 Task: Create record types of attendance object.
Action: Mouse moved to (679, 41)
Screenshot: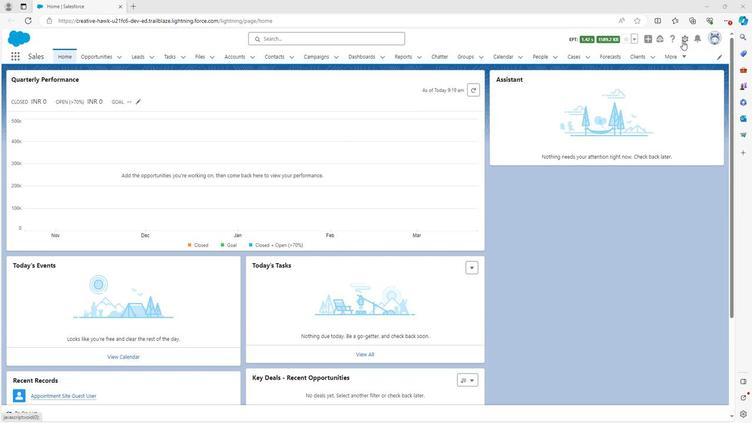 
Action: Mouse pressed left at (679, 41)
Screenshot: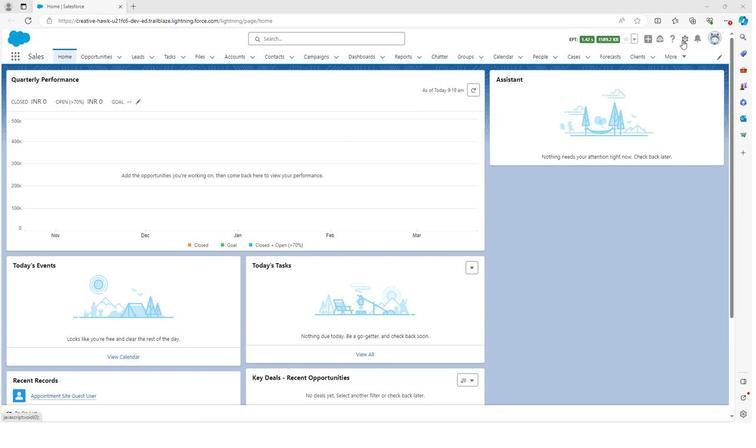 
Action: Mouse moved to (658, 59)
Screenshot: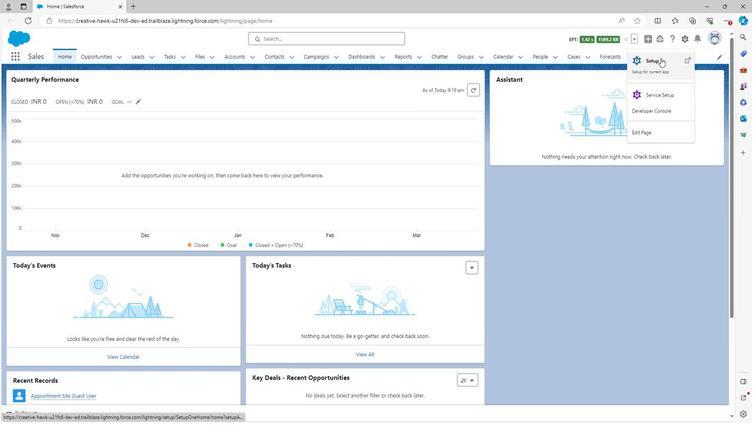 
Action: Mouse pressed left at (658, 59)
Screenshot: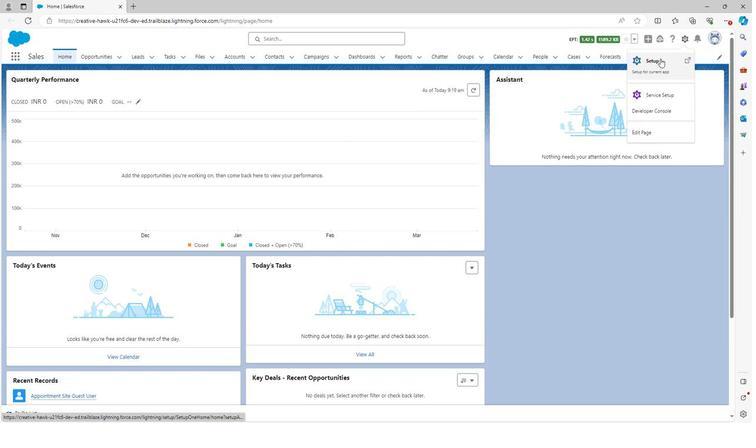 
Action: Mouse moved to (98, 58)
Screenshot: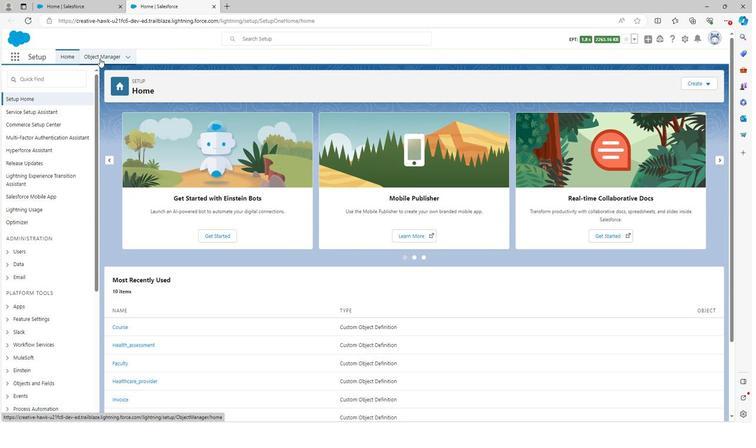 
Action: Mouse pressed left at (98, 58)
Screenshot: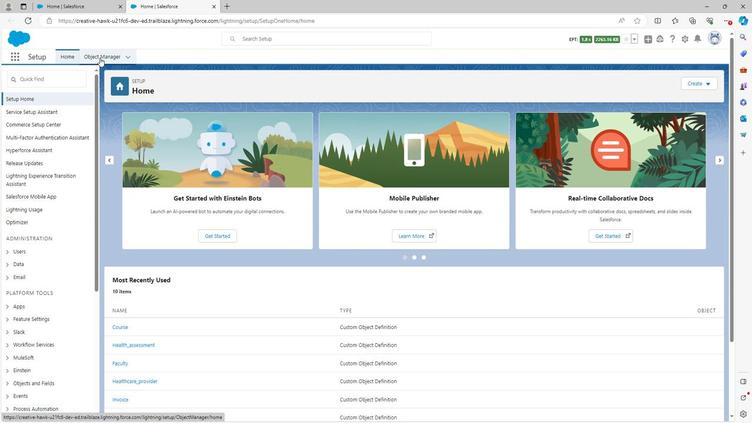 
Action: Mouse moved to (22, 232)
Screenshot: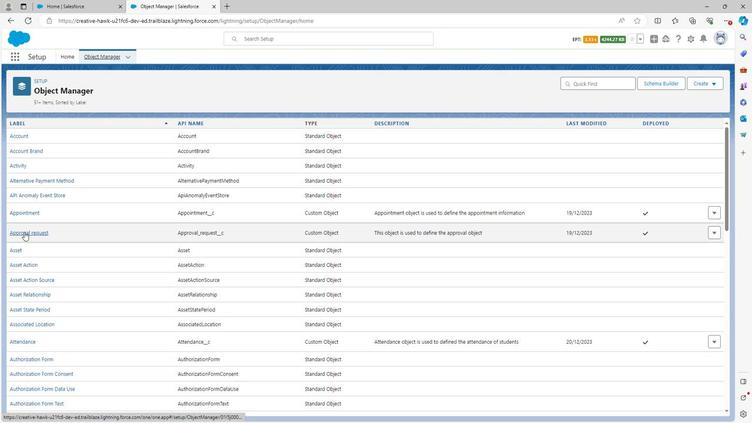 
Action: Mouse scrolled (22, 232) with delta (0, 0)
Screenshot: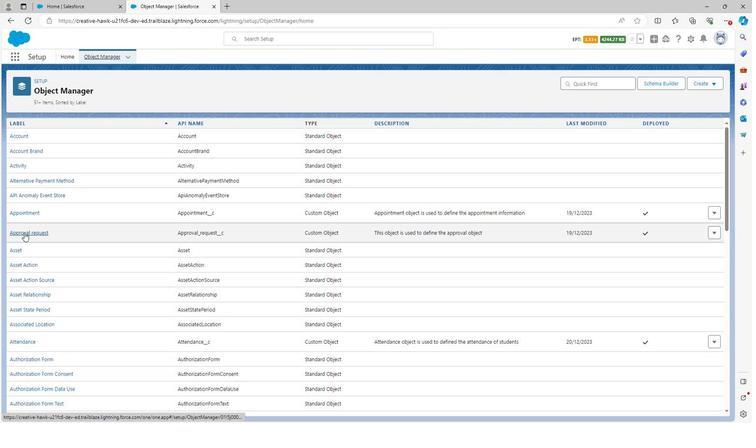 
Action: Mouse moved to (22, 232)
Screenshot: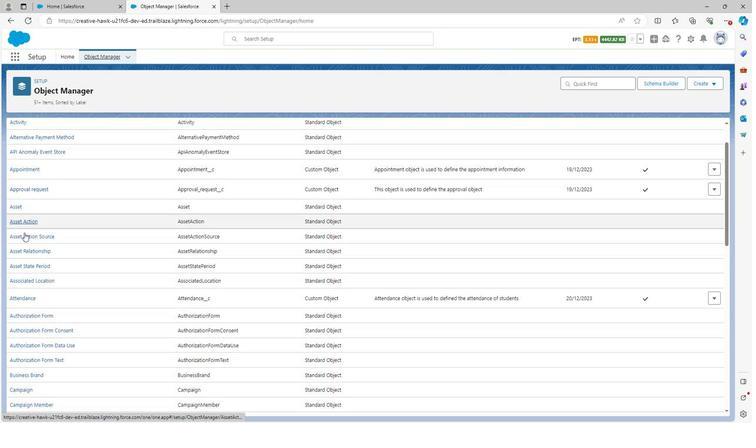
Action: Mouse scrolled (22, 232) with delta (0, 0)
Screenshot: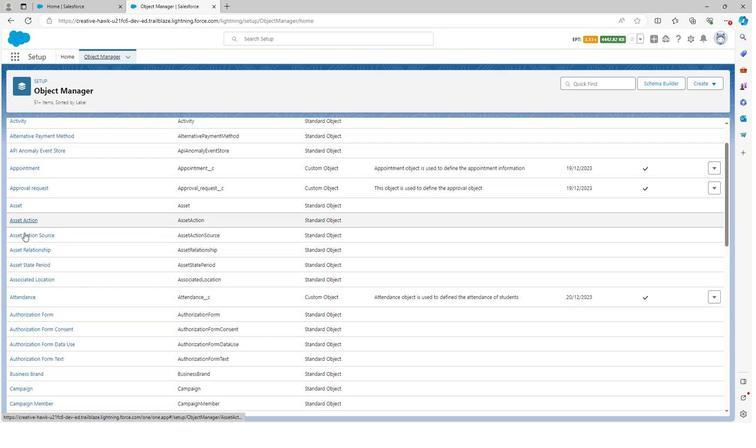 
Action: Mouse scrolled (22, 232) with delta (0, 0)
Screenshot: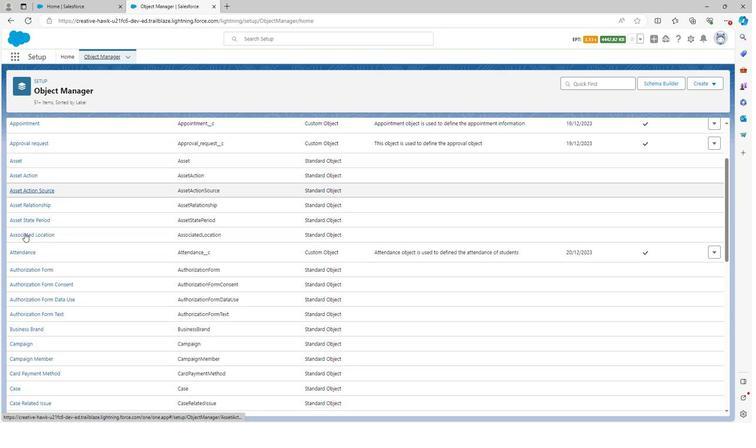 
Action: Mouse moved to (22, 206)
Screenshot: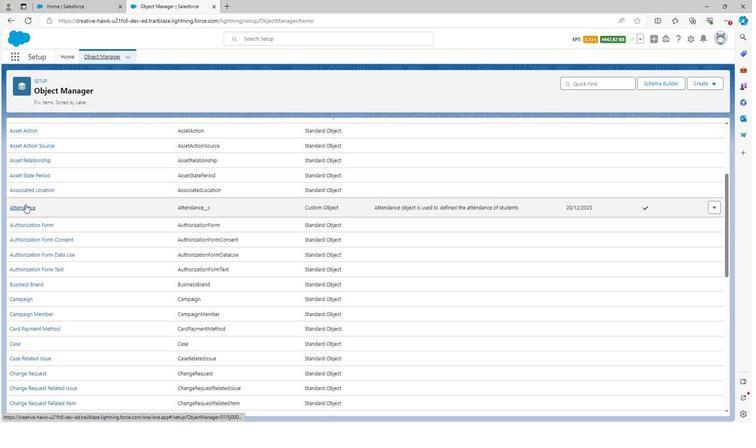
Action: Mouse pressed left at (22, 206)
Screenshot: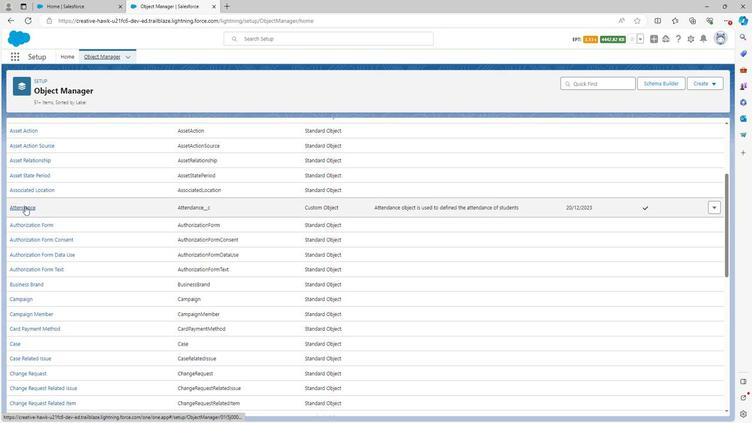 
Action: Mouse moved to (37, 242)
Screenshot: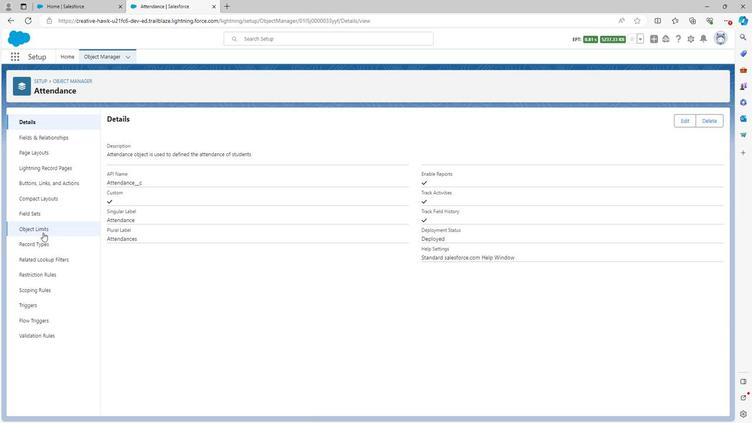 
Action: Mouse pressed left at (37, 242)
Screenshot: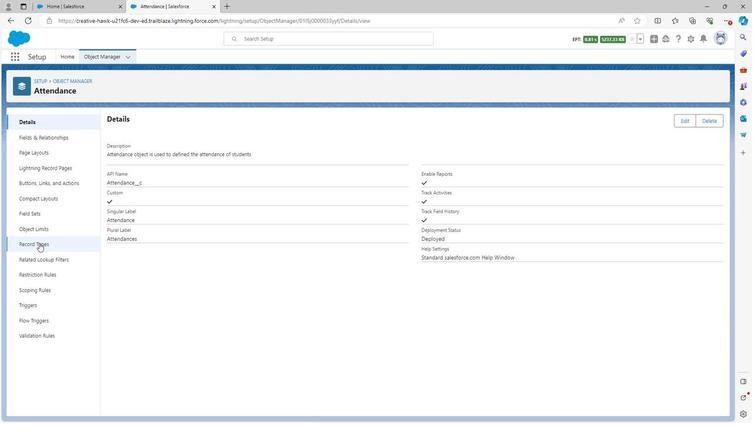 
Action: Mouse moved to (639, 123)
Screenshot: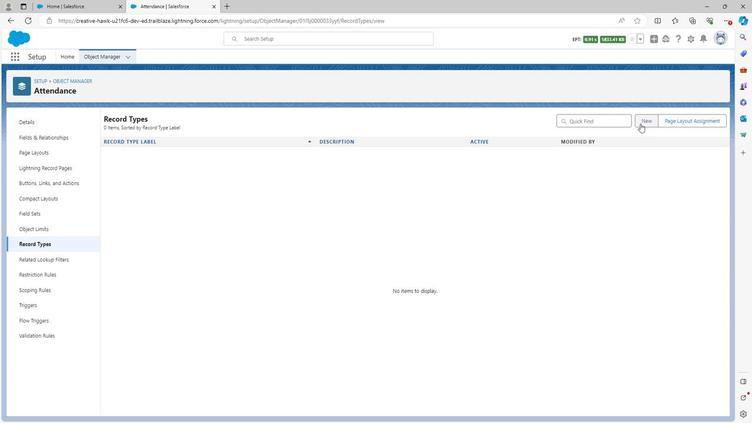 
Action: Mouse pressed left at (639, 123)
Screenshot: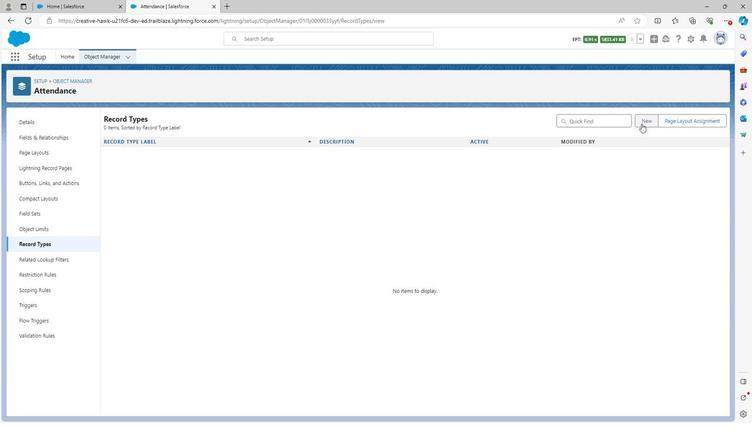
Action: Mouse moved to (271, 197)
Screenshot: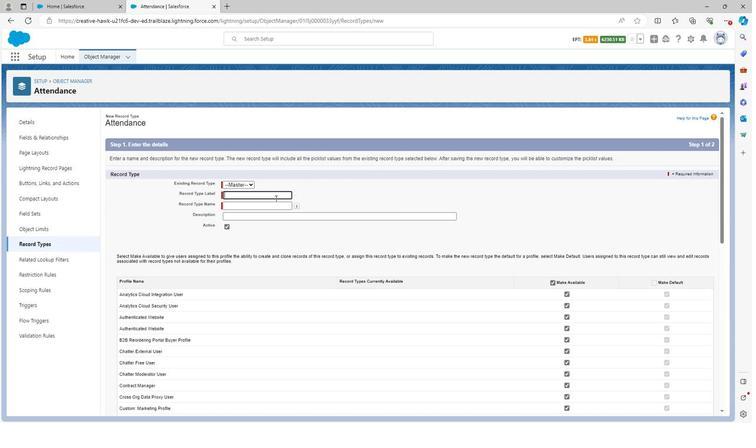 
Action: Mouse pressed left at (271, 197)
Screenshot: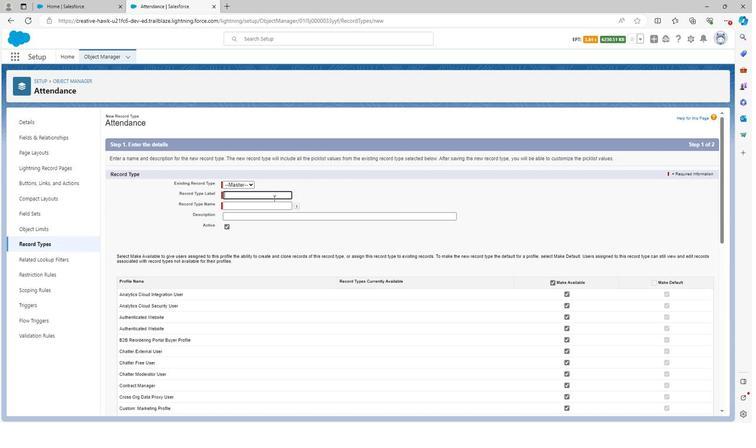 
Action: Key pressed <Key.shift>Attendance<Key.space><Key.shift>Id
Screenshot: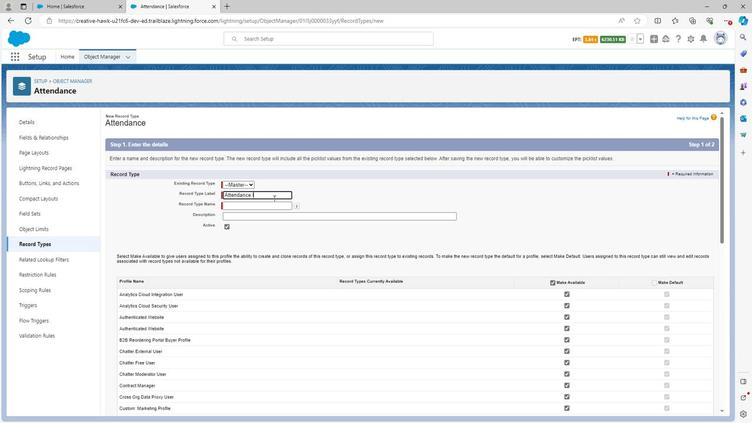 
Action: Mouse moved to (304, 193)
Screenshot: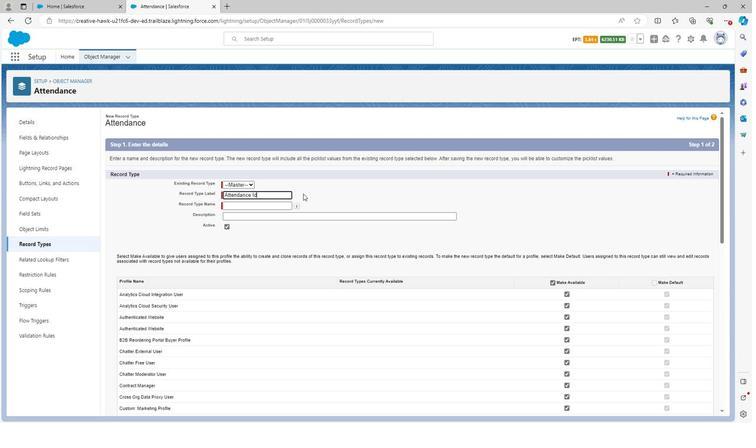 
Action: Mouse pressed left at (304, 193)
Screenshot: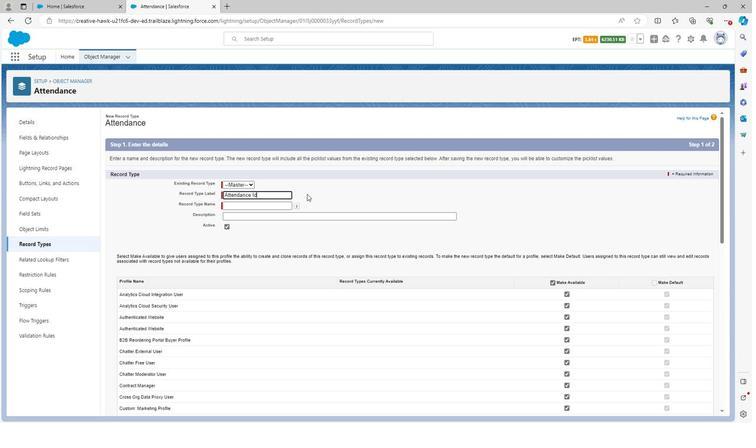 
Action: Mouse moved to (272, 216)
Screenshot: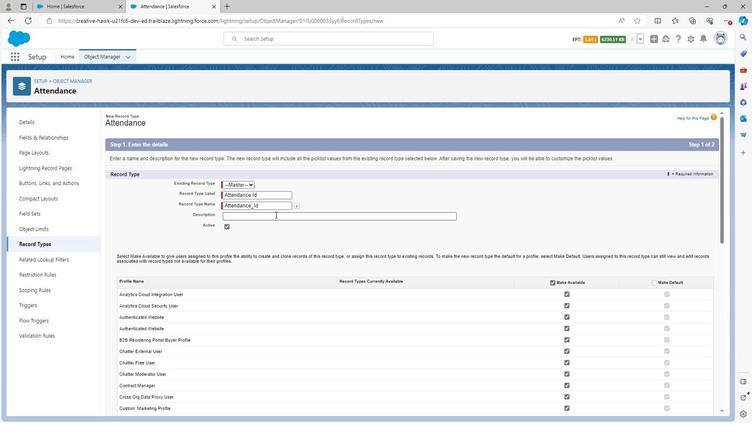 
Action: Mouse pressed left at (272, 216)
Screenshot: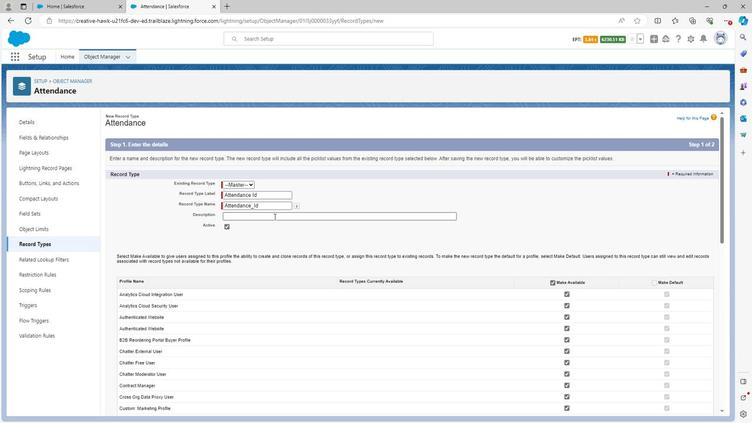 
Action: Mouse moved to (266, 215)
Screenshot: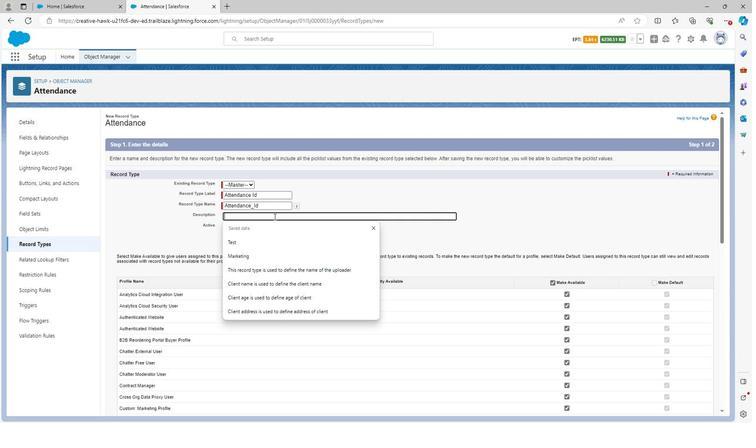 
Action: Key pressed <Key.shift>
Screenshot: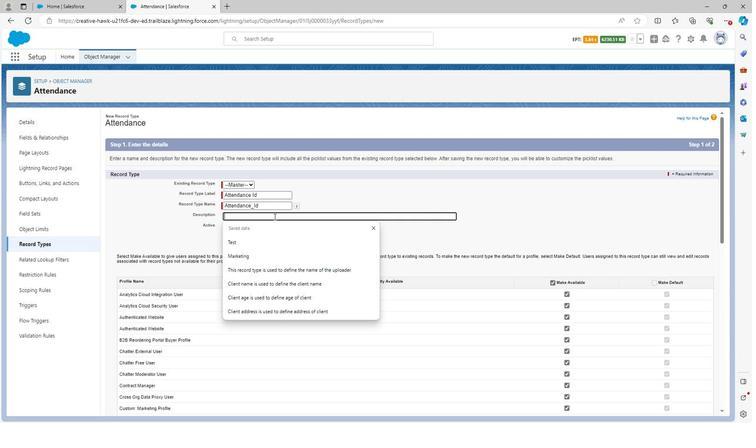 
Action: Mouse moved to (263, 212)
Screenshot: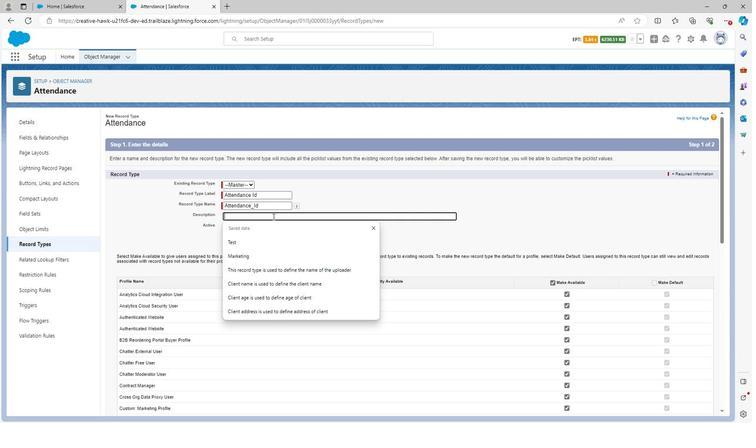 
Action: Key pressed Attendance<Key.space><Key.shift>Id<Key.space>record<Key.space>type<Key.space>is<Key.space>used<Key.space>to<Key.space>defined<Key.space>the<Key.space>if<Key.space>of<Key.backspace><Key.backspace><Key.backspace><Key.backspace>d<Key.space>of<Key.space>attendance
Screenshot: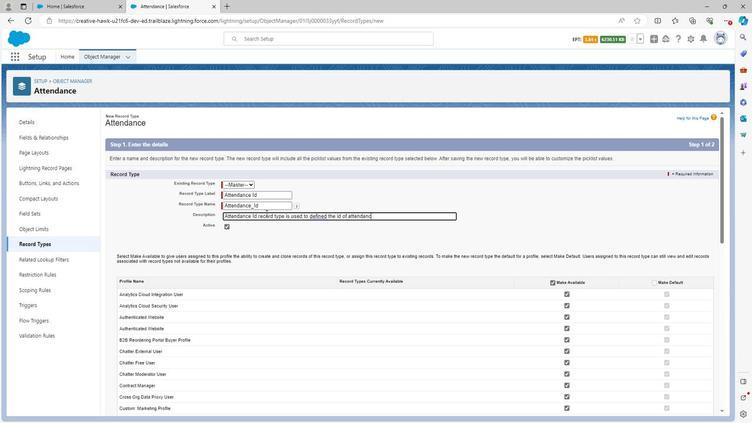 
Action: Mouse moved to (546, 280)
Screenshot: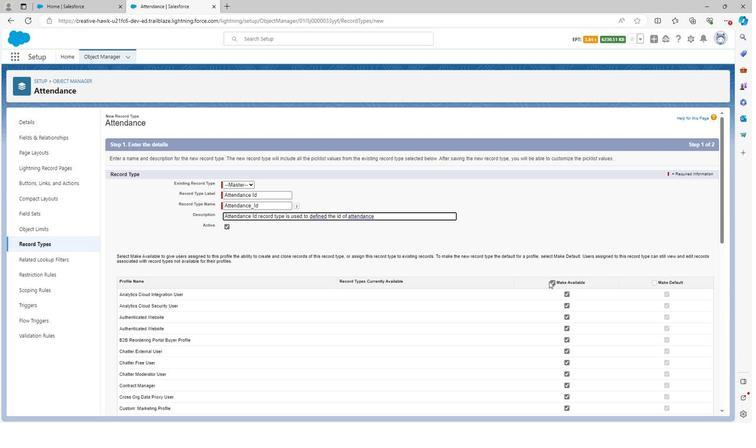 
Action: Mouse pressed left at (546, 280)
Screenshot: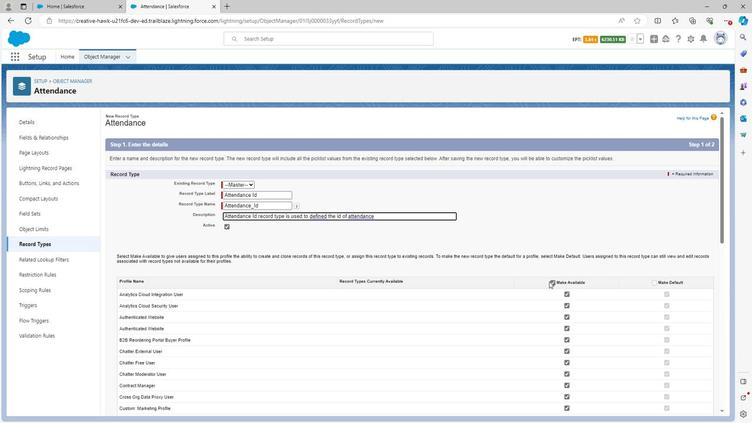 
Action: Mouse moved to (549, 283)
Screenshot: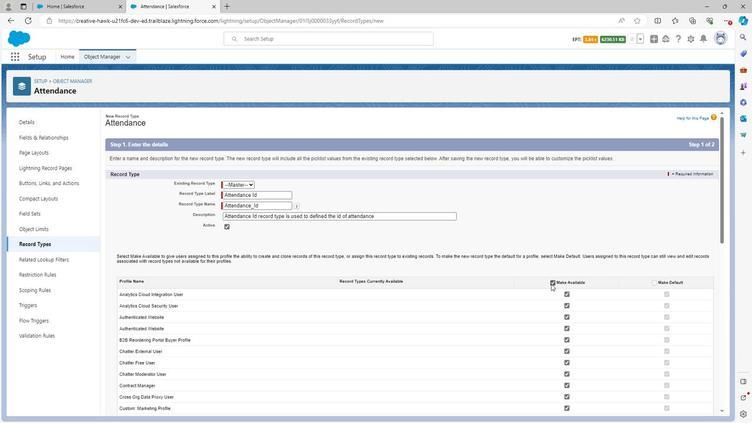 
Action: Mouse pressed left at (549, 283)
Screenshot: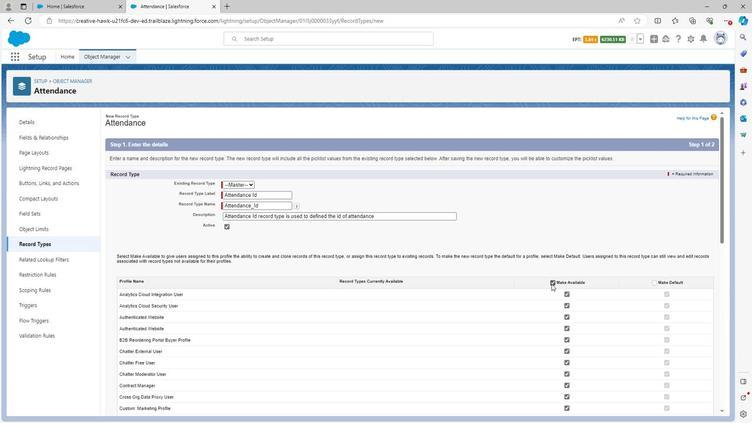 
Action: Mouse moved to (571, 266)
Screenshot: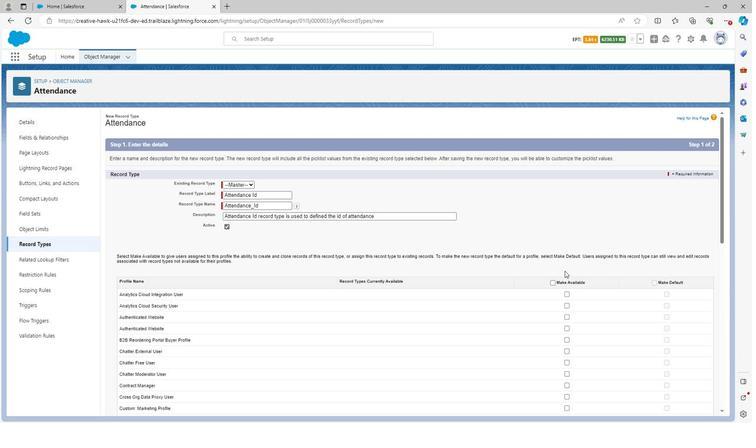 
Action: Mouse scrolled (571, 266) with delta (0, 0)
Screenshot: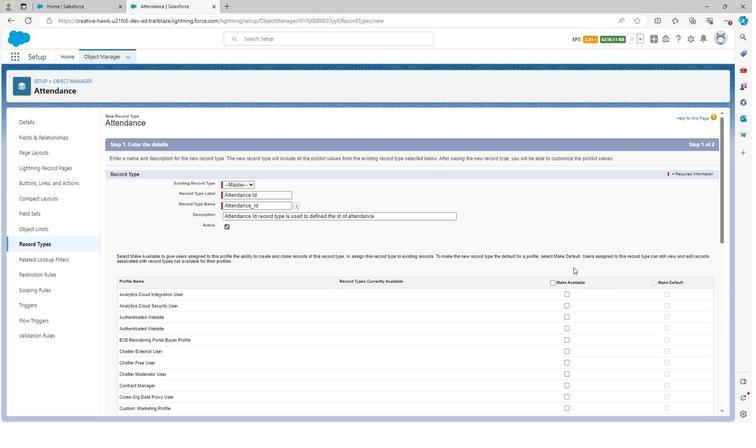 
Action: Mouse scrolled (571, 266) with delta (0, 0)
Screenshot: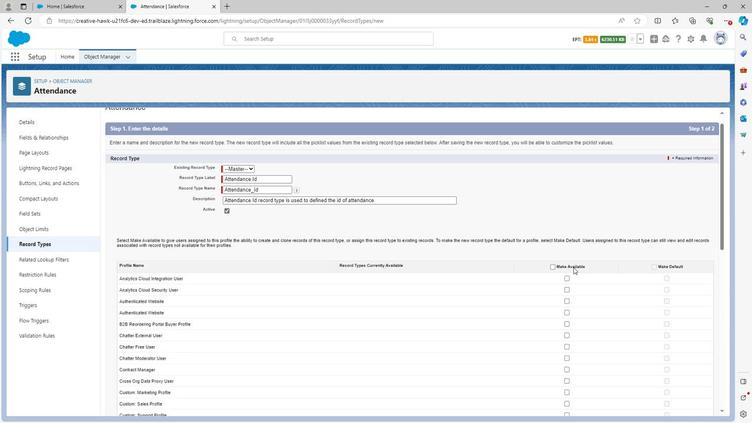 
Action: Mouse scrolled (571, 266) with delta (0, 0)
Screenshot: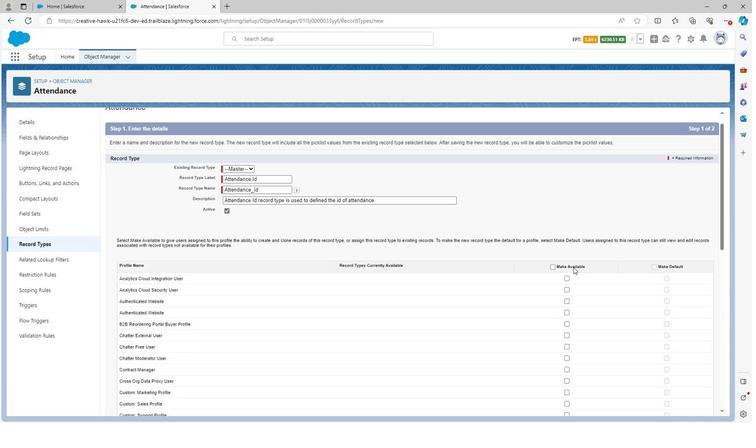 
Action: Mouse scrolled (571, 266) with delta (0, 0)
Screenshot: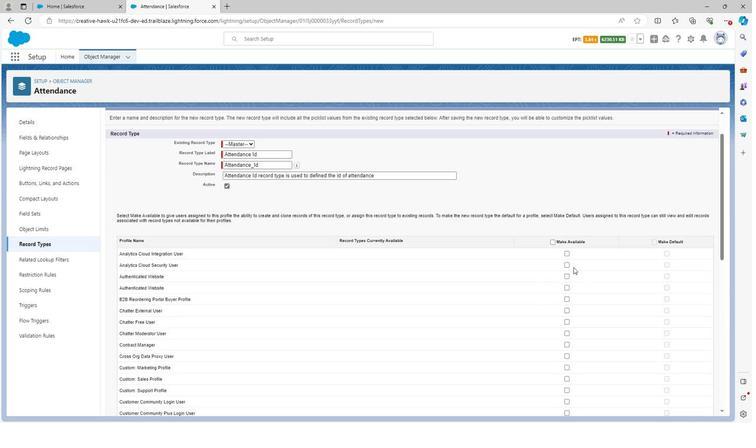 
Action: Mouse moved to (571, 137)
Screenshot: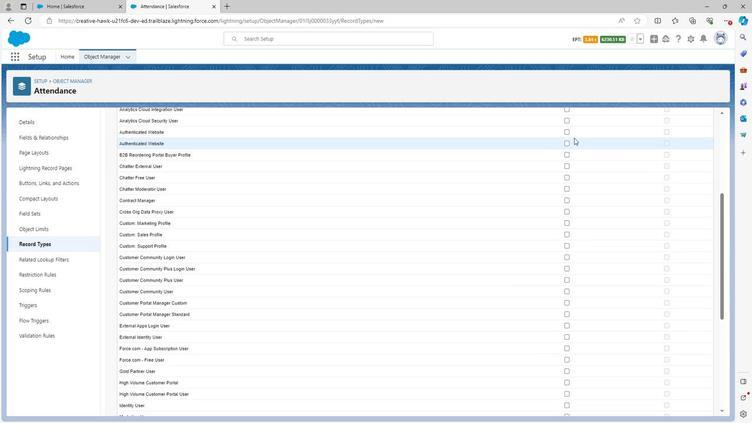 
Action: Mouse scrolled (571, 138) with delta (0, 0)
Screenshot: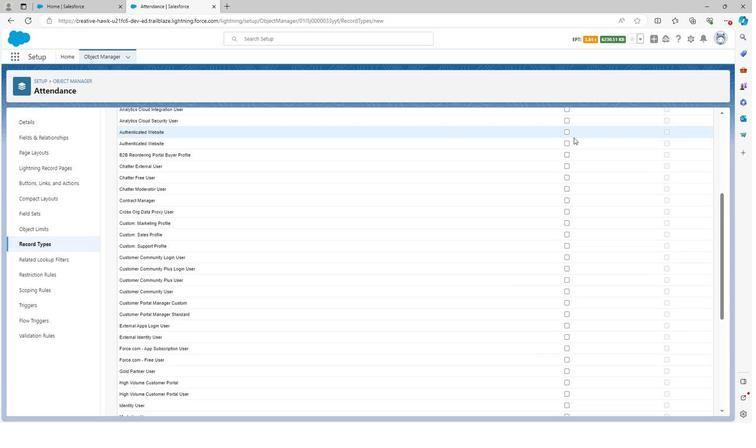 
Action: Mouse moved to (564, 156)
Screenshot: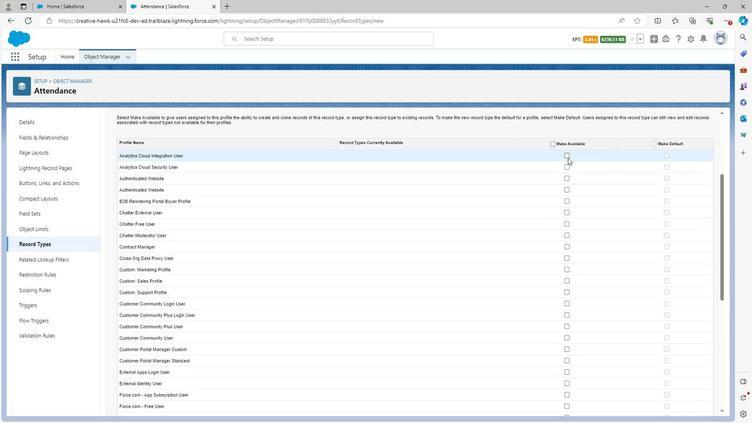 
Action: Mouse pressed left at (564, 156)
Screenshot: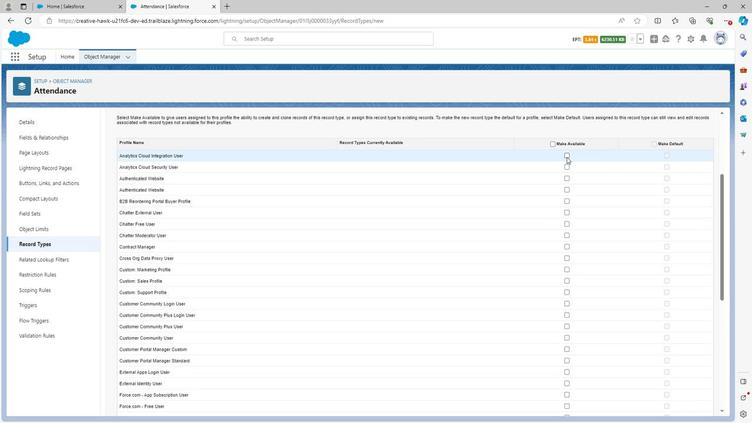 
Action: Mouse moved to (564, 166)
Screenshot: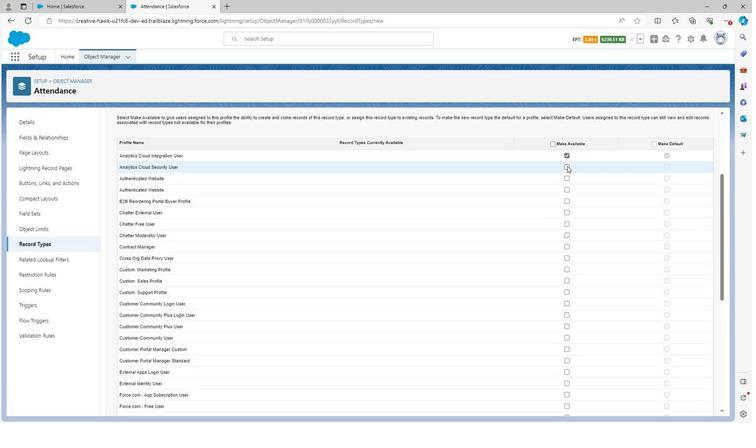 
Action: Mouse pressed left at (564, 166)
Screenshot: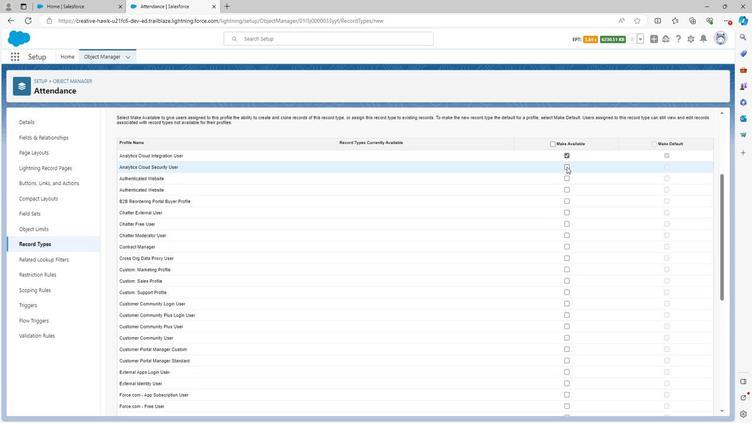 
Action: Mouse moved to (564, 177)
Screenshot: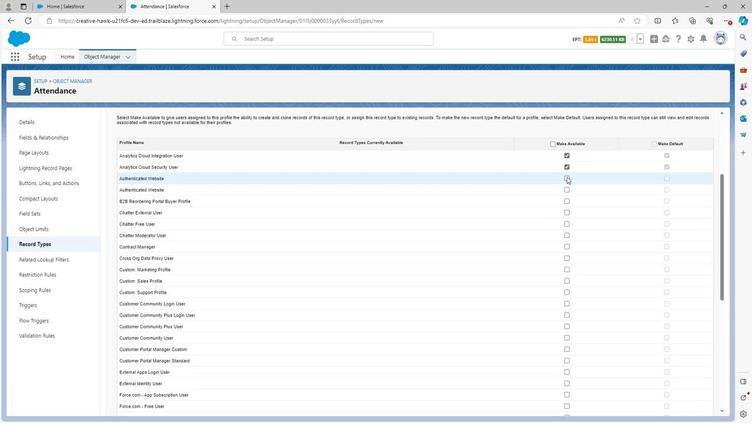 
Action: Mouse pressed left at (564, 177)
Screenshot: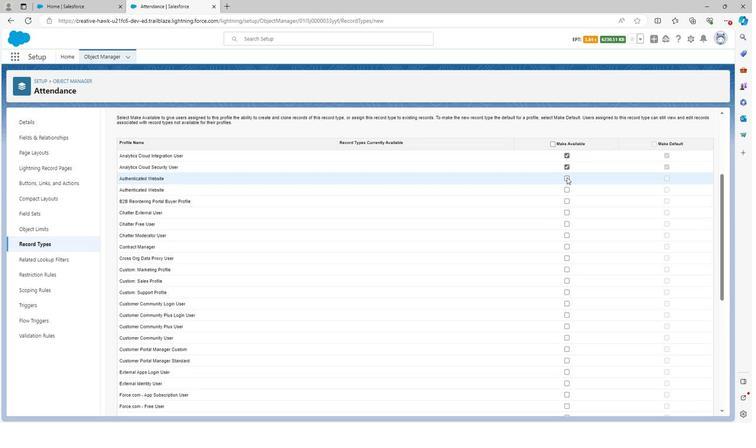 
Action: Mouse moved to (565, 189)
Screenshot: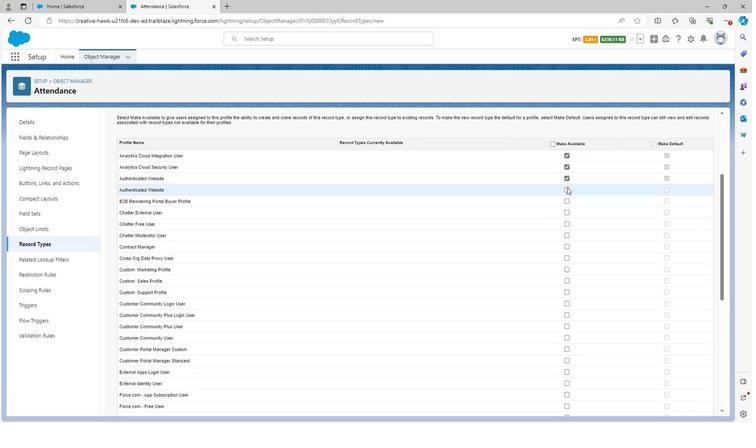 
Action: Mouse pressed left at (565, 189)
Screenshot: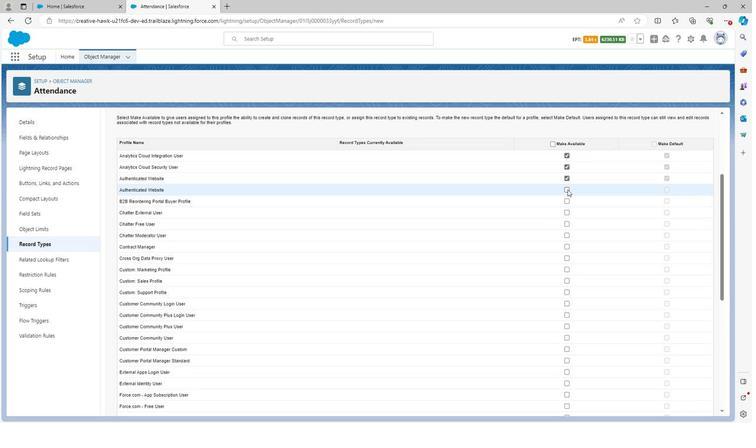 
Action: Mouse moved to (566, 203)
Screenshot: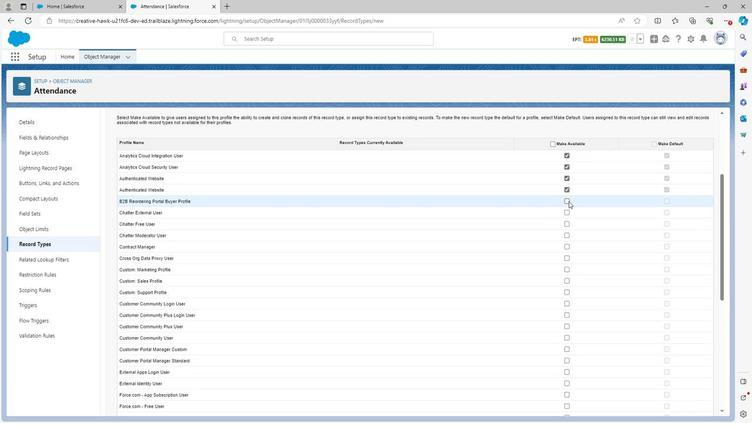 
Action: Mouse pressed left at (566, 203)
Screenshot: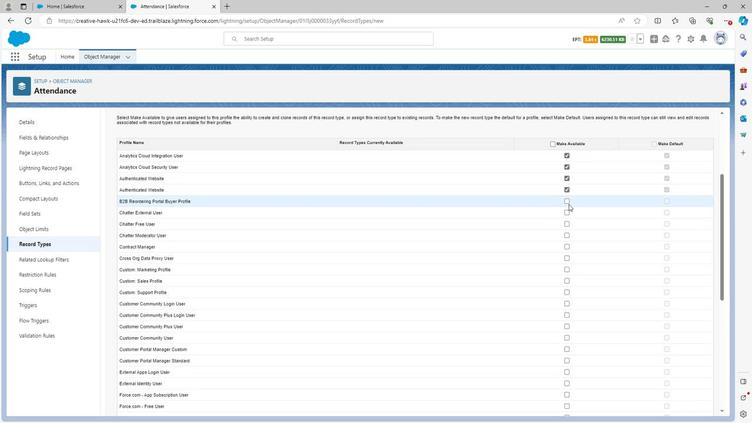 
Action: Mouse moved to (565, 200)
Screenshot: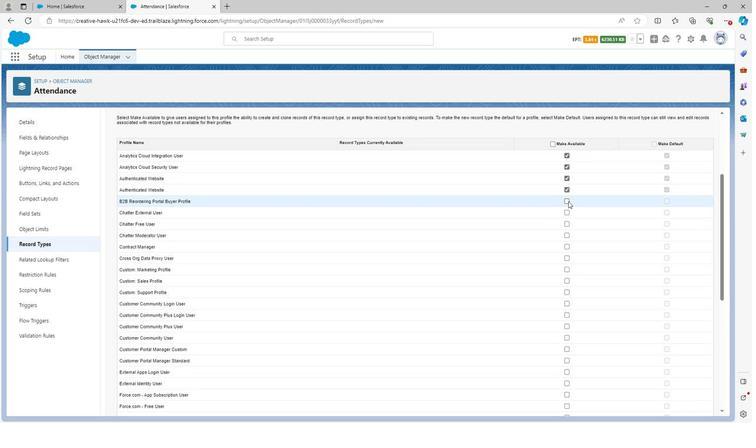 
Action: Mouse pressed left at (565, 200)
Screenshot: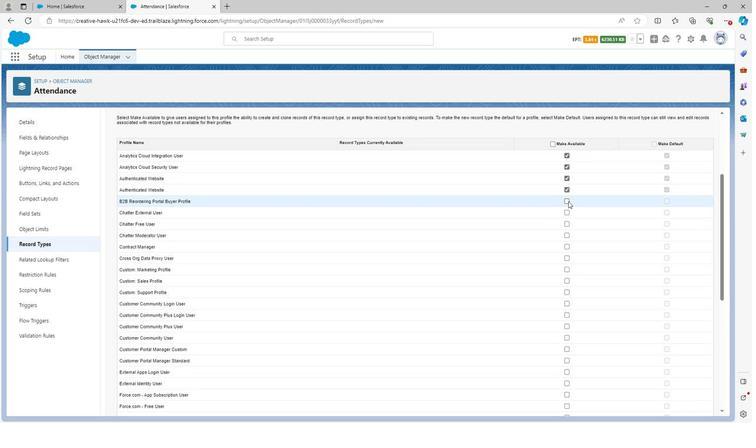 
Action: Mouse scrolled (565, 200) with delta (0, 0)
Screenshot: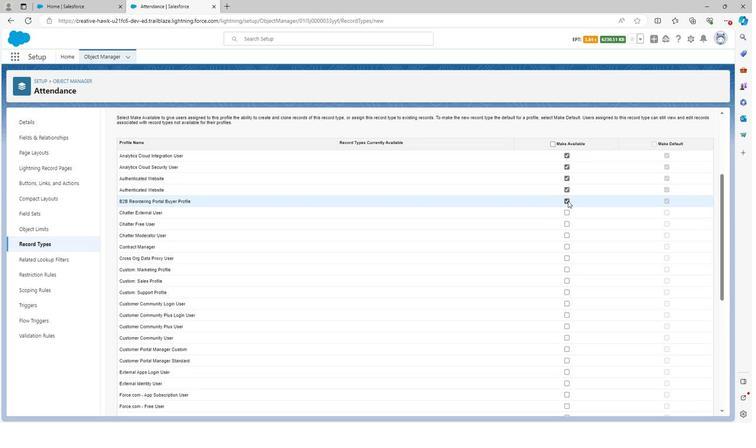 
Action: Mouse scrolled (565, 200) with delta (0, 0)
Screenshot: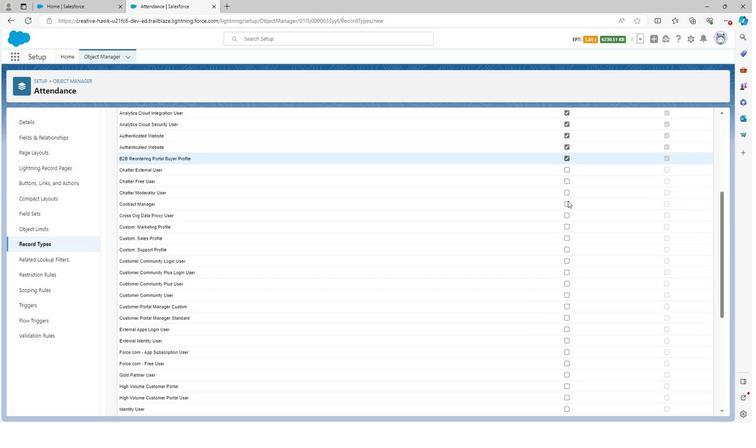 
Action: Mouse moved to (564, 121)
Screenshot: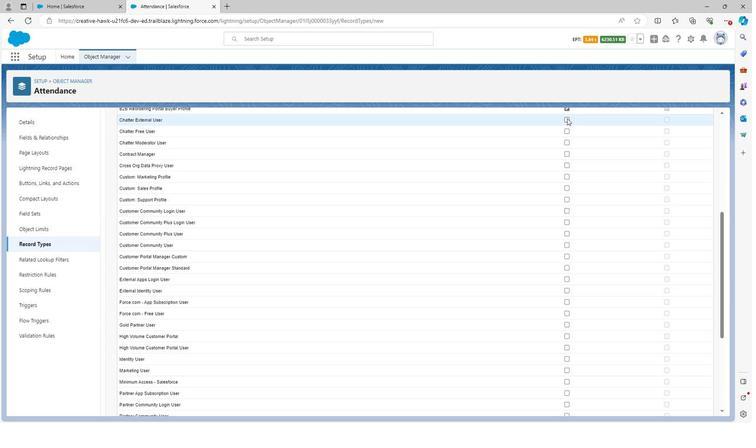 
Action: Mouse pressed left at (564, 121)
Screenshot: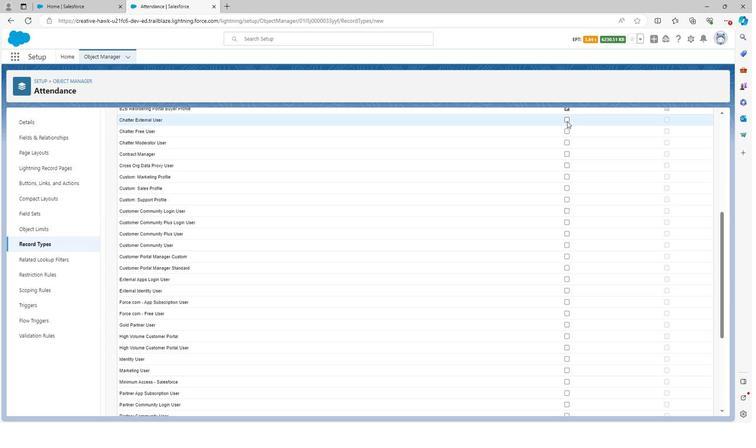 
Action: Mouse moved to (564, 132)
Screenshot: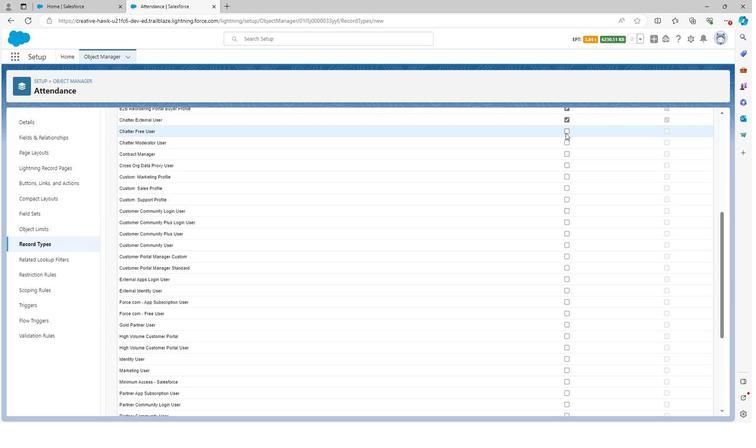
Action: Mouse pressed left at (564, 132)
Screenshot: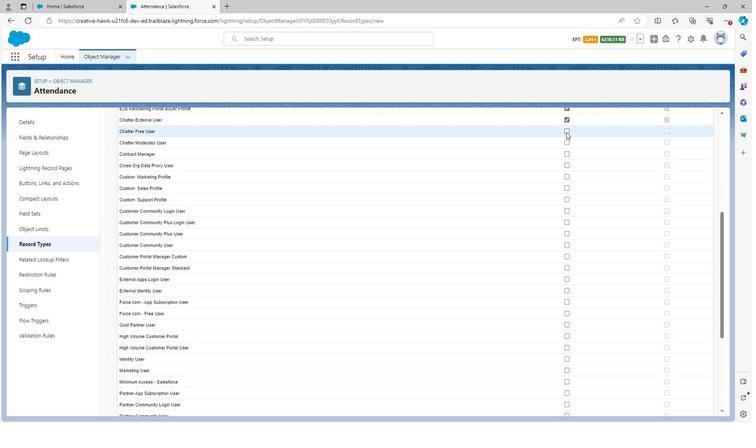 
Action: Mouse moved to (564, 142)
Screenshot: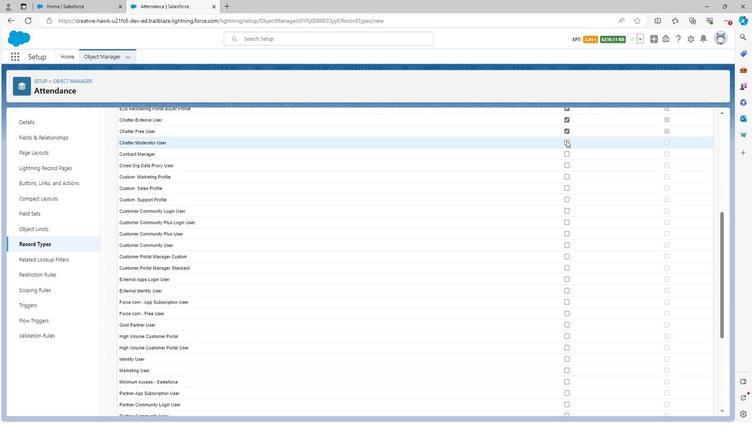 
Action: Mouse pressed left at (564, 142)
Screenshot: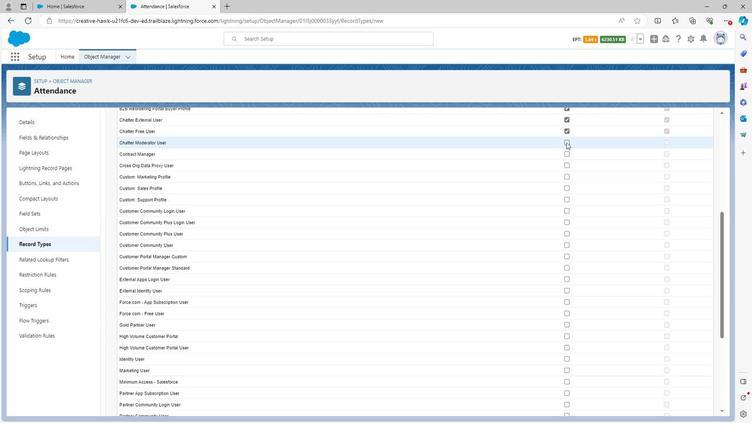 
Action: Mouse moved to (564, 153)
Screenshot: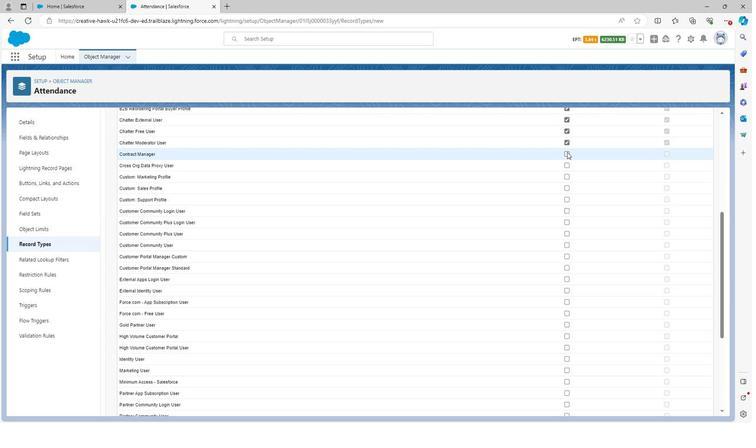 
Action: Mouse pressed left at (564, 153)
Screenshot: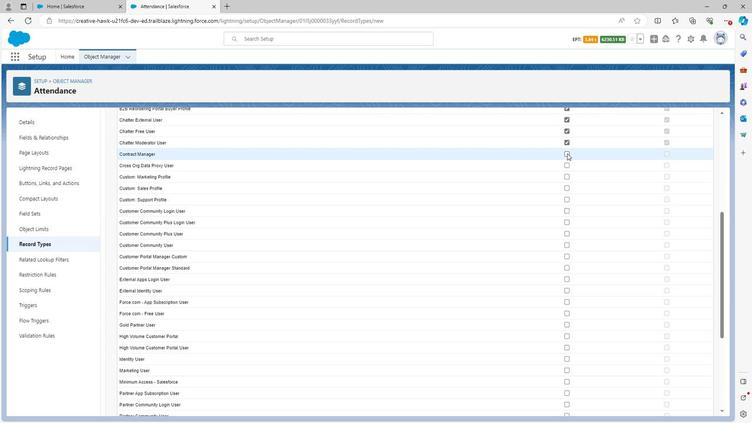 
Action: Mouse moved to (565, 164)
Screenshot: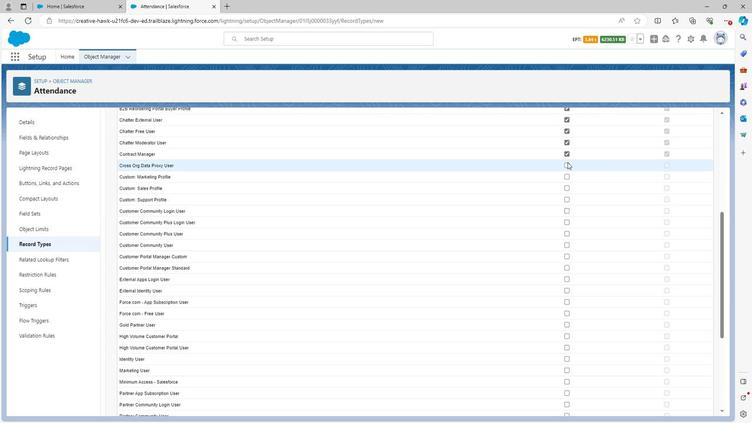 
Action: Mouse pressed left at (565, 164)
Screenshot: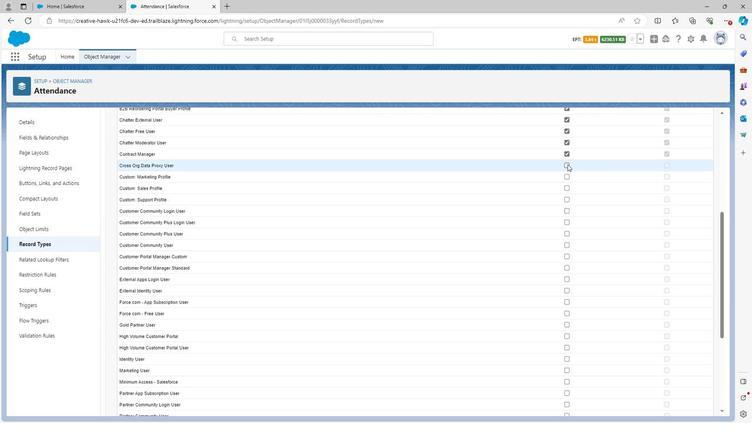 
Action: Mouse moved to (564, 176)
Screenshot: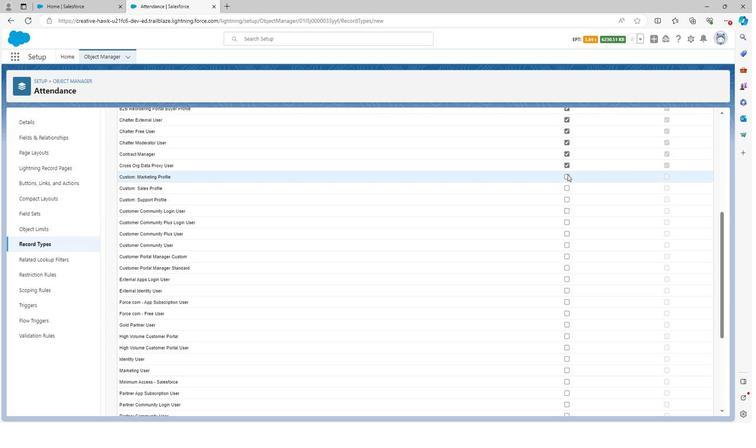 
Action: Mouse pressed left at (564, 176)
Screenshot: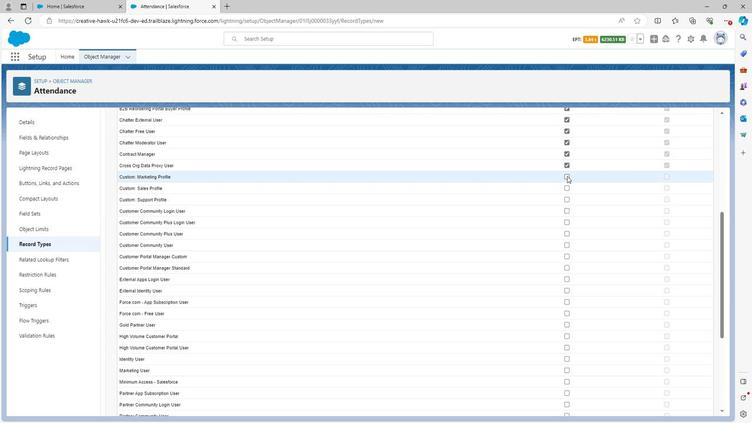 
Action: Mouse moved to (564, 186)
Screenshot: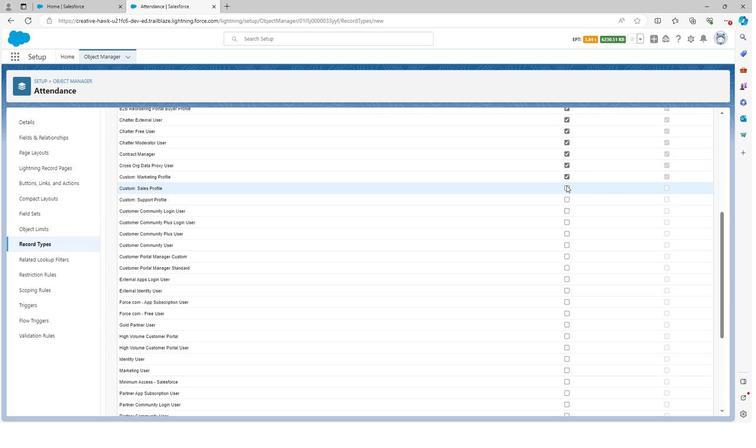 
Action: Mouse pressed left at (564, 186)
Screenshot: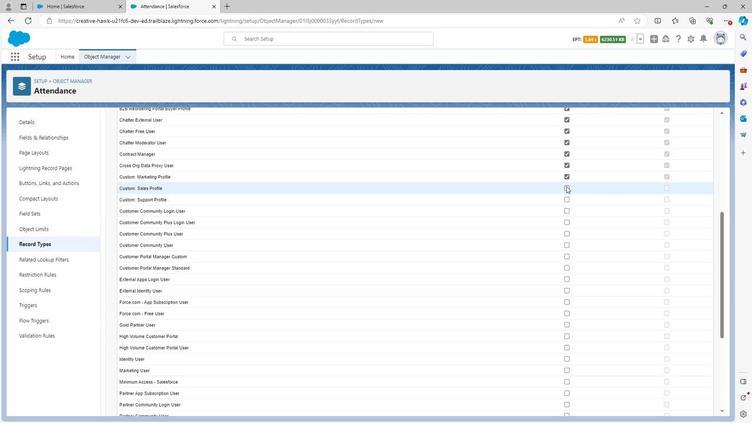 
Action: Mouse moved to (564, 199)
Screenshot: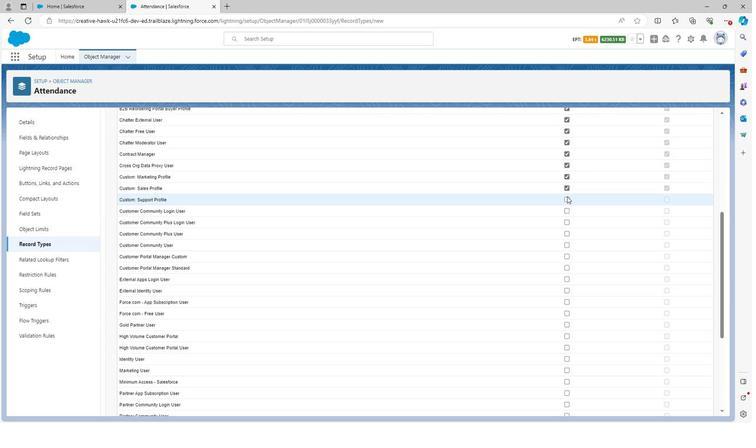 
Action: Mouse pressed left at (564, 199)
Screenshot: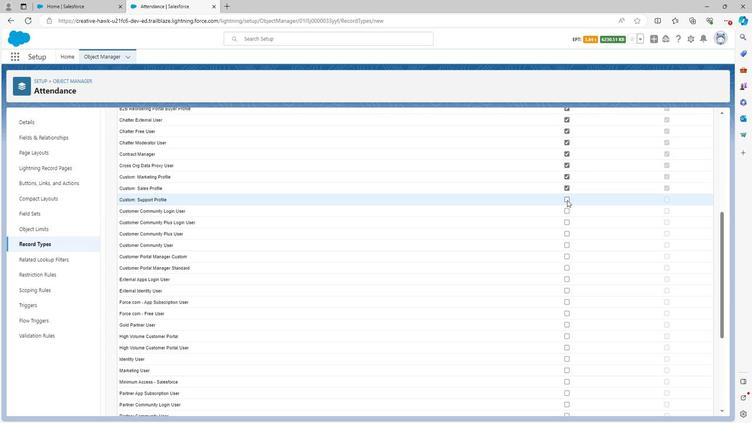 
Action: Mouse moved to (565, 209)
Screenshot: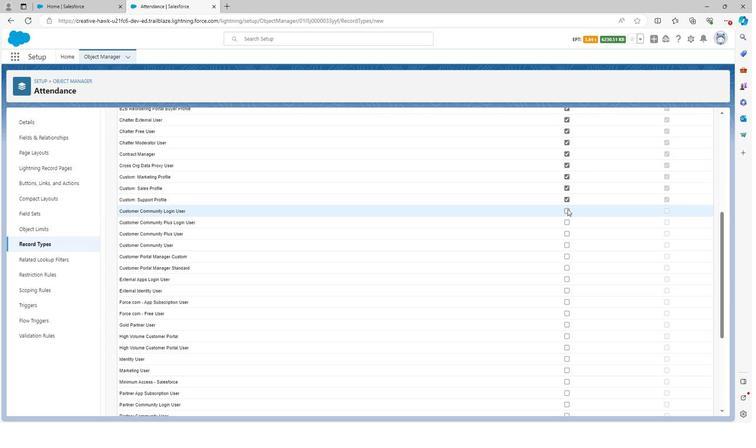 
Action: Mouse pressed left at (565, 209)
Screenshot: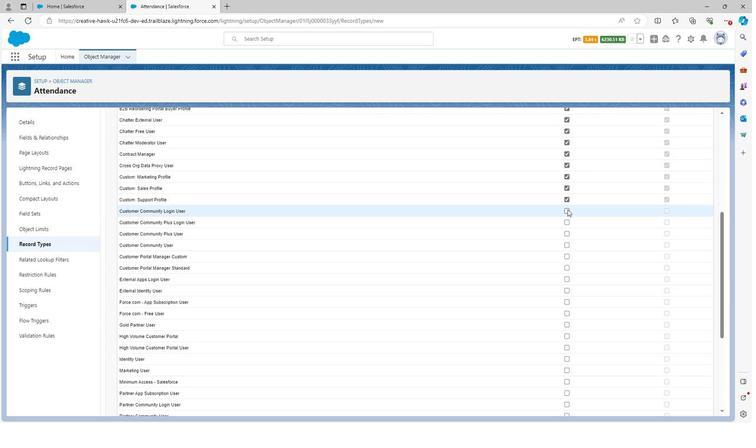 
Action: Mouse moved to (565, 221)
Screenshot: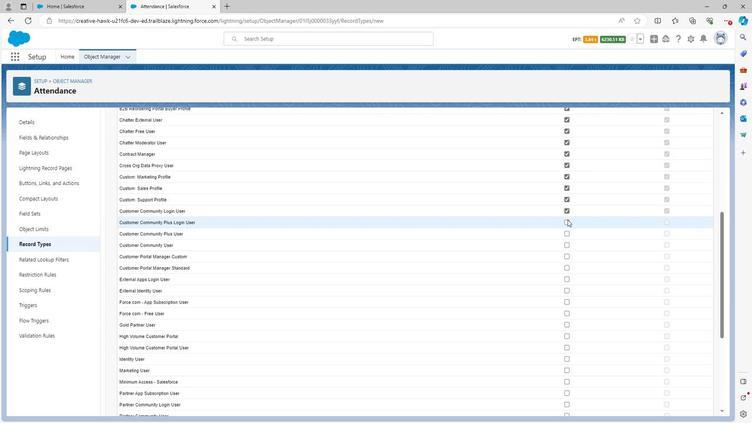 
Action: Mouse pressed left at (565, 221)
Screenshot: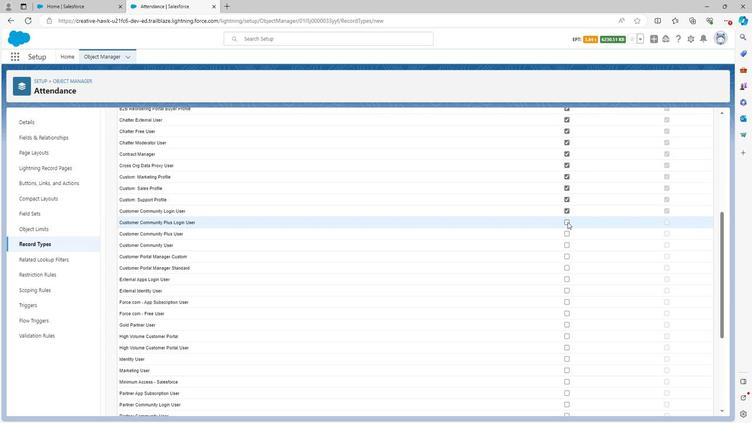 
Action: Mouse moved to (565, 232)
Screenshot: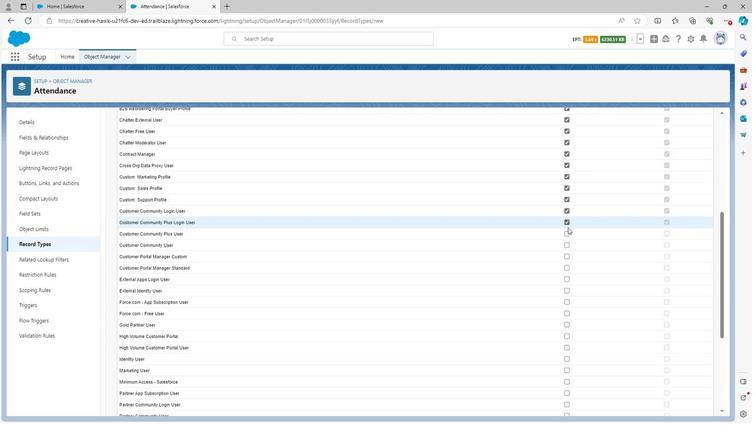 
Action: Mouse pressed left at (565, 232)
Screenshot: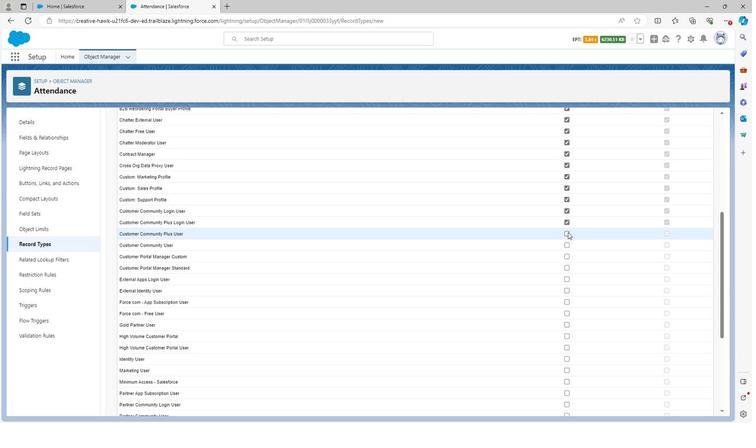 
Action: Mouse moved to (564, 254)
Screenshot: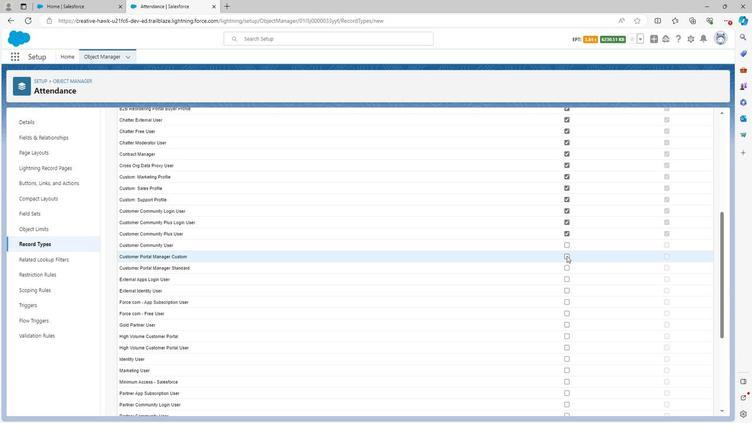 
Action: Mouse pressed left at (564, 254)
Screenshot: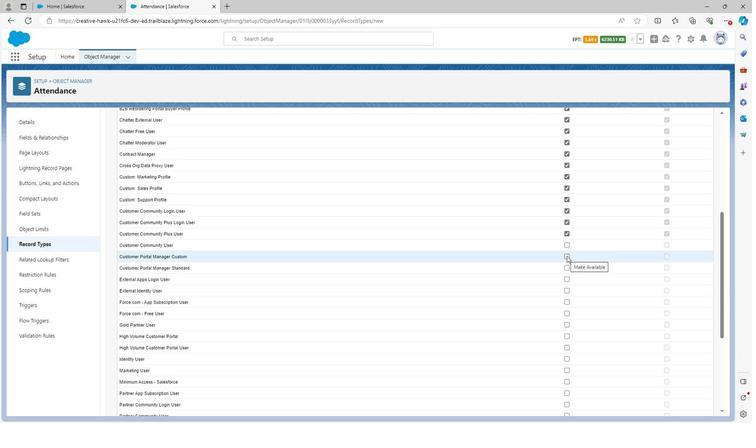 
Action: Mouse moved to (564, 266)
Screenshot: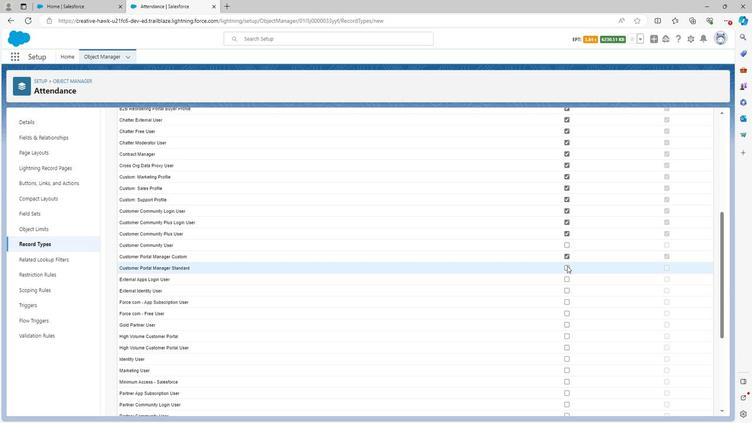 
Action: Mouse pressed left at (564, 266)
Screenshot: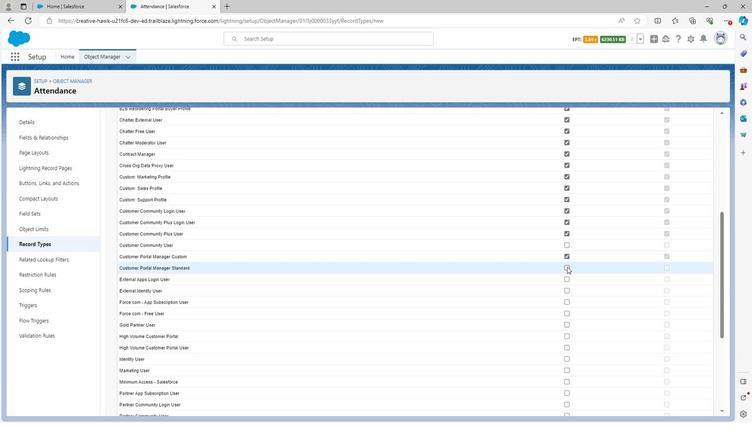 
Action: Mouse moved to (565, 279)
Screenshot: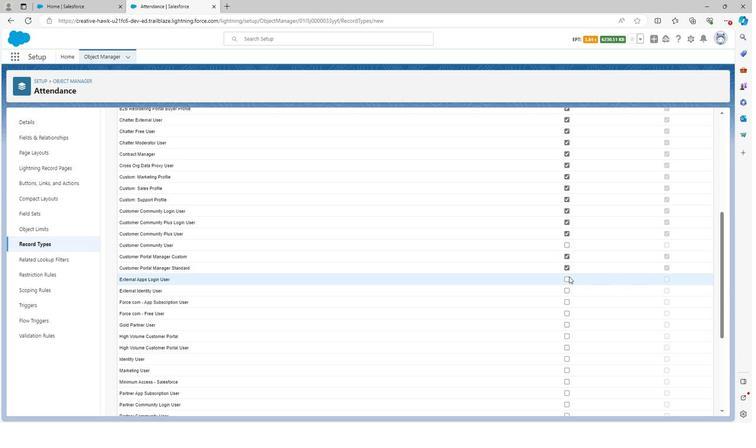 
Action: Mouse pressed left at (565, 279)
Screenshot: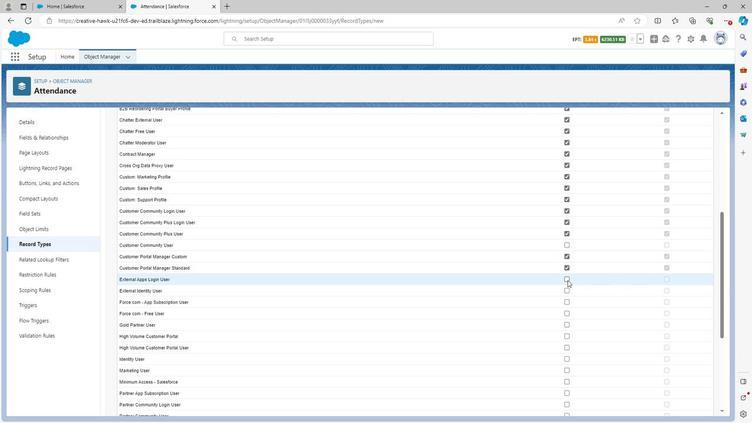 
Action: Mouse moved to (565, 289)
Screenshot: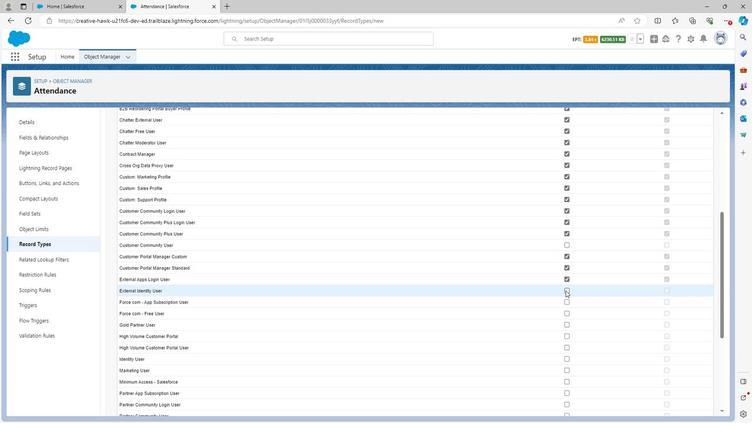 
Action: Mouse pressed left at (565, 289)
Screenshot: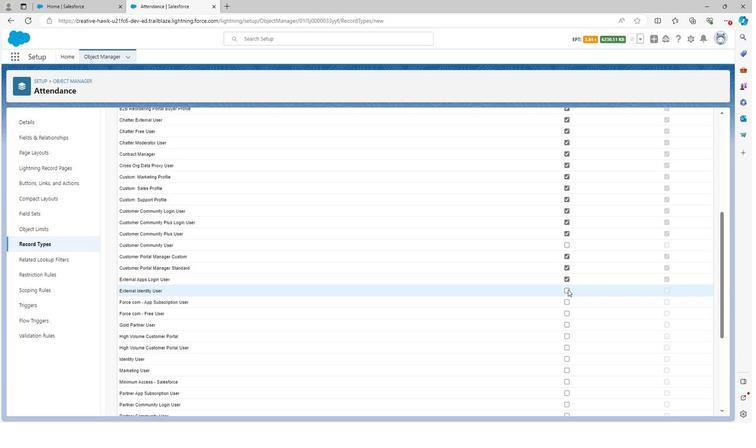 
Action: Mouse moved to (565, 299)
Screenshot: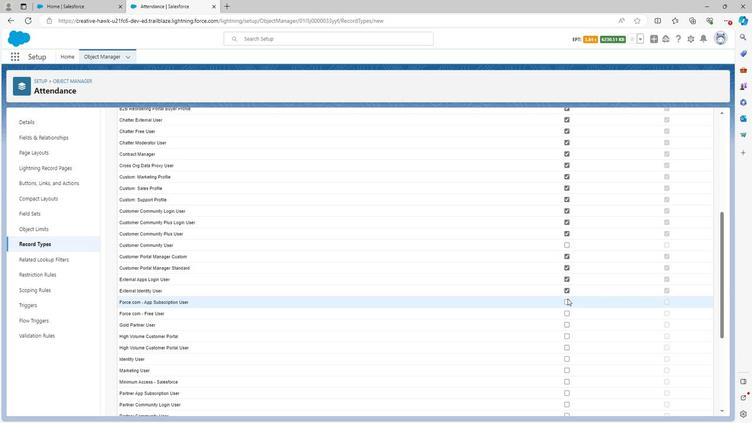 
Action: Mouse pressed left at (565, 299)
Screenshot: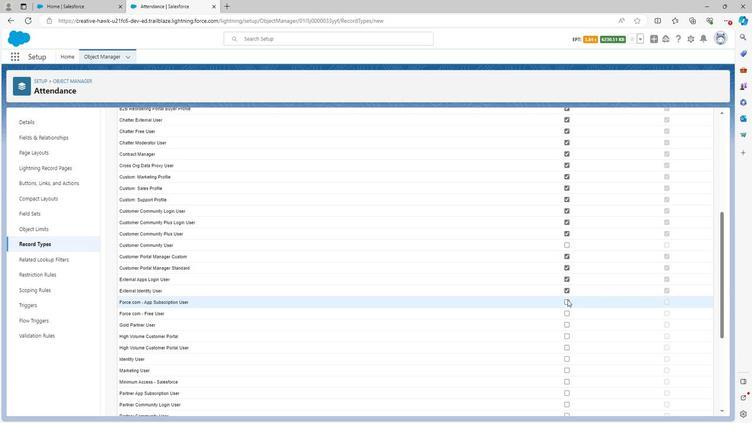 
Action: Mouse moved to (564, 314)
Screenshot: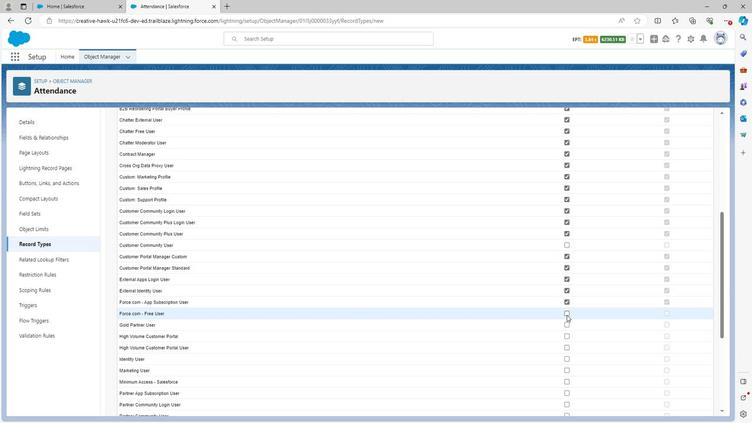 
Action: Mouse pressed left at (564, 314)
Screenshot: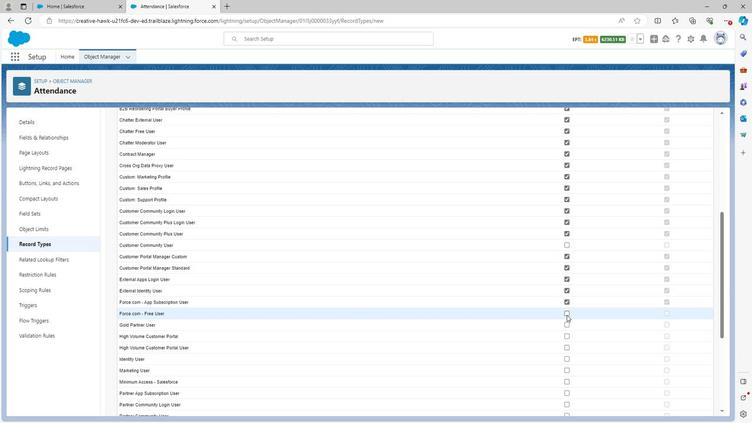 
Action: Mouse moved to (565, 314)
Screenshot: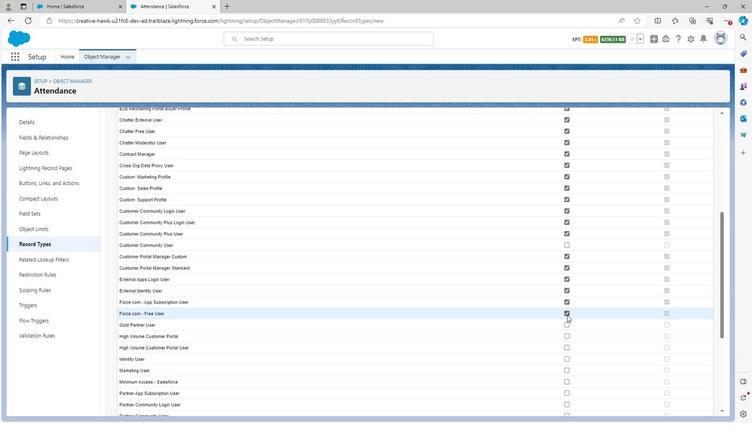 
Action: Mouse scrolled (565, 313) with delta (0, 0)
Screenshot: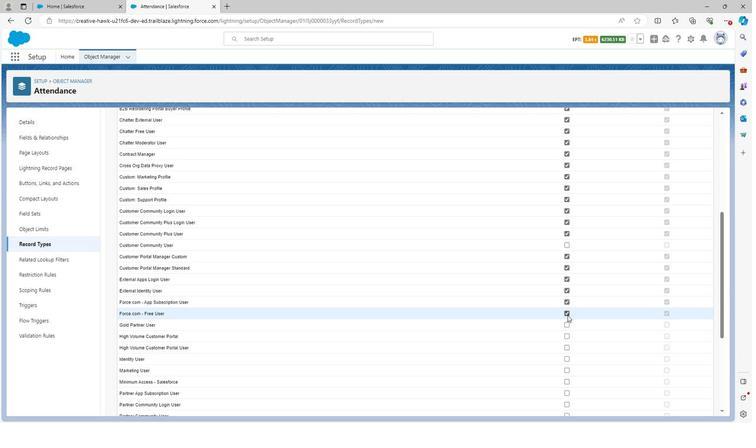 
Action: Mouse moved to (565, 313)
Screenshot: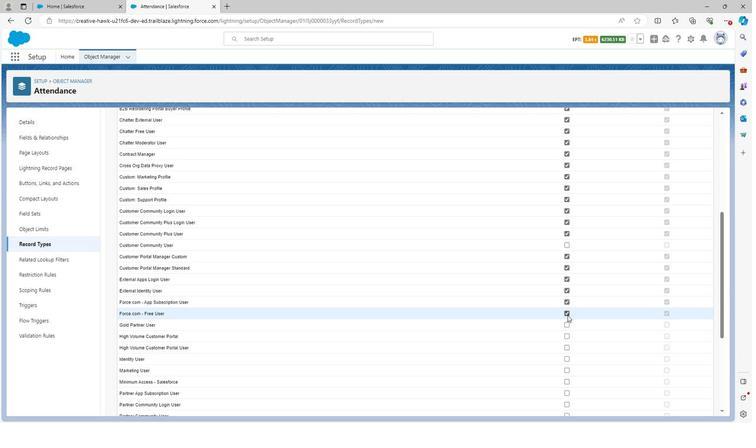 
Action: Mouse scrolled (565, 313) with delta (0, 0)
Screenshot: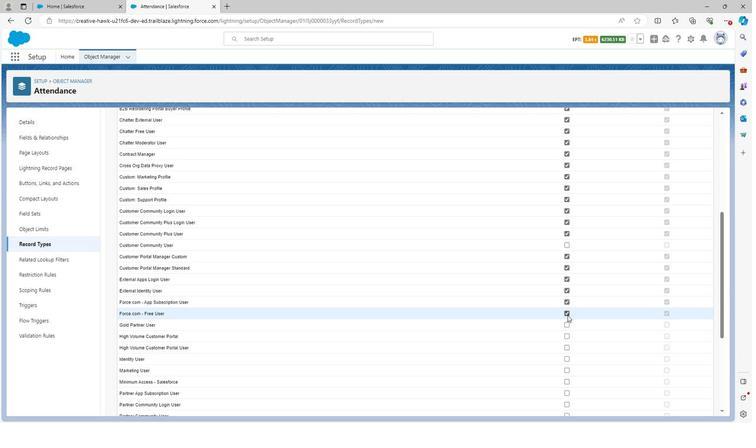 
Action: Mouse moved to (564, 232)
Screenshot: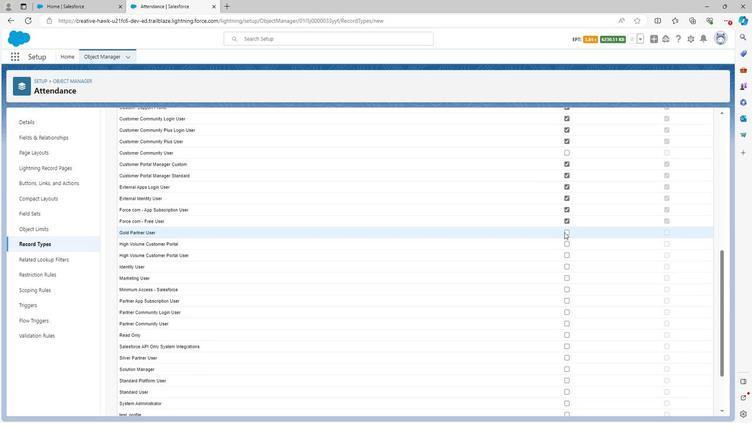
Action: Mouse pressed left at (564, 232)
Screenshot: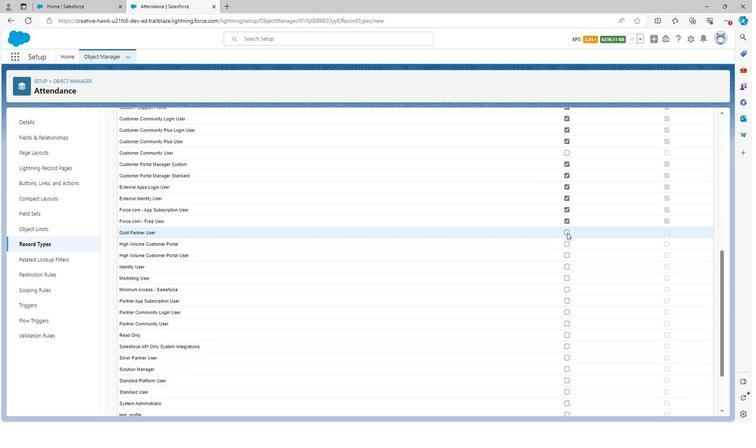 
Action: Mouse moved to (565, 242)
Screenshot: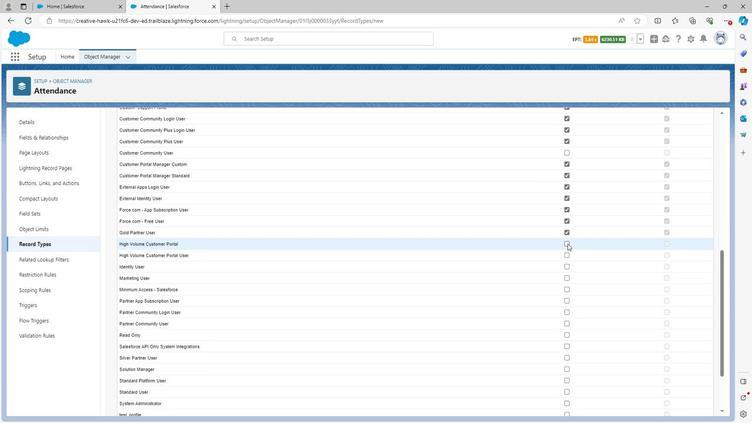 
Action: Mouse pressed left at (565, 242)
Screenshot: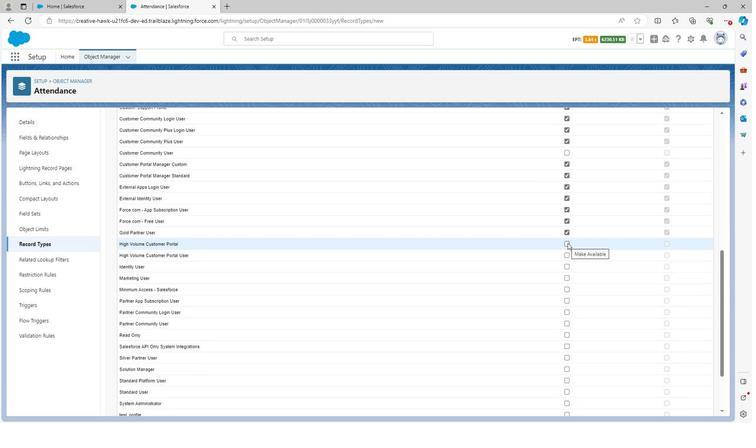 
Action: Mouse moved to (564, 253)
Screenshot: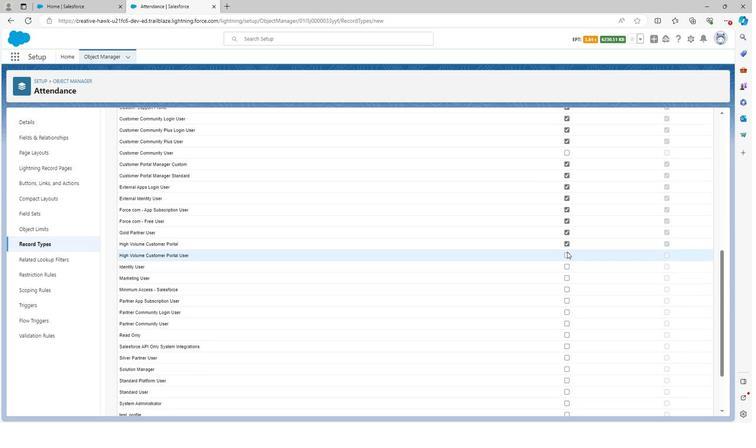 
Action: Mouse pressed left at (564, 253)
Screenshot: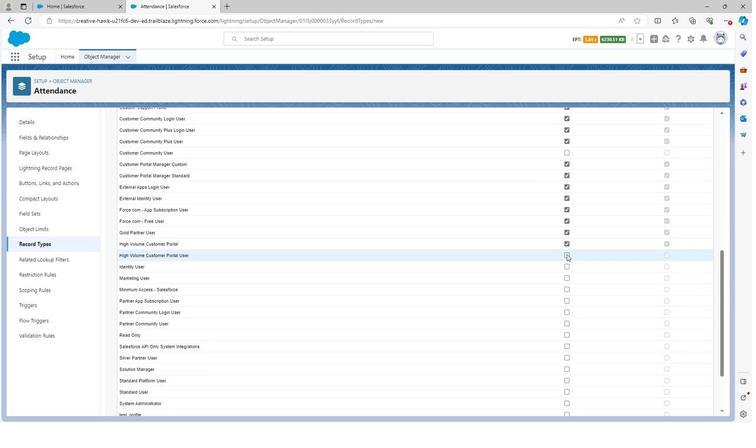 
Action: Mouse moved to (564, 263)
Screenshot: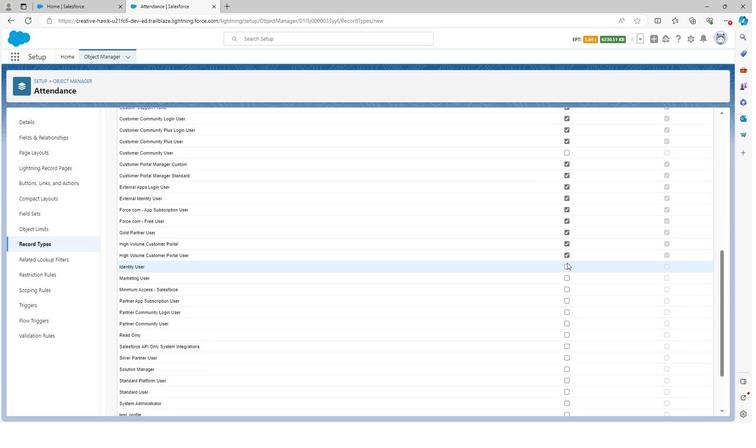
Action: Mouse pressed left at (564, 263)
Screenshot: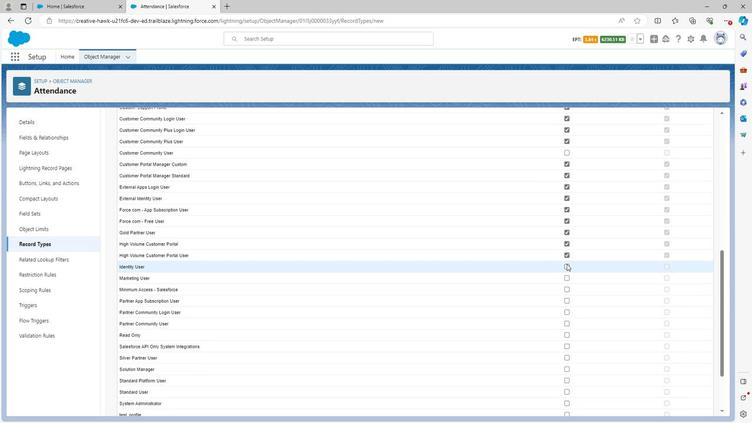 
Action: Mouse moved to (566, 289)
Screenshot: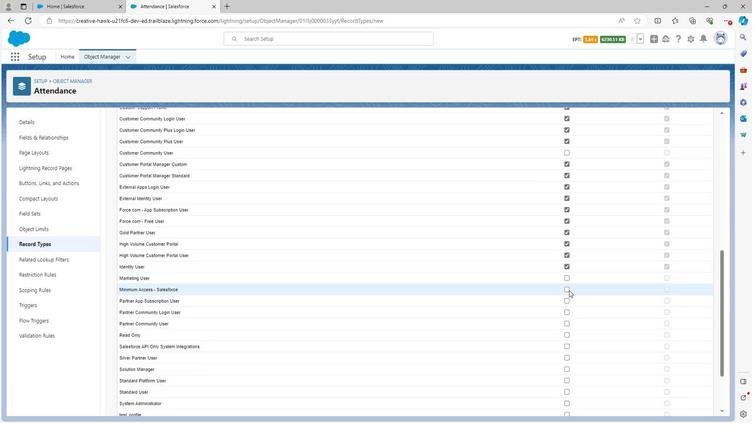 
Action: Mouse pressed left at (566, 289)
Screenshot: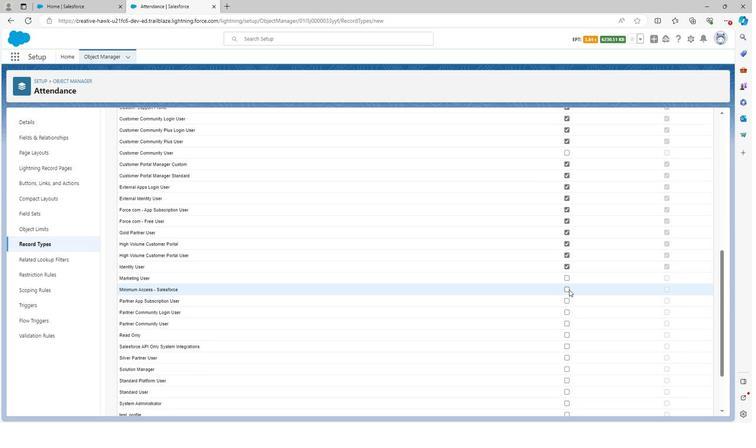 
Action: Mouse moved to (565, 297)
Screenshot: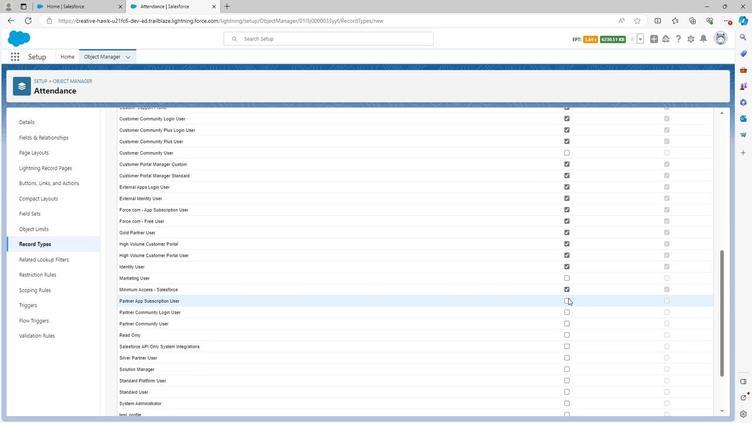 
Action: Mouse pressed left at (565, 297)
Screenshot: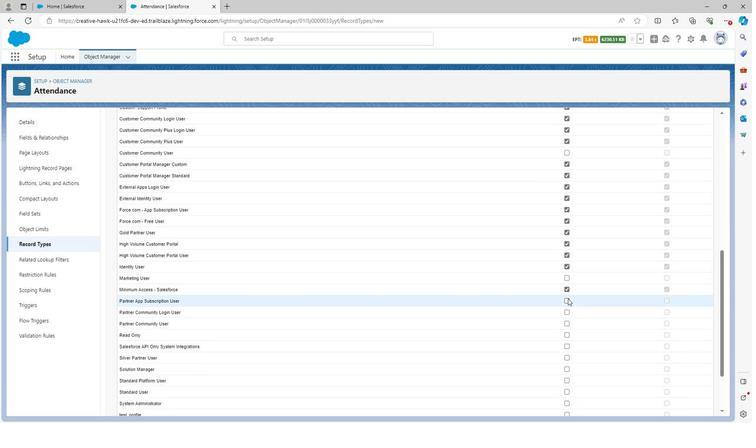 
Action: Mouse moved to (565, 309)
Screenshot: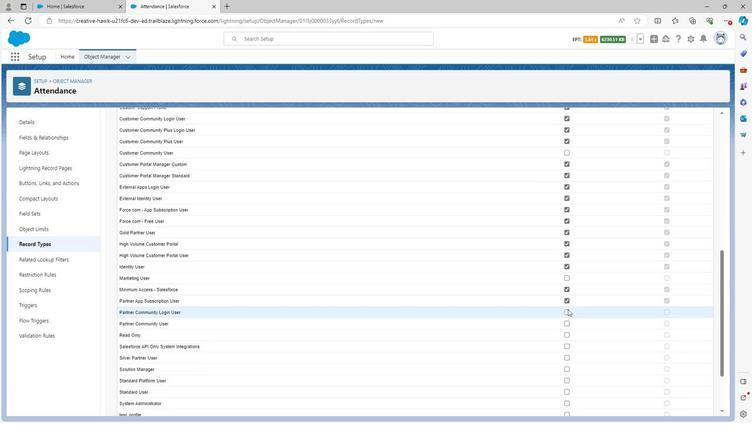 
Action: Mouse pressed left at (565, 309)
Screenshot: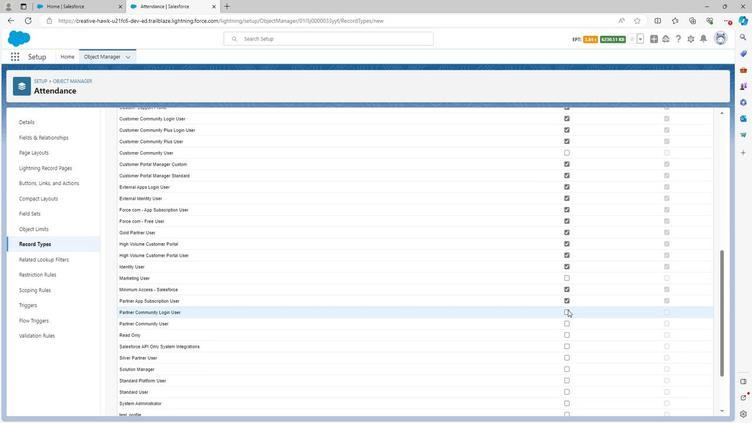 
Action: Mouse moved to (565, 323)
Screenshot: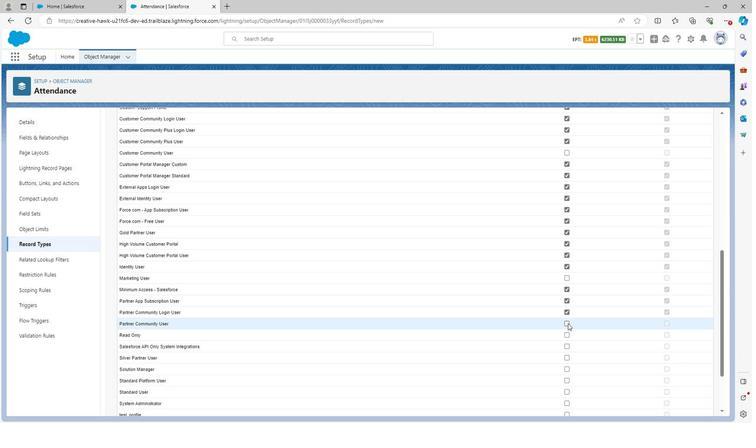 
Action: Mouse pressed left at (565, 323)
Screenshot: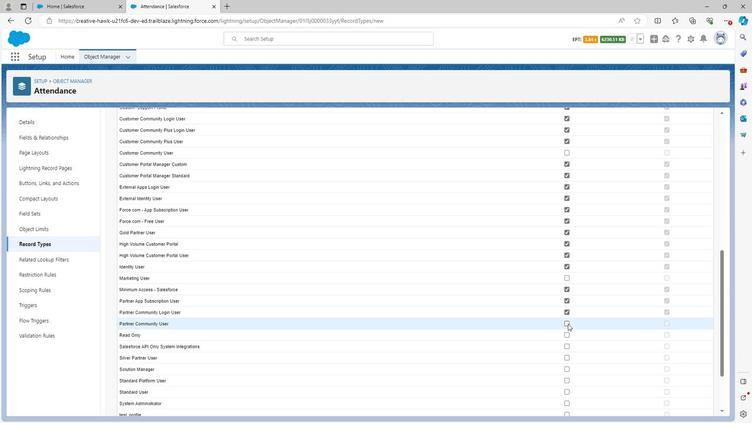 
Action: Mouse moved to (563, 333)
Screenshot: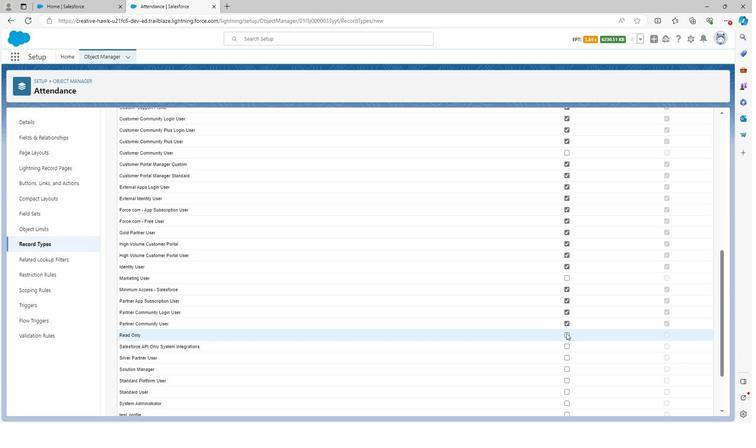 
Action: Mouse pressed left at (563, 333)
Screenshot: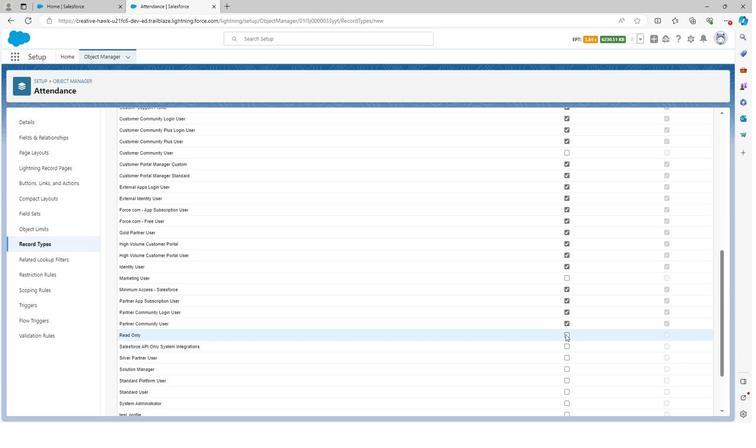 
Action: Mouse scrolled (563, 333) with delta (0, 0)
Screenshot: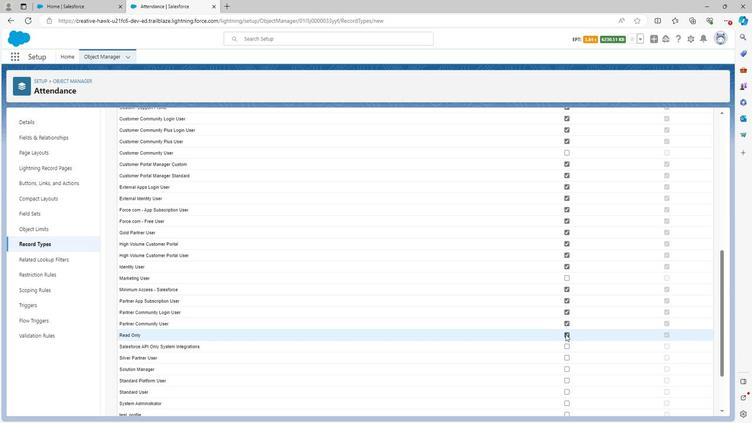 
Action: Mouse scrolled (563, 333) with delta (0, 0)
Screenshot: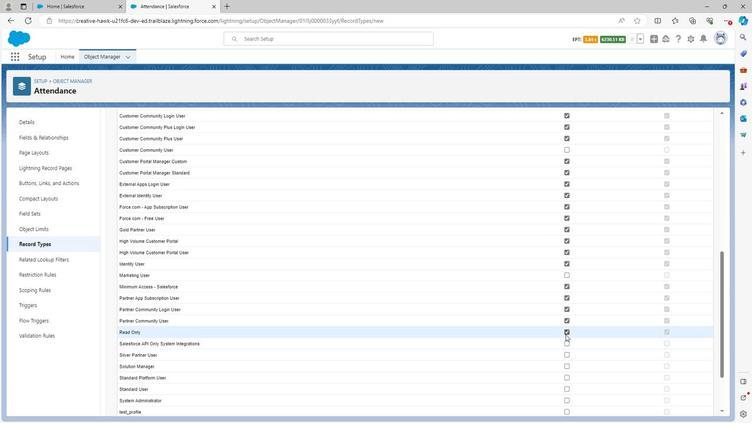 
Action: Mouse moved to (565, 274)
Screenshot: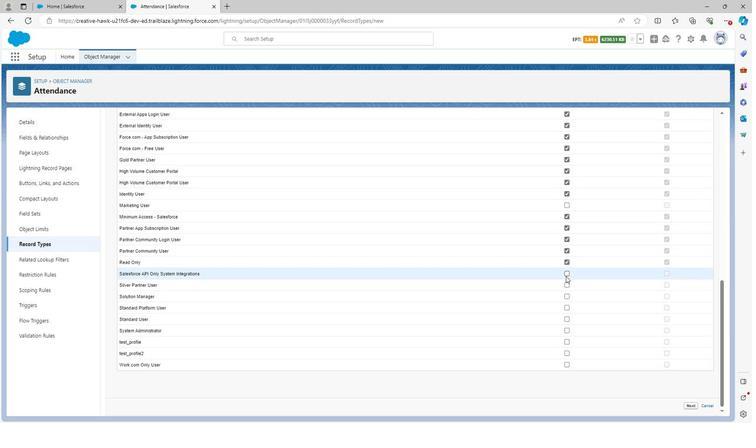 
Action: Mouse pressed left at (565, 274)
Screenshot: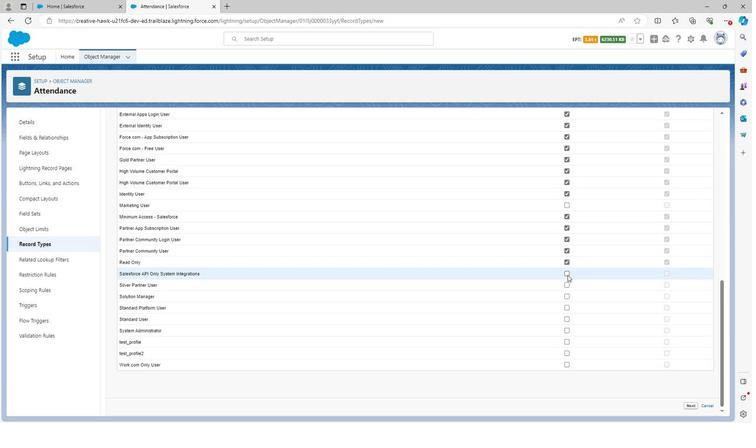 
Action: Mouse moved to (565, 284)
Screenshot: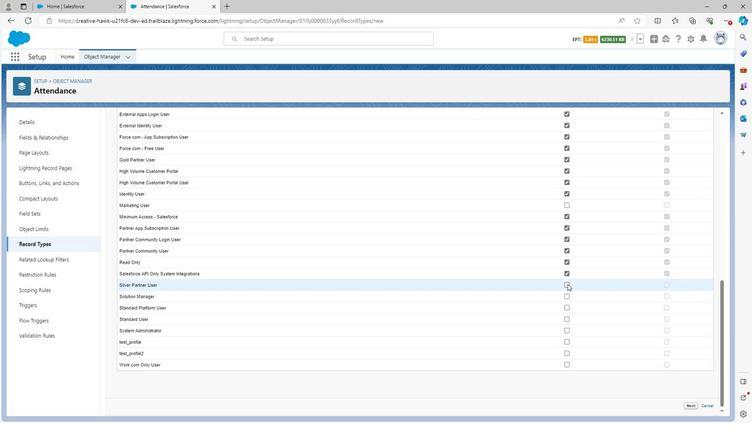 
Action: Mouse pressed left at (565, 284)
Screenshot: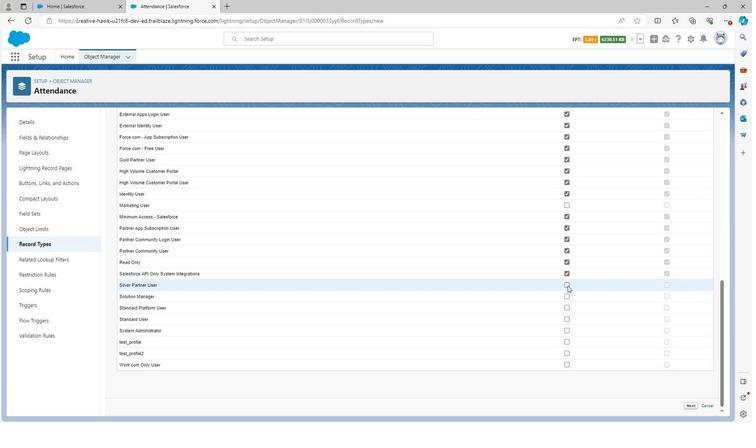
Action: Mouse moved to (564, 295)
Screenshot: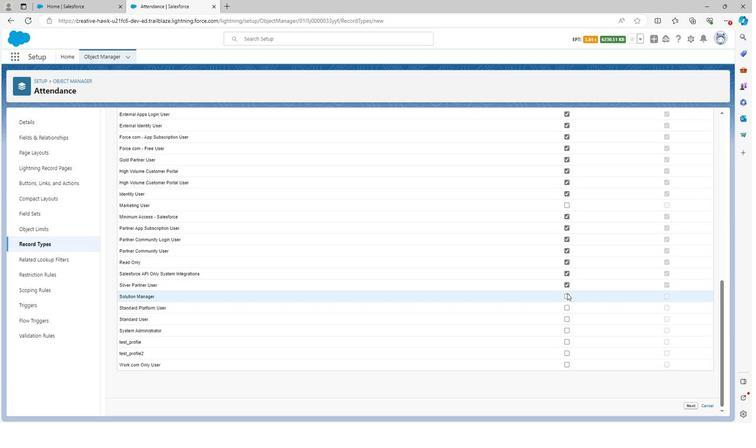 
Action: Mouse pressed left at (564, 295)
Screenshot: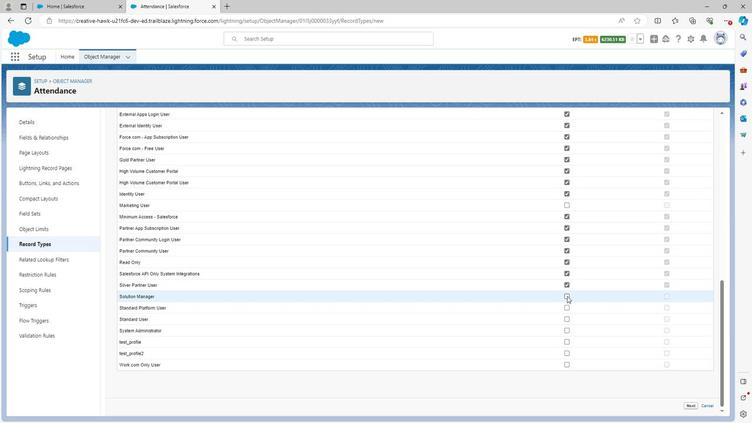 
Action: Mouse moved to (562, 306)
Screenshot: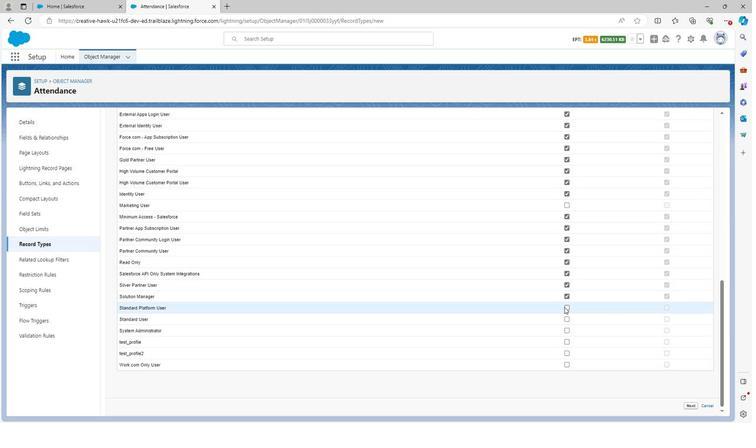 
Action: Mouse pressed left at (562, 306)
Screenshot: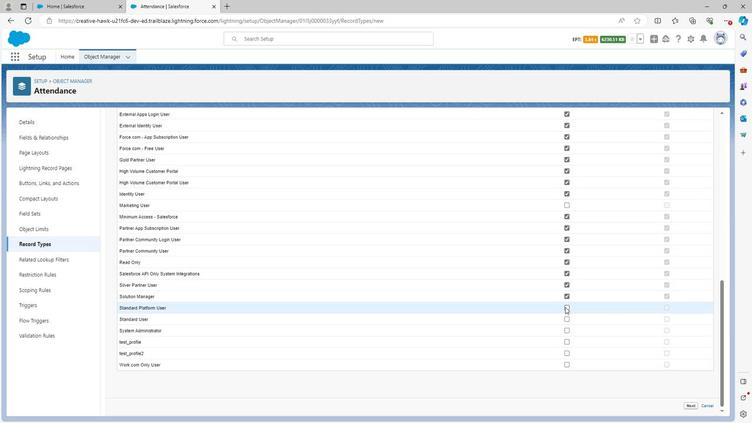 
Action: Mouse moved to (563, 316)
Screenshot: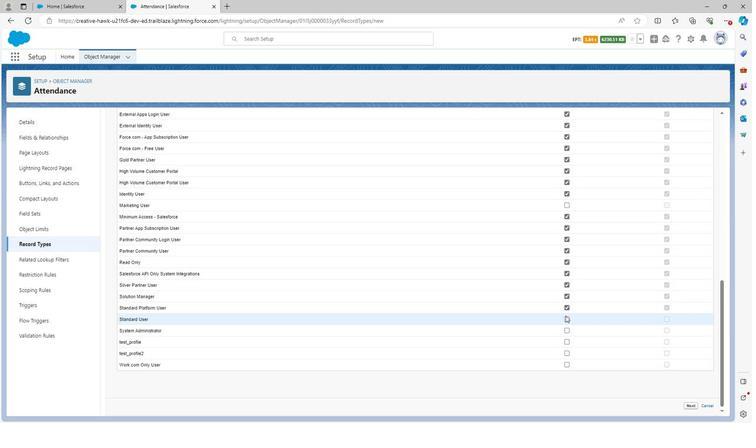 
Action: Mouse pressed left at (563, 316)
Screenshot: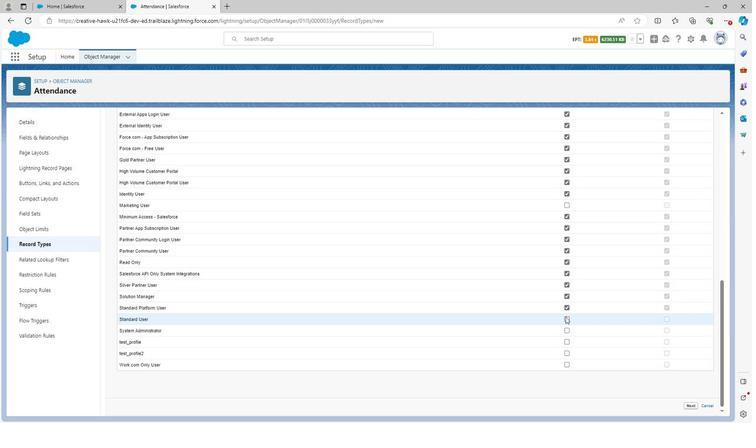 
Action: Mouse moved to (563, 329)
Screenshot: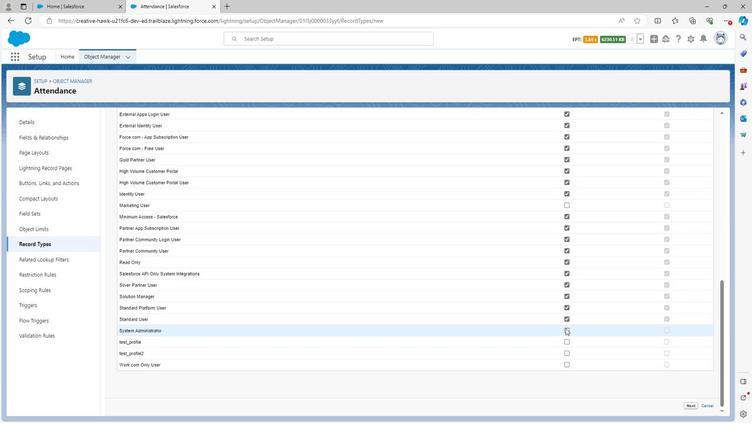 
Action: Mouse pressed left at (563, 329)
Screenshot: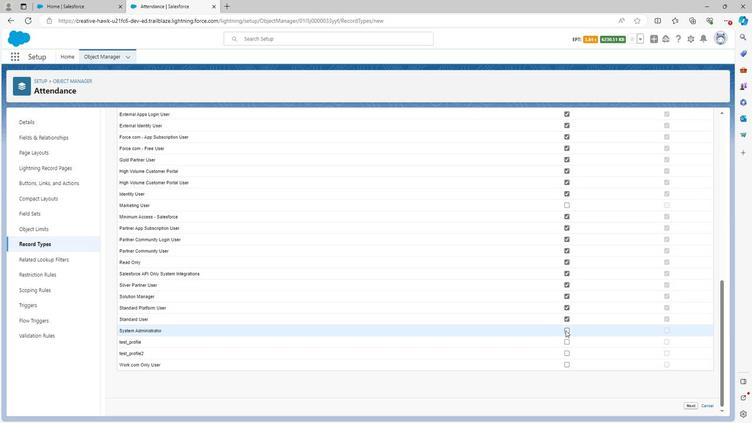 
Action: Mouse moved to (565, 341)
Screenshot: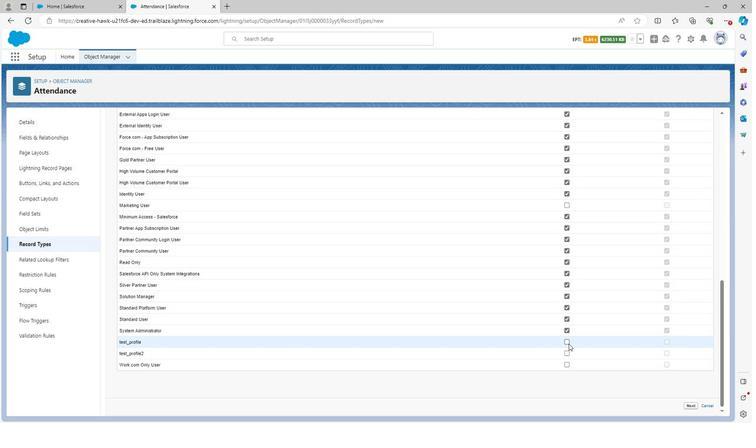 
Action: Mouse pressed left at (565, 341)
Screenshot: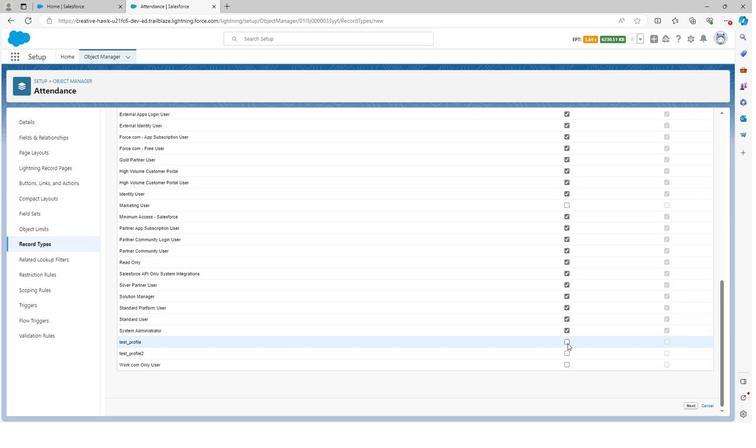 
Action: Mouse moved to (564, 349)
Screenshot: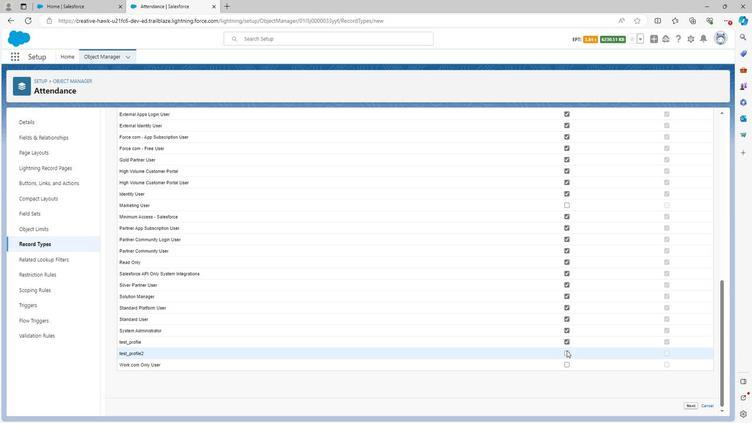 
Action: Mouse pressed left at (564, 349)
Screenshot: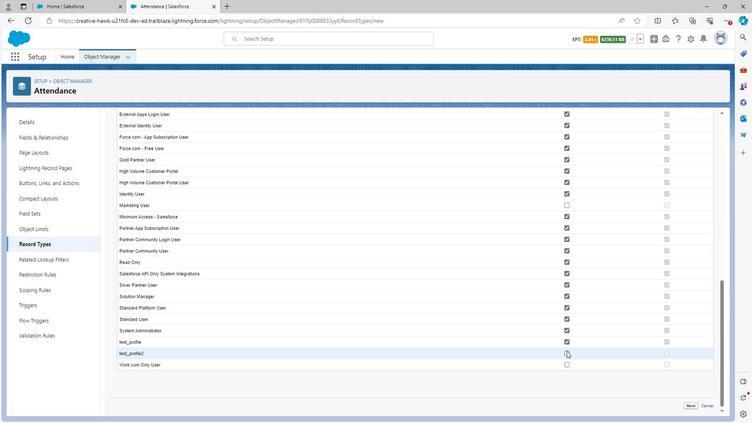 
Action: Mouse moved to (564, 361)
Screenshot: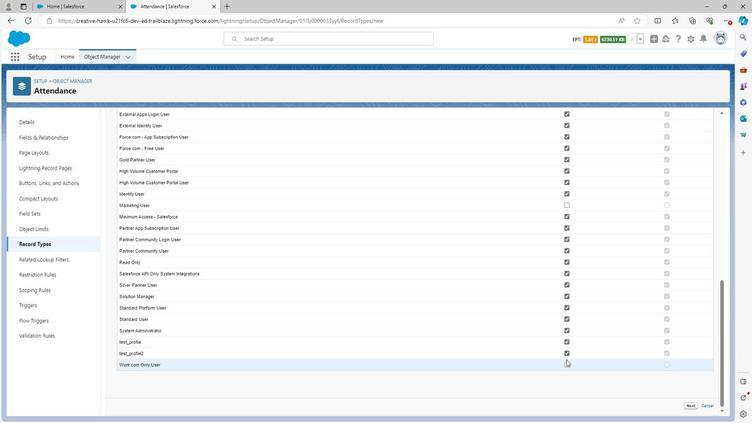 
Action: Mouse pressed left at (564, 361)
Screenshot: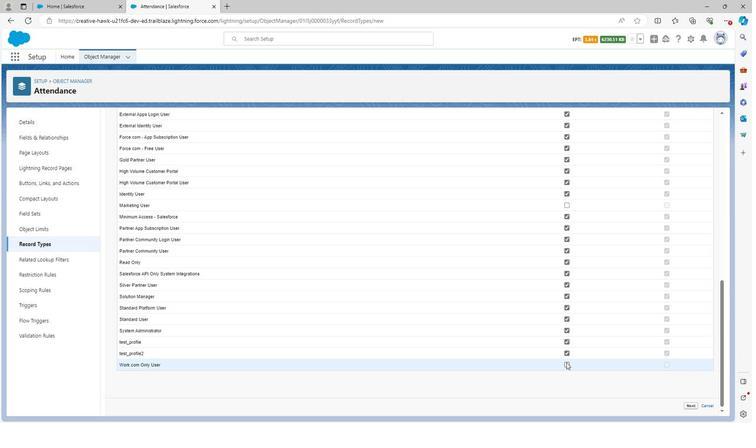 
Action: Mouse moved to (687, 403)
Screenshot: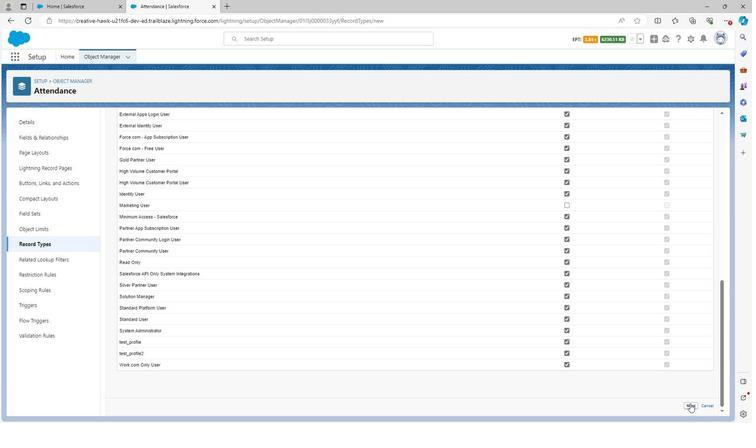 
Action: Mouse pressed left at (687, 403)
Screenshot: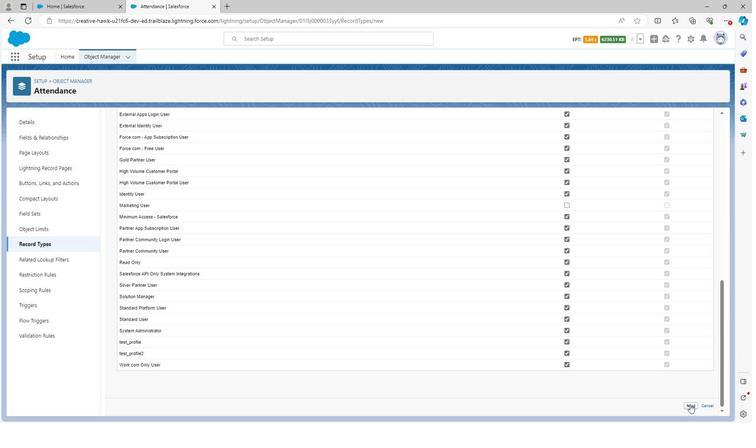
Action: Mouse moved to (650, 331)
Screenshot: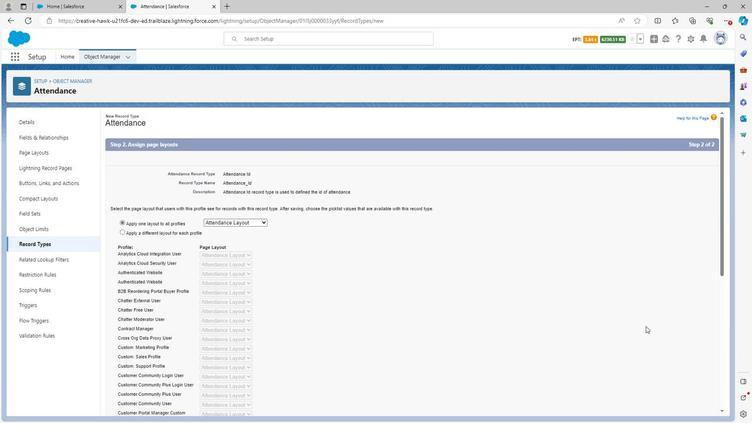 
Action: Mouse scrolled (650, 331) with delta (0, 0)
Screenshot: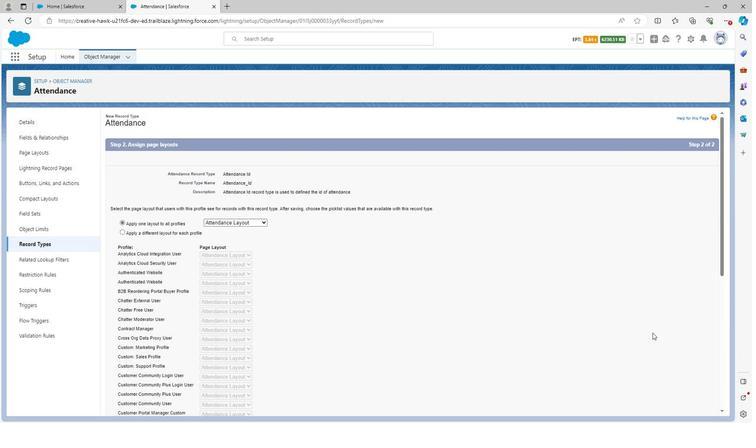 
Action: Mouse scrolled (650, 331) with delta (0, 0)
Screenshot: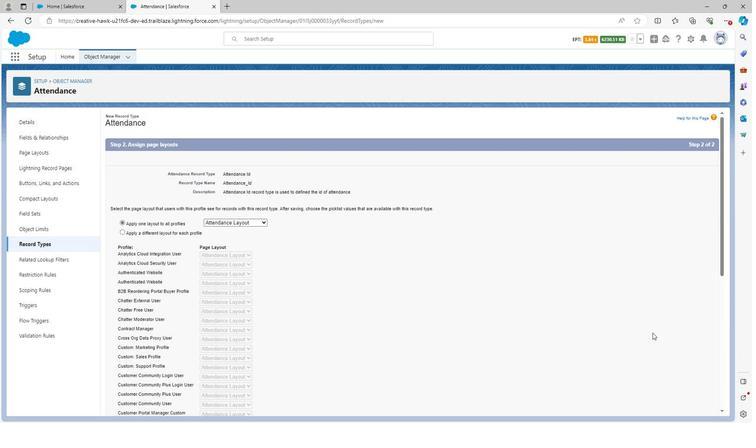 
Action: Mouse scrolled (650, 331) with delta (0, 0)
Screenshot: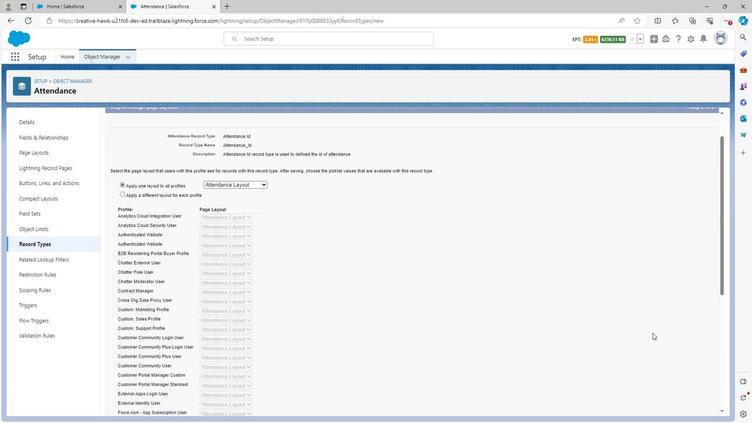 
Action: Mouse scrolled (650, 331) with delta (0, 0)
Screenshot: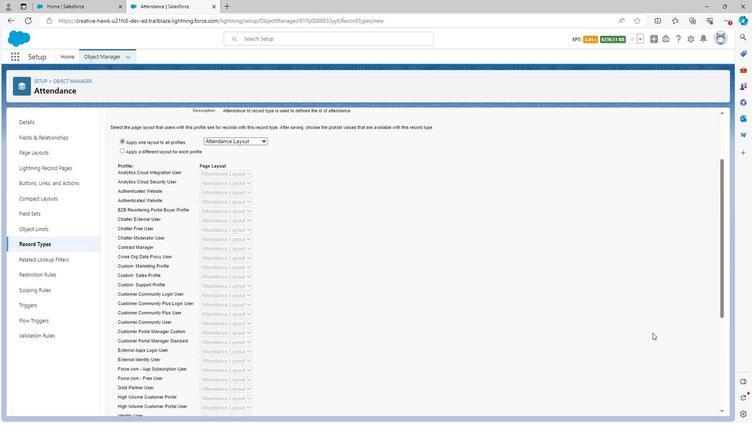 
Action: Mouse moved to (650, 332)
Screenshot: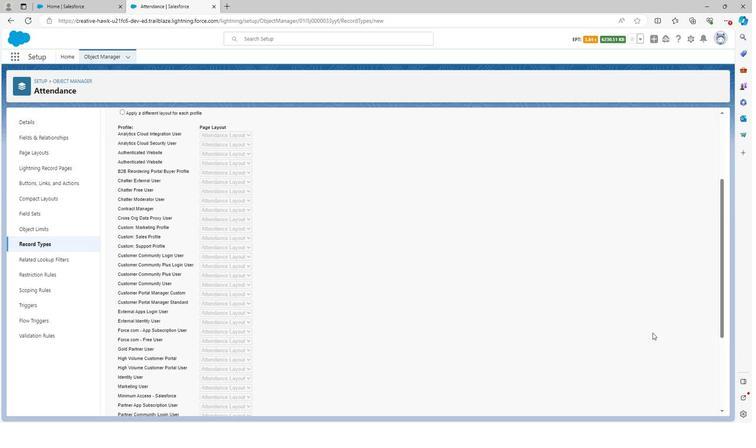 
Action: Mouse scrolled (650, 331) with delta (0, 0)
Screenshot: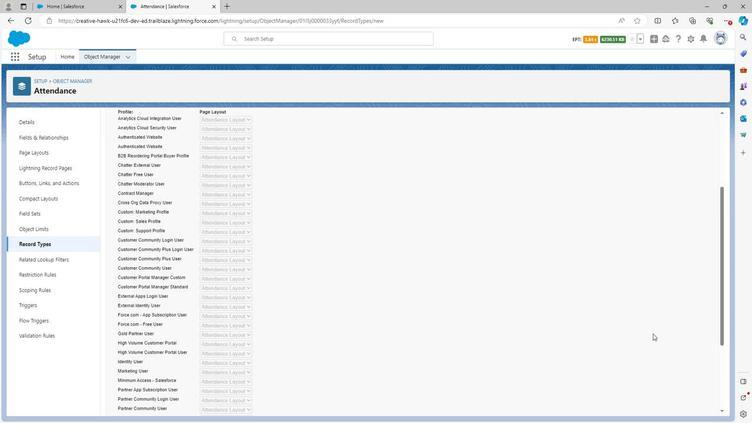 
Action: Mouse moved to (693, 380)
Screenshot: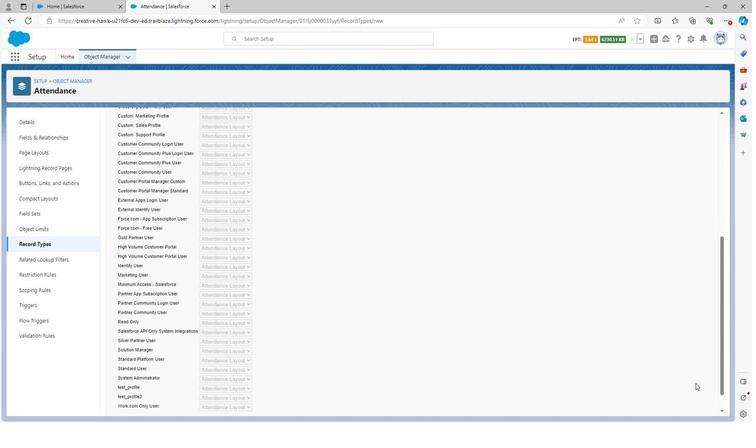 
Action: Mouse scrolled (693, 380) with delta (0, 0)
Screenshot: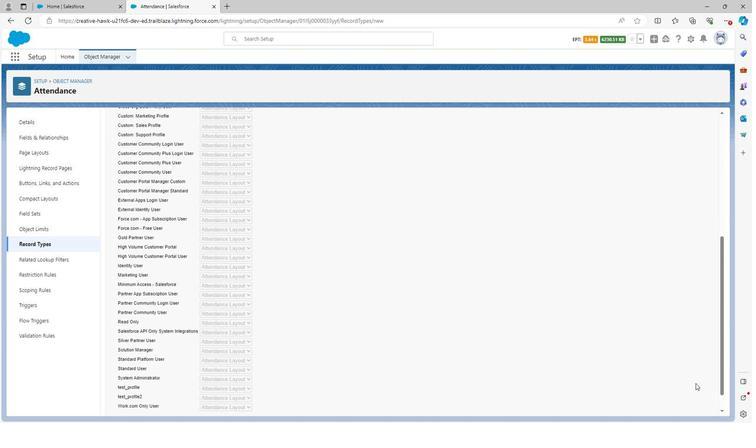 
Action: Mouse scrolled (693, 380) with delta (0, 0)
Screenshot: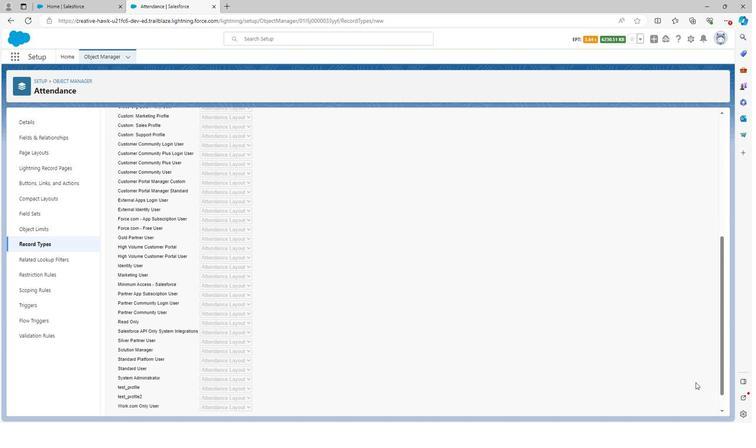 
Action: Mouse moved to (687, 401)
Screenshot: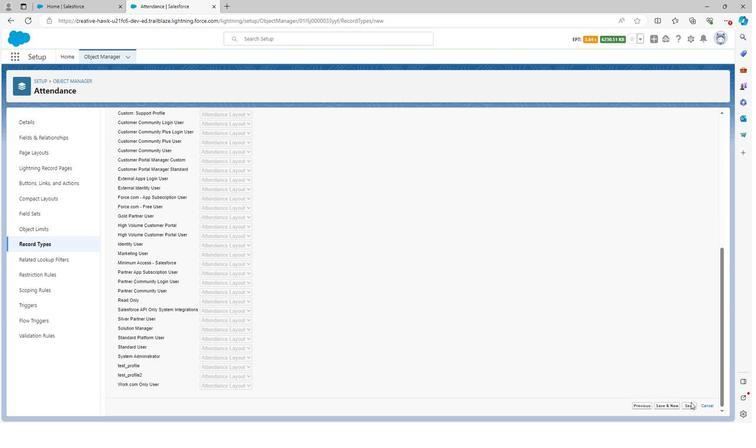 
Action: Mouse pressed left at (687, 401)
Screenshot: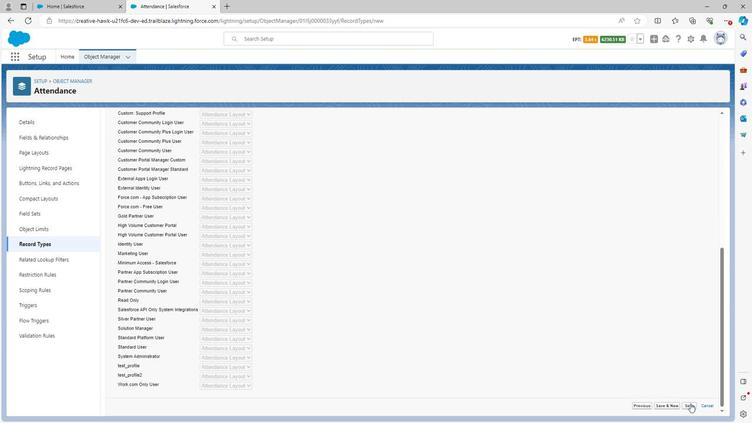 
Action: Mouse moved to (34, 243)
Screenshot: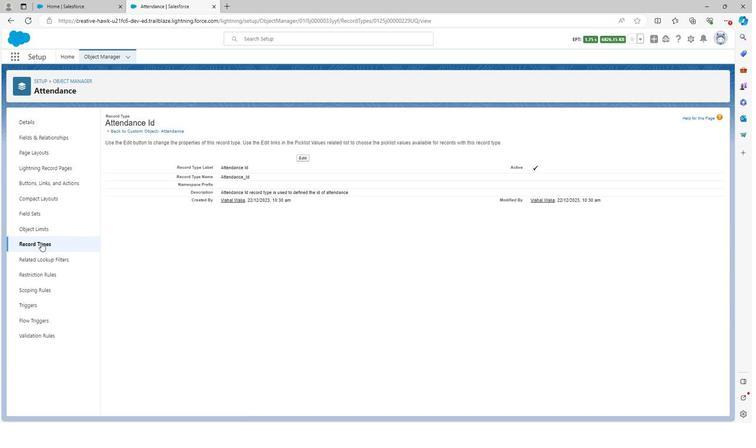 
Action: Mouse pressed left at (34, 243)
Screenshot: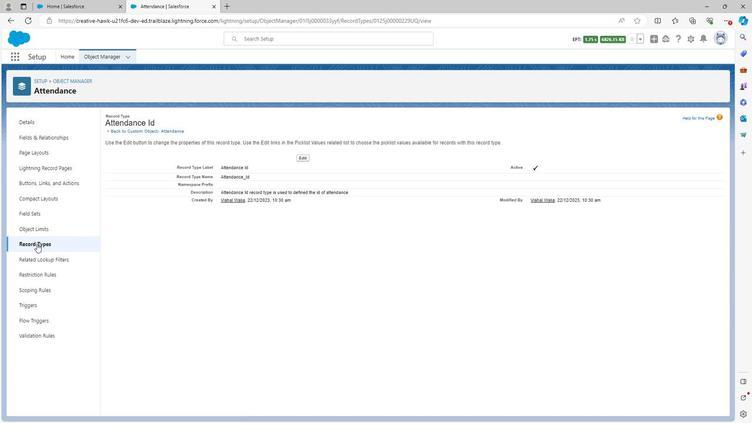
Action: Mouse moved to (639, 123)
Screenshot: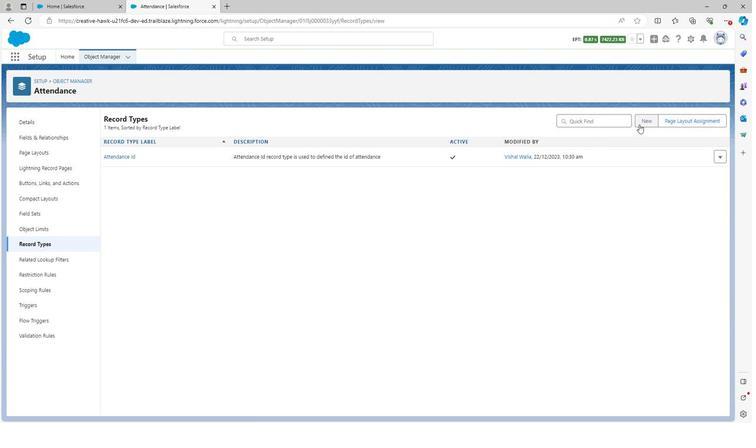 
Action: Mouse pressed left at (639, 123)
Screenshot: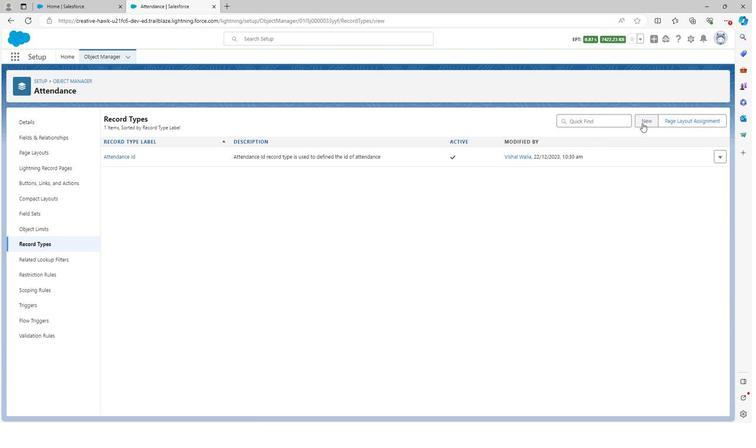
Action: Mouse moved to (253, 196)
Screenshot: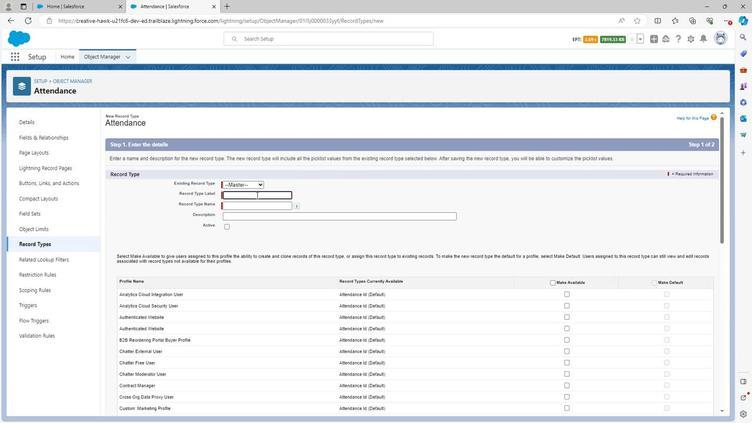 
Action: Mouse pressed left at (253, 196)
Screenshot: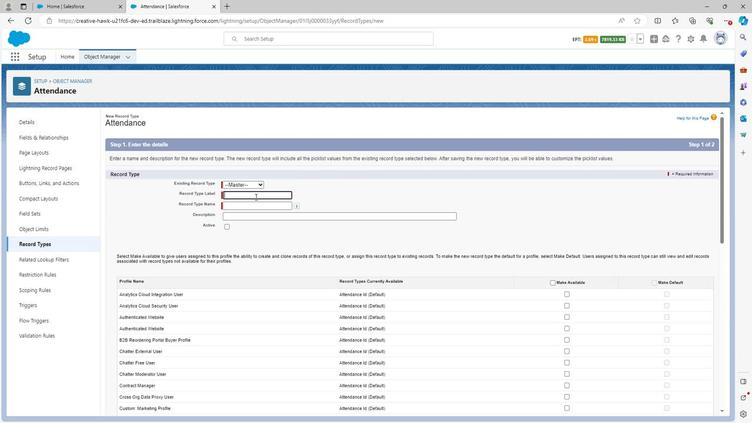 
Action: Mouse moved to (253, 196)
Screenshot: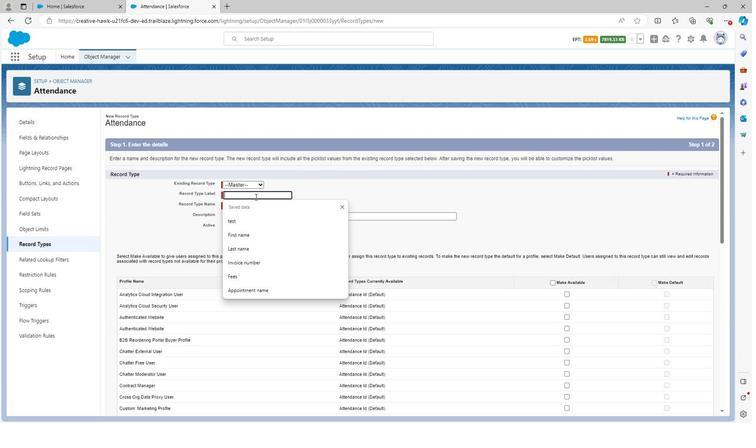 
Action: Key pressed <Key.shift>Date
Screenshot: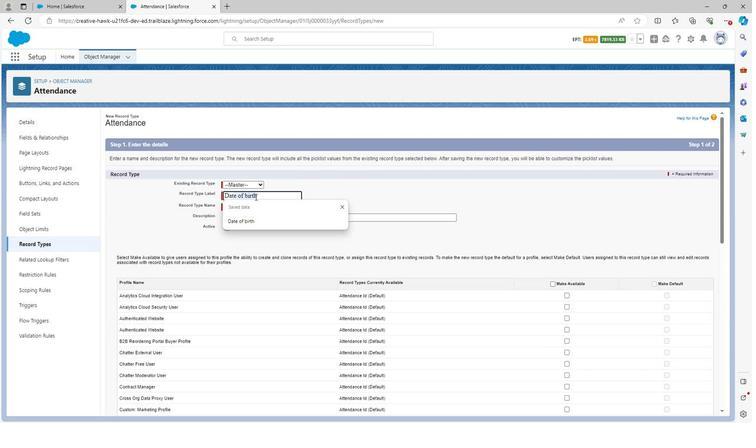 
Action: Mouse moved to (319, 189)
Screenshot: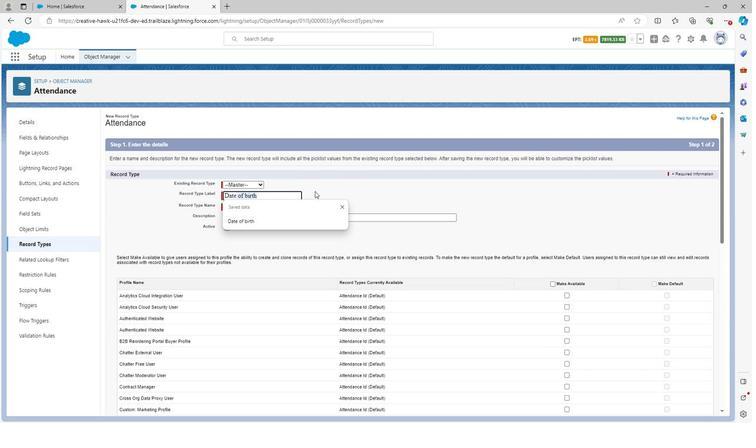 
Action: Mouse pressed left at (319, 189)
Screenshot: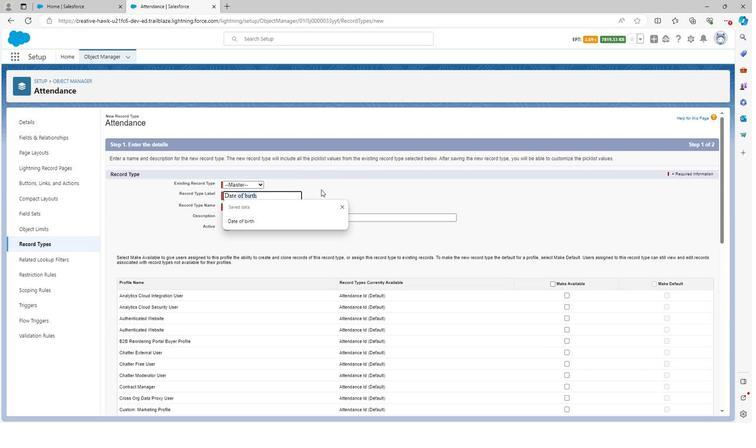 
Action: Mouse moved to (277, 216)
Screenshot: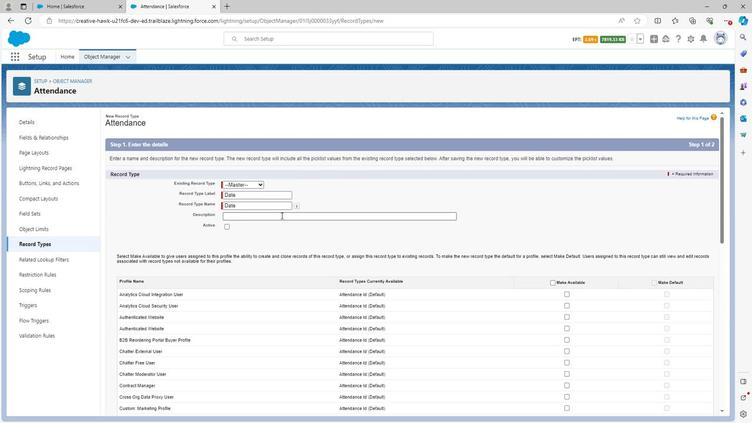 
Action: Mouse pressed left at (277, 216)
Screenshot: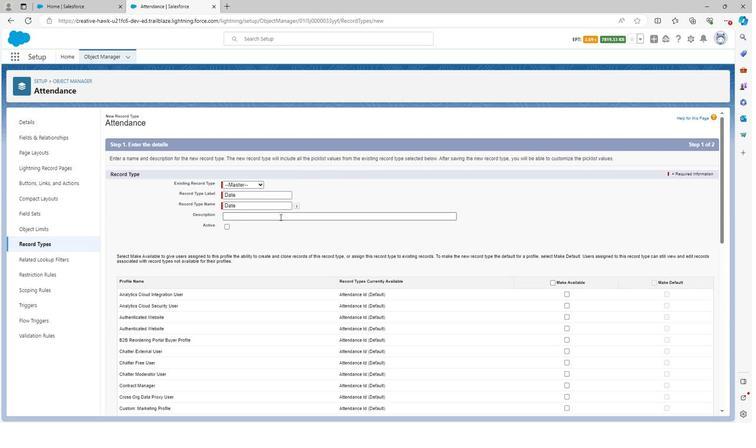 
Action: Key pressed <Key.shift>Date<Key.space>record<Key.space>type<Key.space>is<Key.space>use<Key.space>to<Key.backspace><Key.backspace>d<Key.space><Key.backspace><Key.backspace><Key.backspace>d<Key.space>to<Key.space>defined<Key.space>the<Key.space>date<Key.space>of<Key.space>attendanve<Key.backspace><Key.backspace>ce
Screenshot: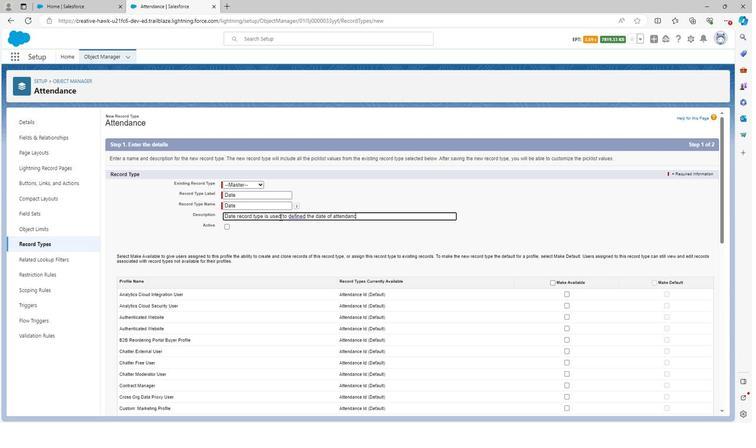 
Action: Mouse moved to (224, 225)
Screenshot: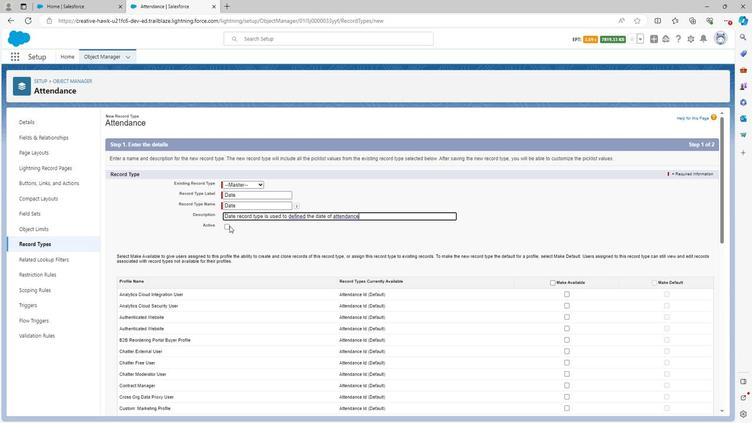 
Action: Mouse pressed left at (224, 225)
Screenshot: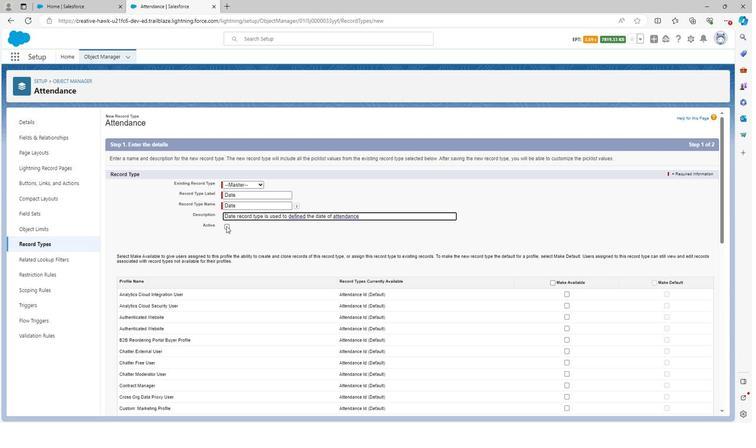 
Action: Mouse moved to (500, 279)
Screenshot: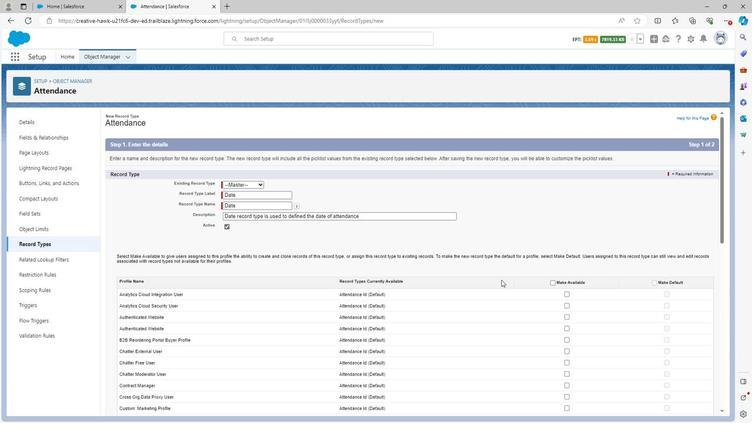 
Action: Mouse scrolled (500, 278) with delta (0, 0)
Screenshot: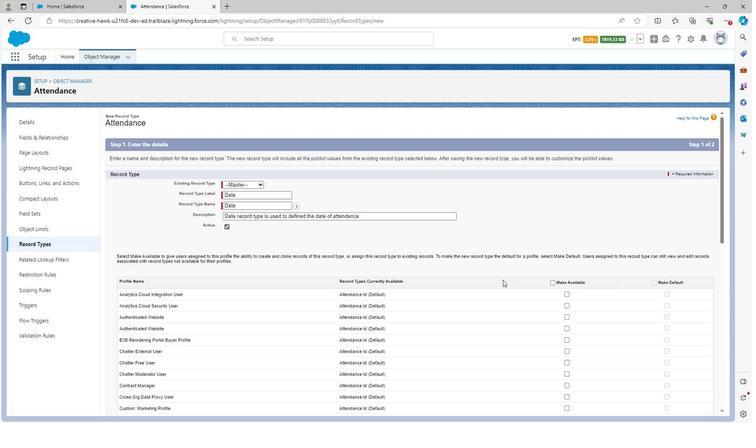 
Action: Mouse scrolled (500, 278) with delta (0, 0)
Screenshot: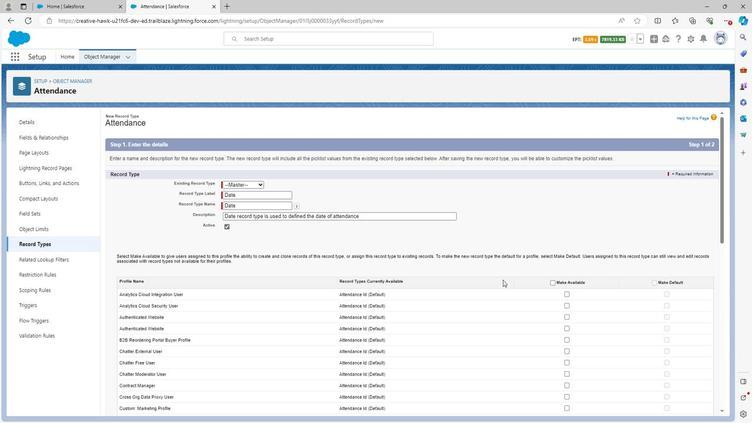 
Action: Mouse moved to (564, 201)
Screenshot: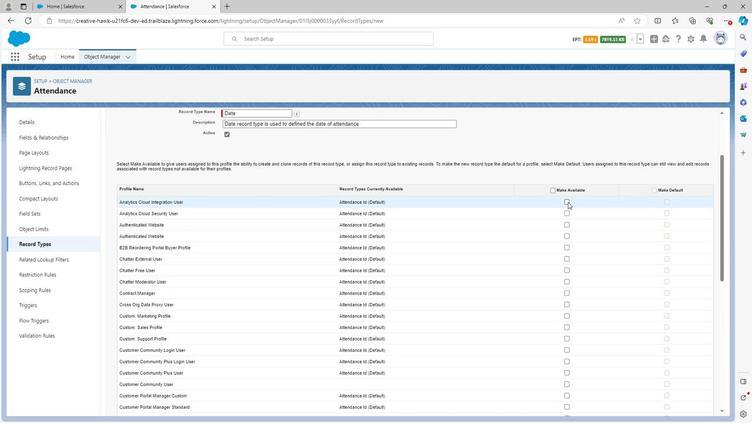 
Action: Mouse pressed left at (564, 201)
Screenshot: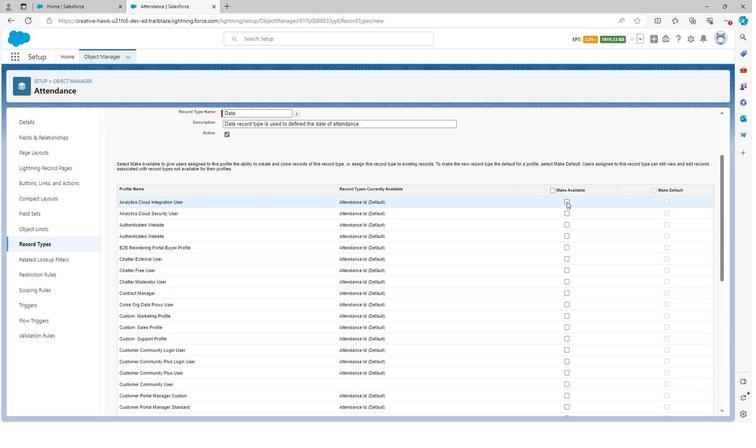 
Action: Mouse moved to (565, 213)
Screenshot: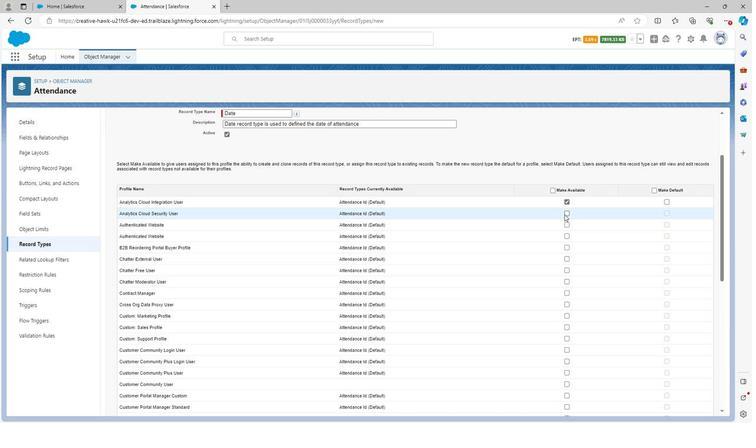 
Action: Mouse pressed left at (565, 213)
Screenshot: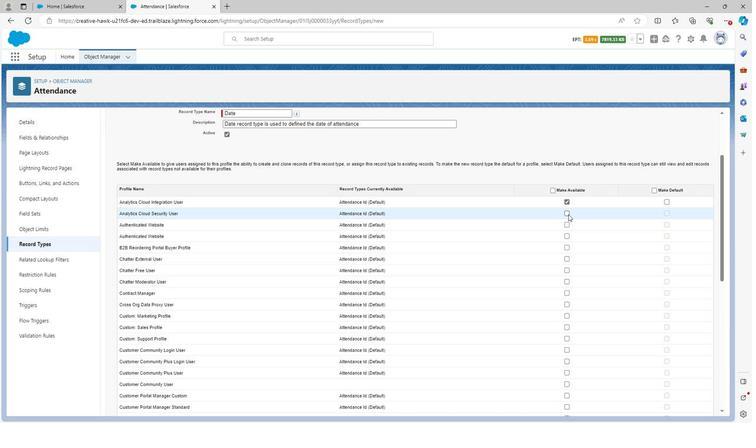
Action: Mouse moved to (565, 224)
Screenshot: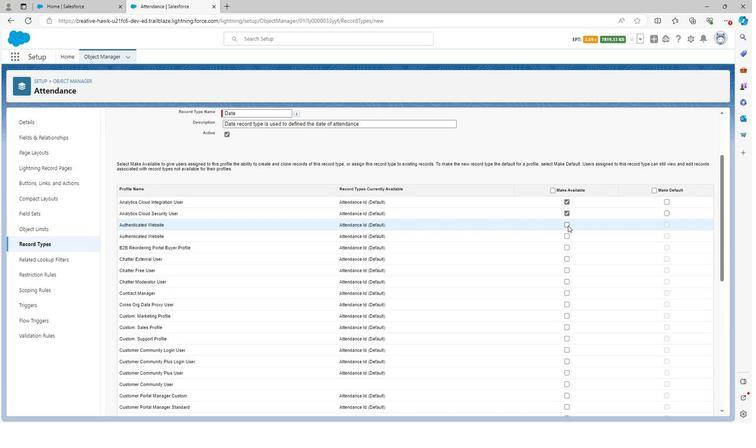 
Action: Mouse pressed left at (565, 224)
Screenshot: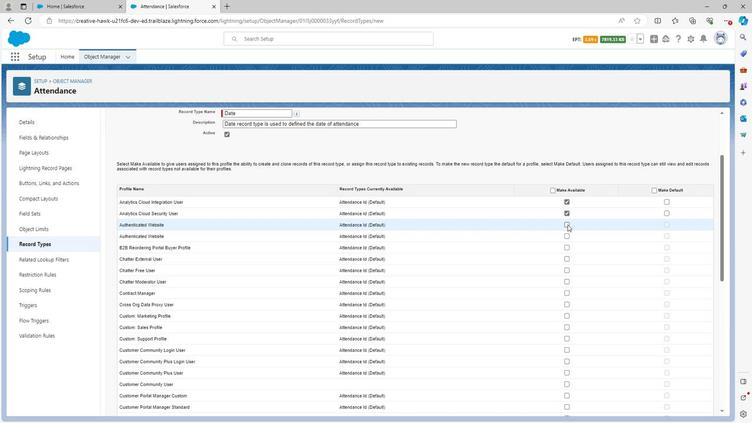 
Action: Mouse moved to (564, 237)
Screenshot: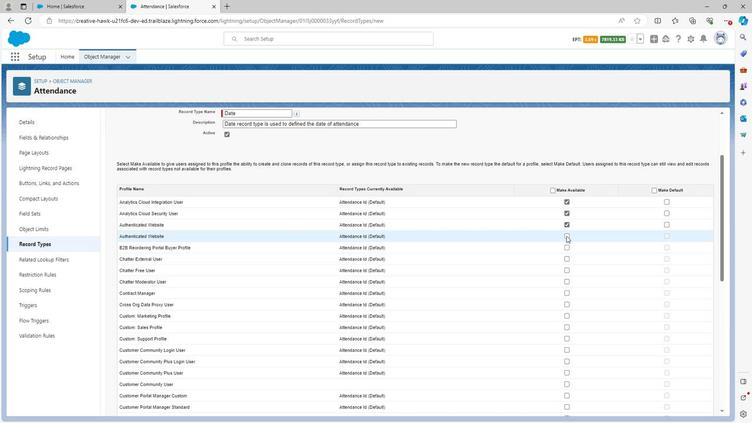 
Action: Mouse pressed left at (564, 237)
Screenshot: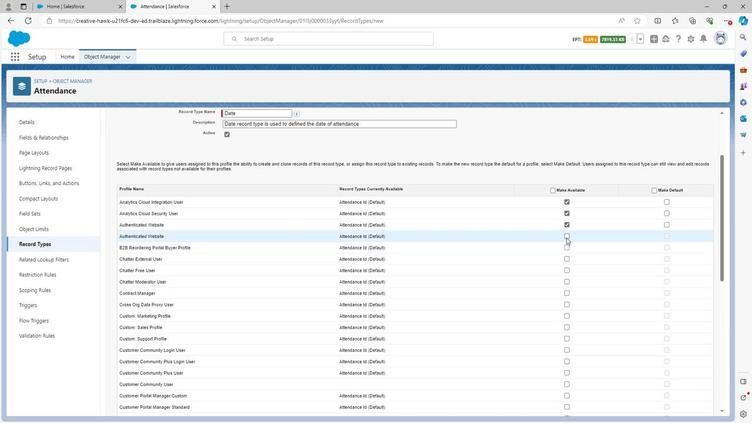 
Action: Mouse moved to (564, 247)
Screenshot: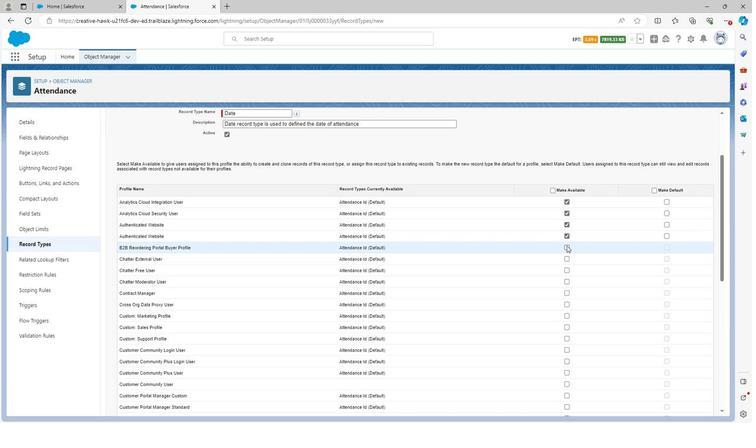 
Action: Mouse pressed left at (564, 247)
Screenshot: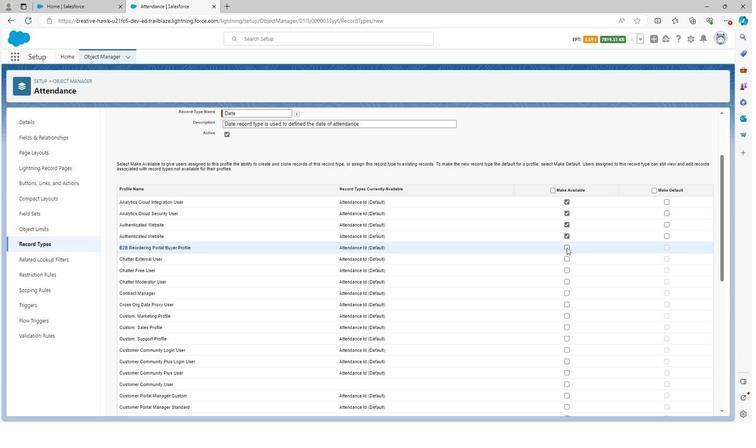 
Action: Mouse moved to (564, 257)
Screenshot: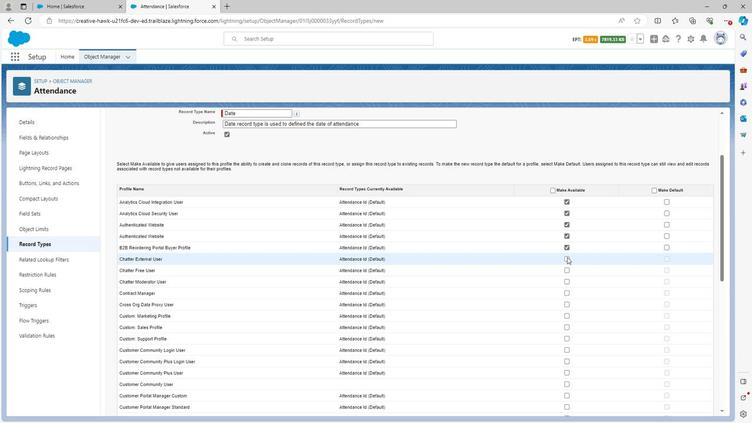 
Action: Mouse pressed left at (564, 257)
Screenshot: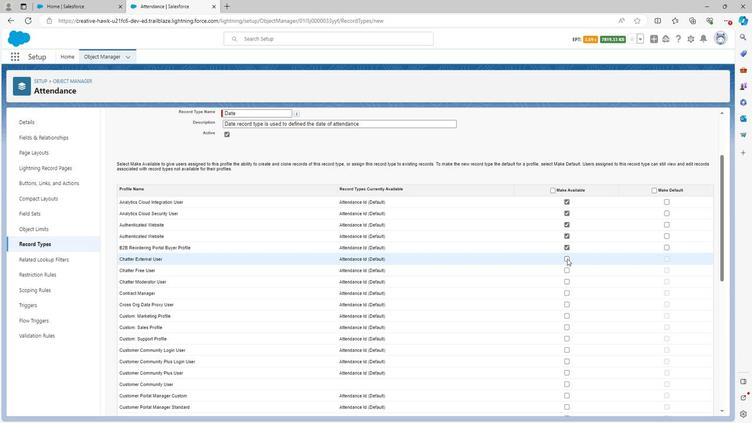 
Action: Mouse moved to (564, 268)
Screenshot: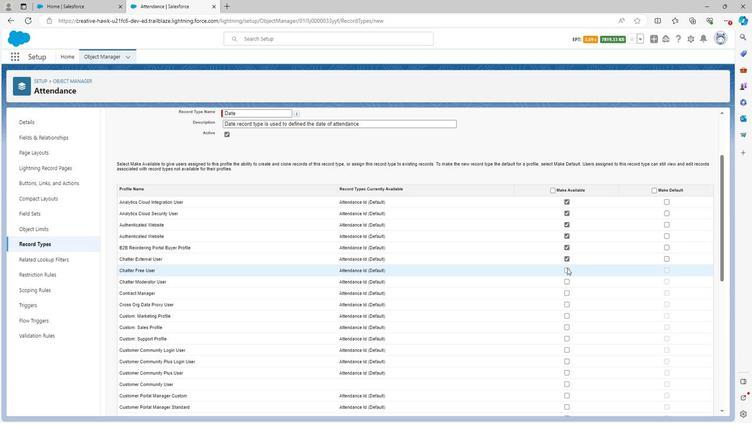 
Action: Mouse pressed left at (564, 268)
Screenshot: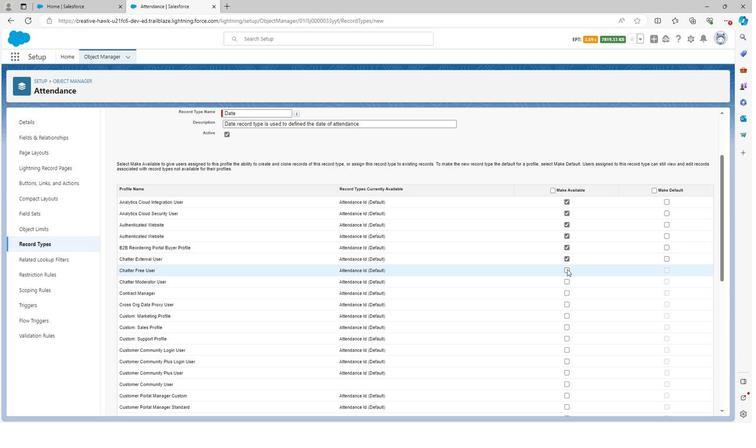 
Action: Mouse moved to (565, 280)
Screenshot: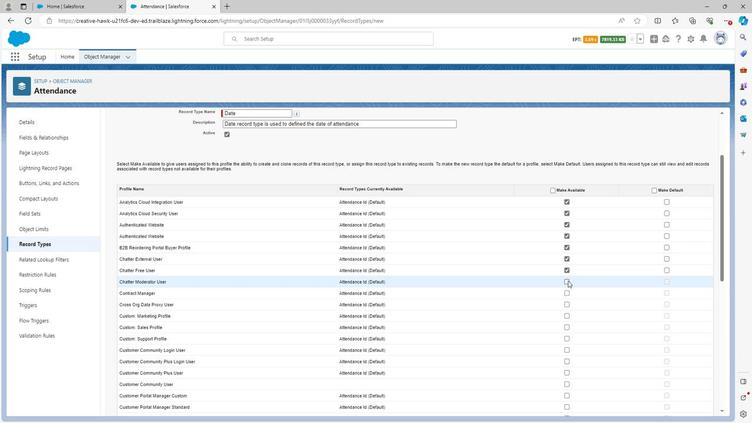 
Action: Mouse pressed left at (565, 280)
Screenshot: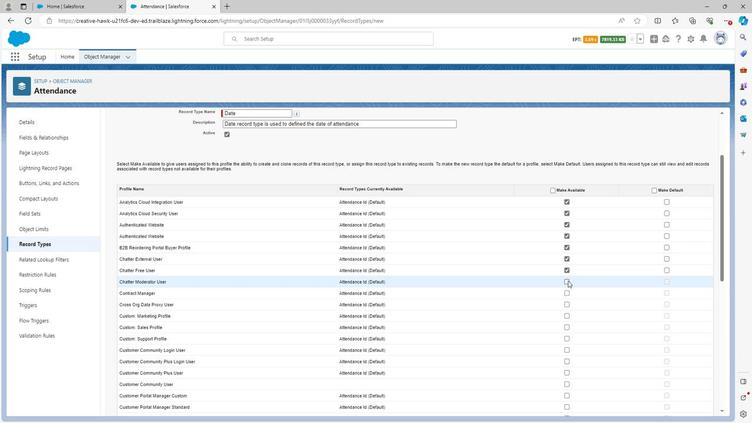 
Action: Mouse moved to (563, 292)
Screenshot: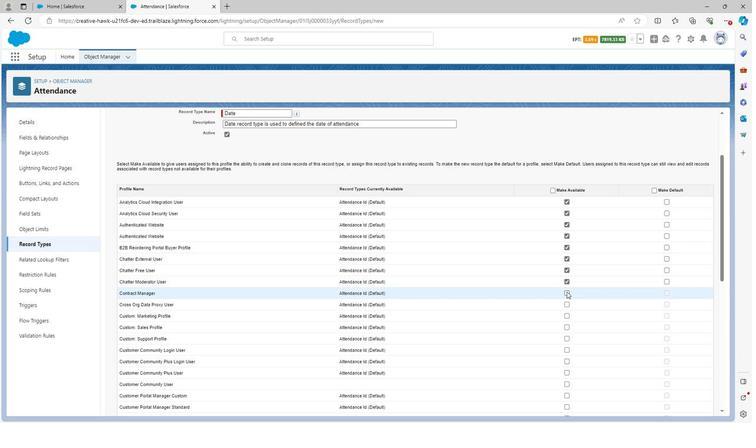
Action: Mouse pressed left at (563, 292)
Screenshot: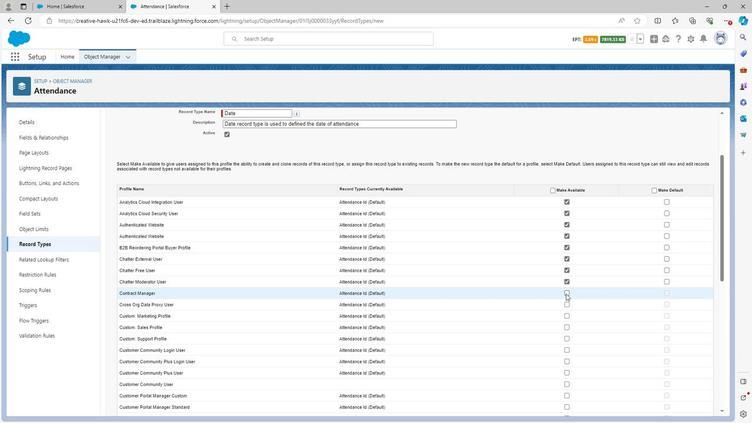 
Action: Mouse moved to (564, 301)
Screenshot: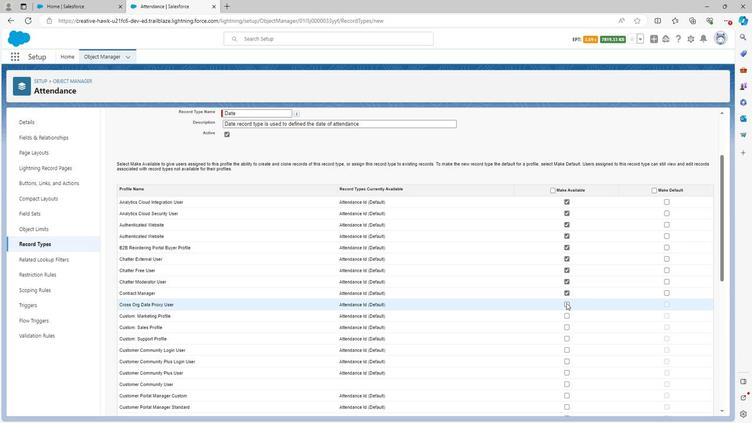 
Action: Mouse pressed left at (564, 301)
Screenshot: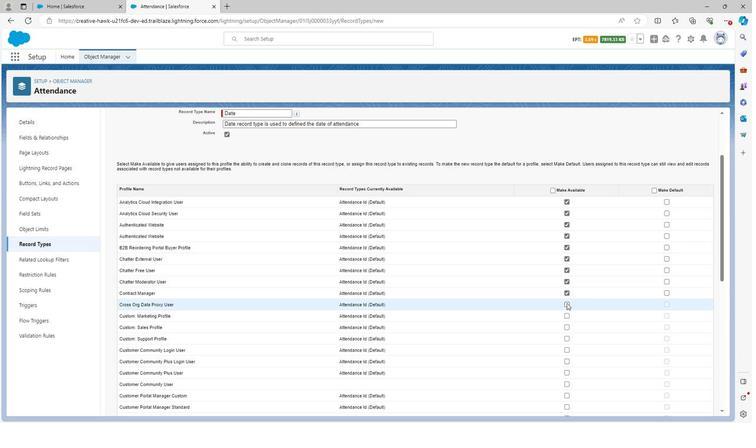 
Action: Mouse moved to (565, 313)
Screenshot: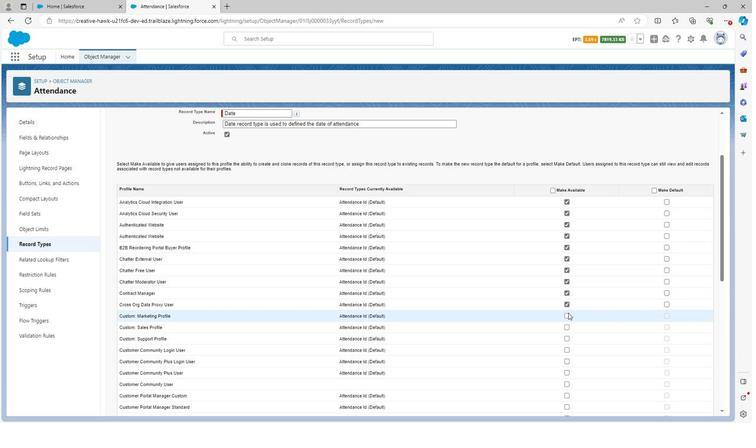 
Action: Mouse pressed left at (565, 313)
Screenshot: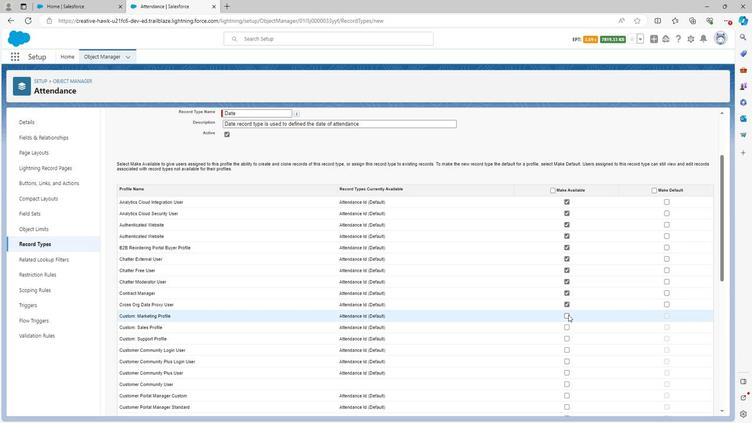 
Action: Mouse scrolled (565, 313) with delta (0, 0)
Screenshot: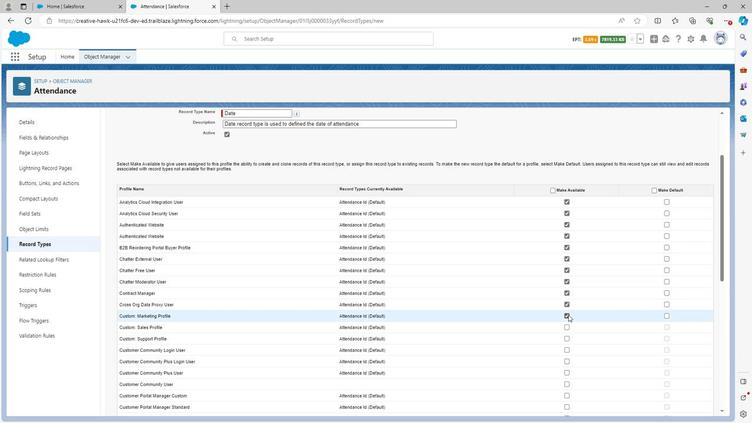 
Action: Mouse scrolled (565, 313) with delta (0, 0)
Screenshot: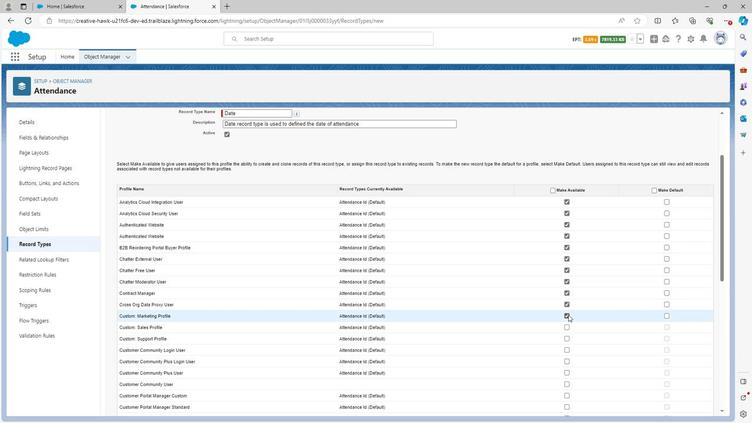 
Action: Mouse moved to (564, 234)
Screenshot: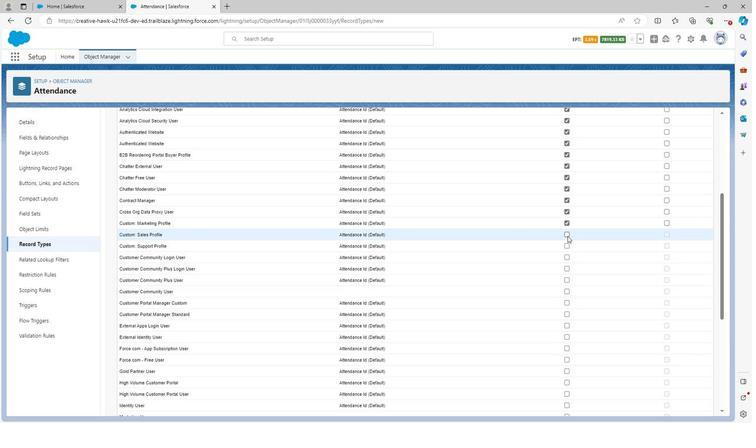 
Action: Mouse pressed left at (564, 234)
Screenshot: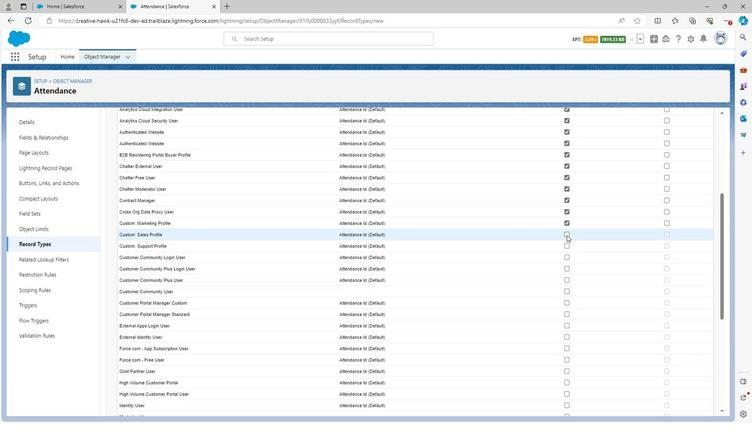 
Action: Mouse moved to (565, 245)
Screenshot: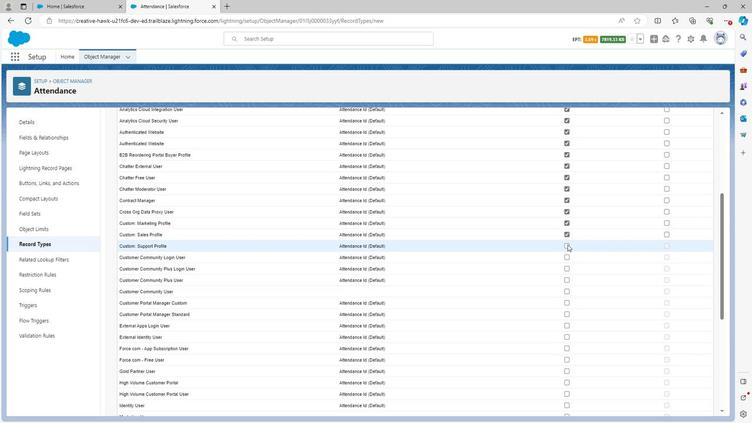 
Action: Mouse pressed left at (565, 245)
Screenshot: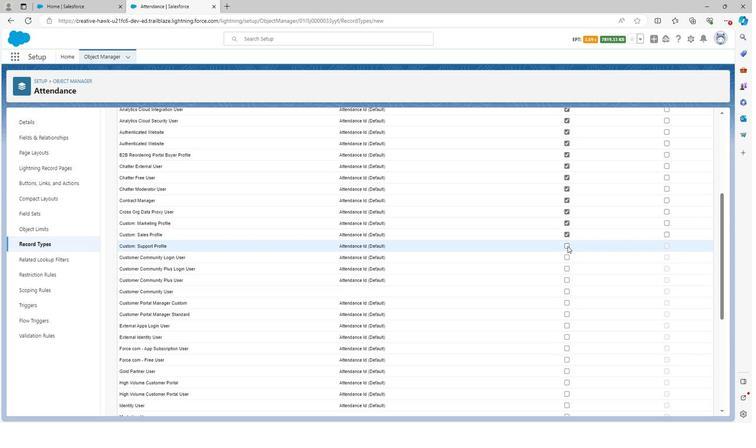 
Action: Mouse moved to (566, 254)
Screenshot: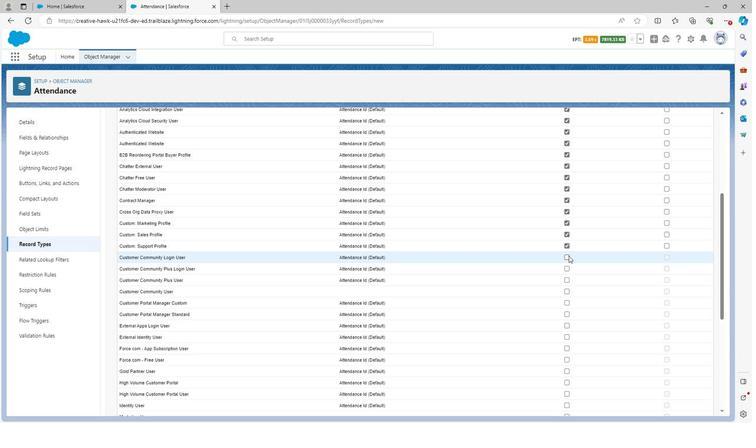 
Action: Mouse pressed left at (566, 254)
Screenshot: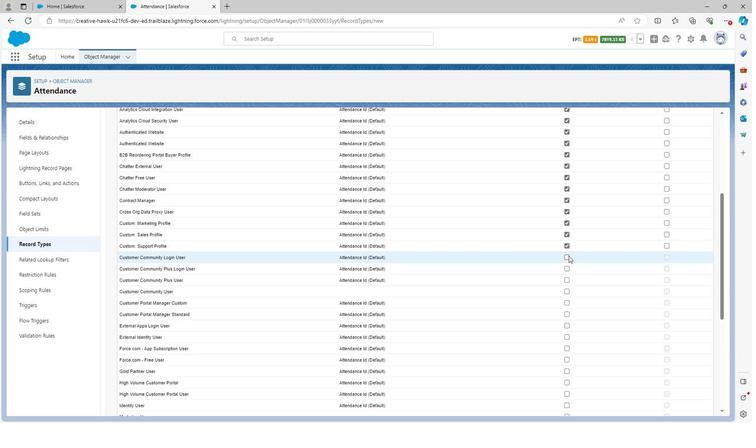 
Action: Mouse moved to (565, 267)
Screenshot: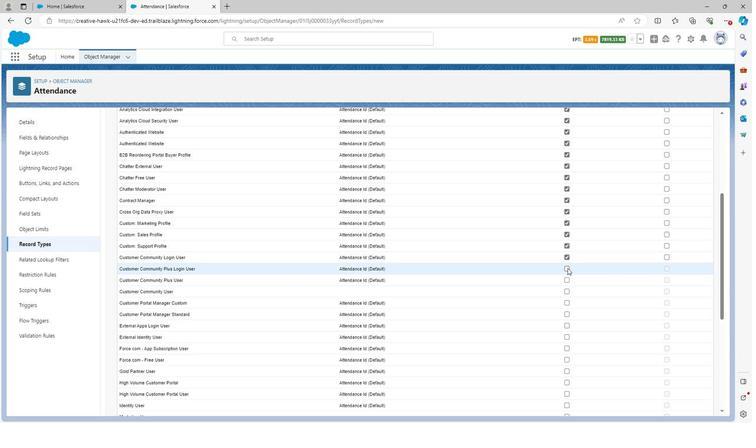 
Action: Mouse pressed left at (565, 267)
Screenshot: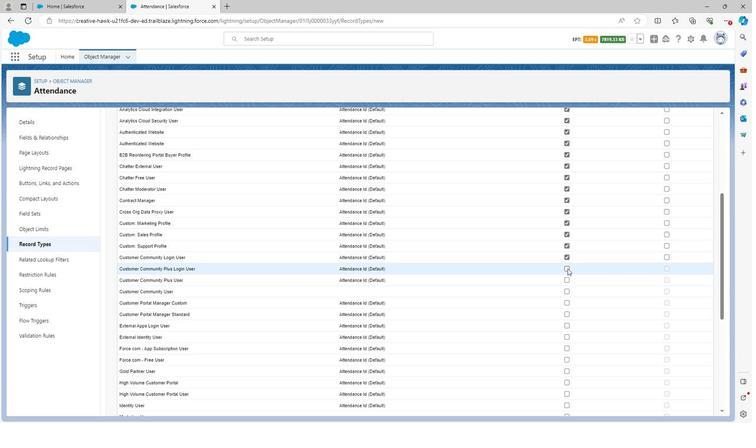 
Action: Mouse moved to (565, 281)
Screenshot: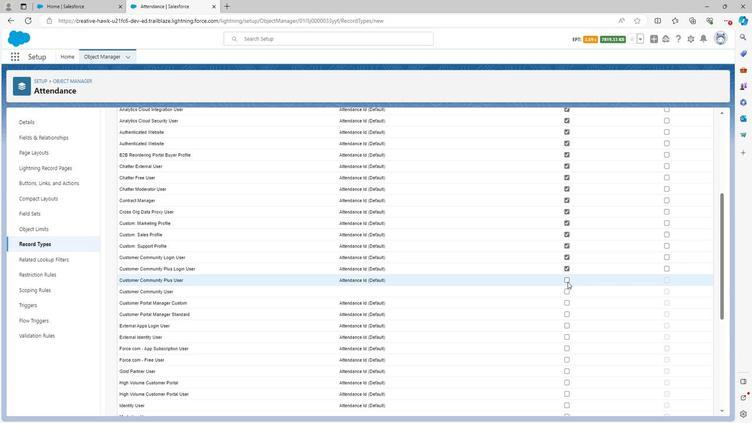 
Action: Mouse pressed left at (565, 281)
Screenshot: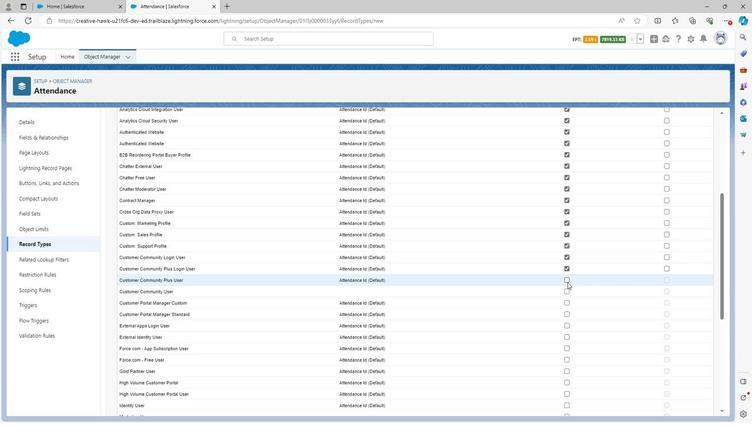 
Action: Mouse moved to (564, 300)
Screenshot: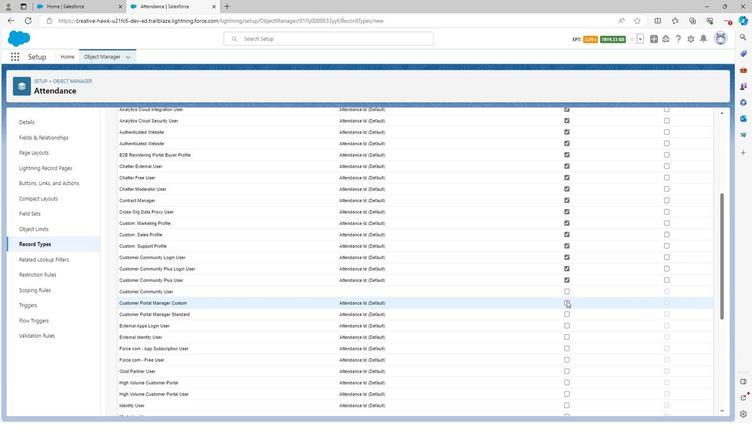 
Action: Mouse pressed left at (564, 300)
Screenshot: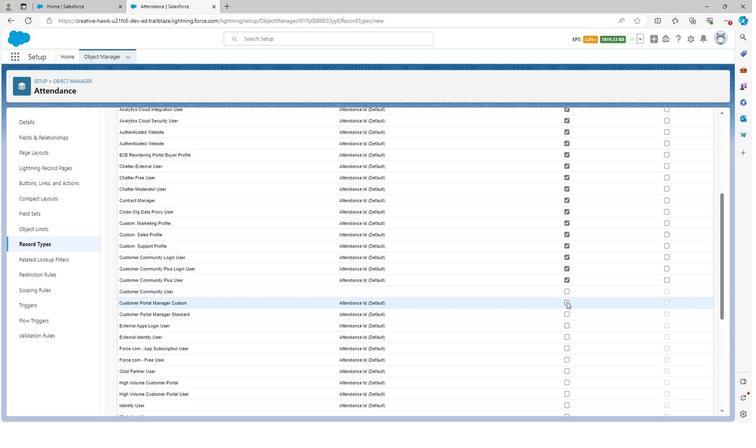 
Action: Mouse moved to (564, 312)
Screenshot: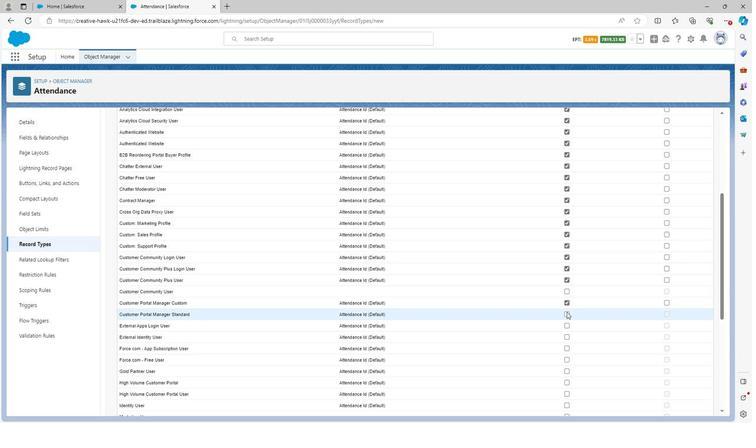 
Action: Mouse pressed left at (564, 312)
Screenshot: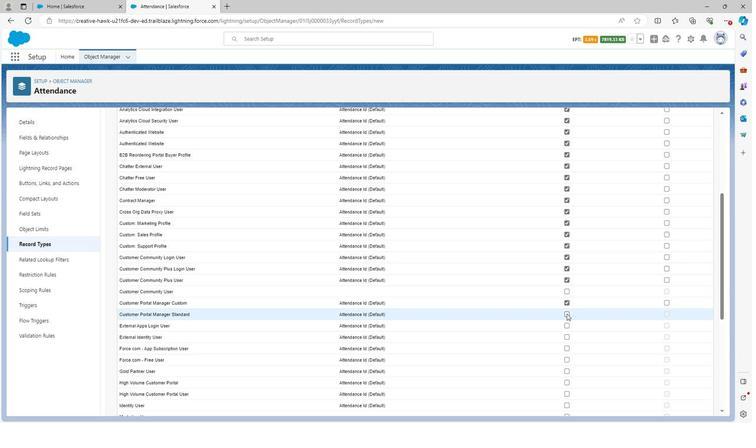 
Action: Mouse moved to (564, 323)
Screenshot: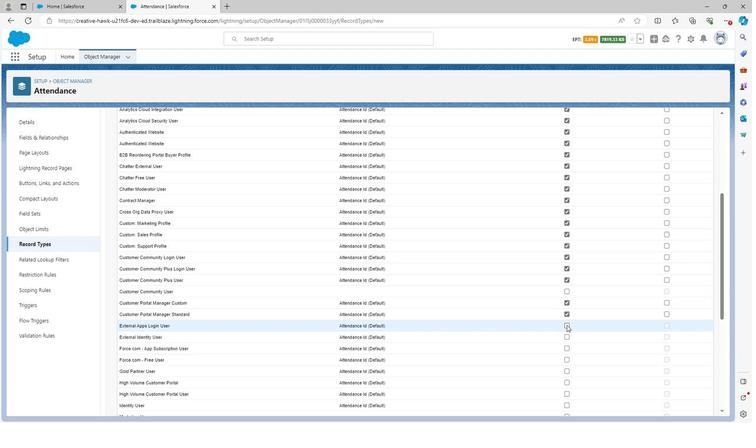 
Action: Mouse pressed left at (564, 323)
Screenshot: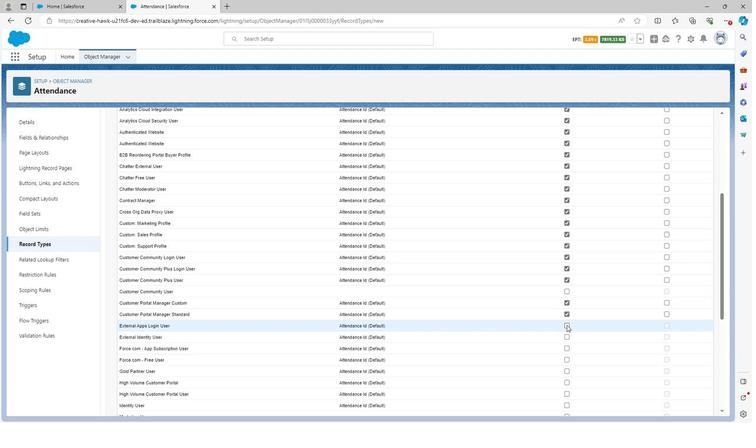 
Action: Mouse moved to (564, 334)
Screenshot: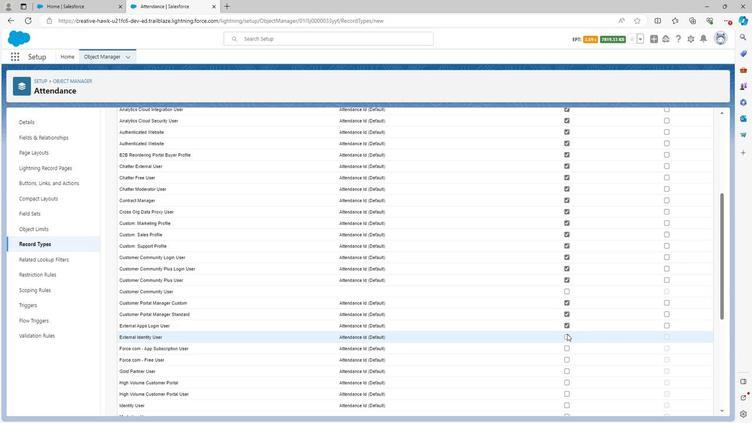 
Action: Mouse pressed left at (564, 334)
Screenshot: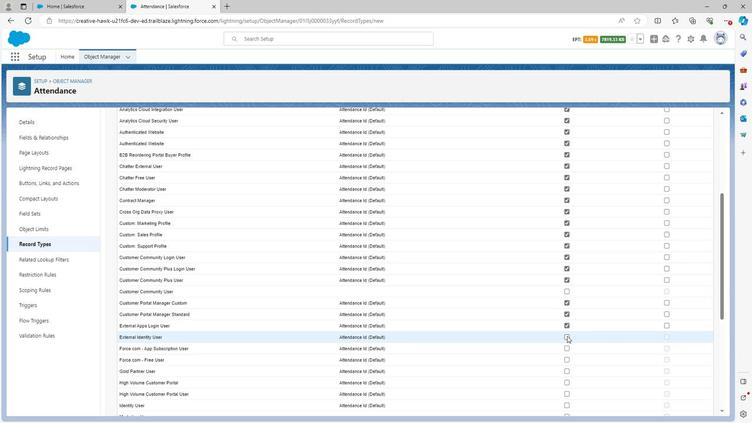 
Action: Mouse moved to (565, 334)
Screenshot: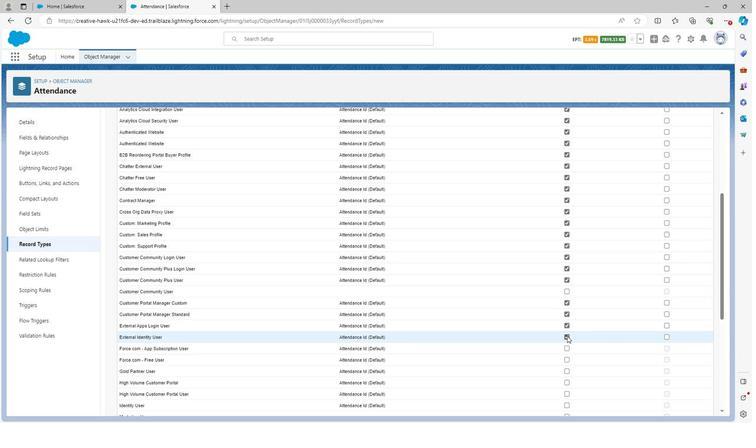 
Action: Mouse scrolled (565, 334) with delta (0, 0)
Screenshot: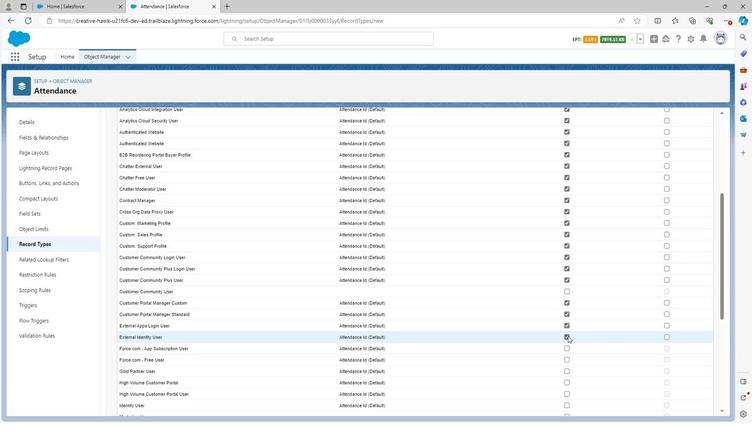 
Action: Mouse scrolled (565, 334) with delta (0, 0)
Screenshot: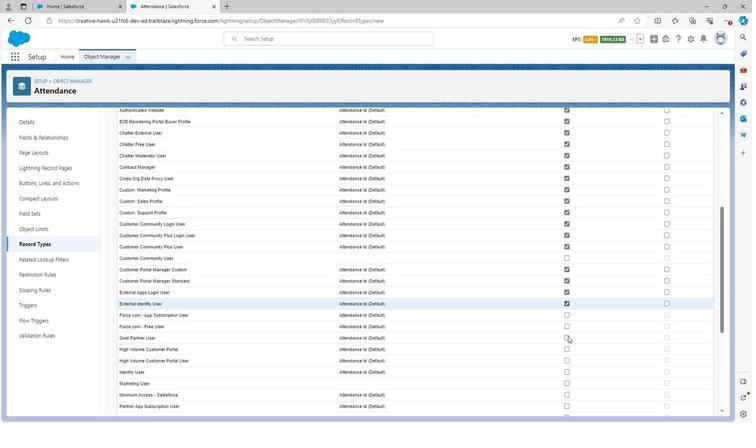 
Action: Mouse moved to (564, 254)
Screenshot: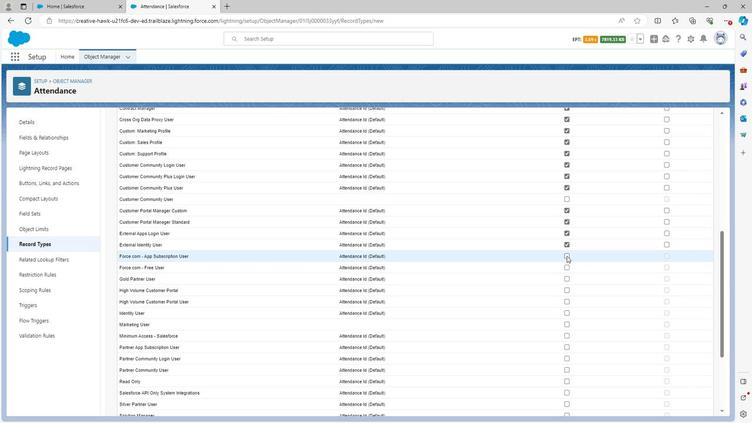 
Action: Mouse pressed left at (564, 254)
Screenshot: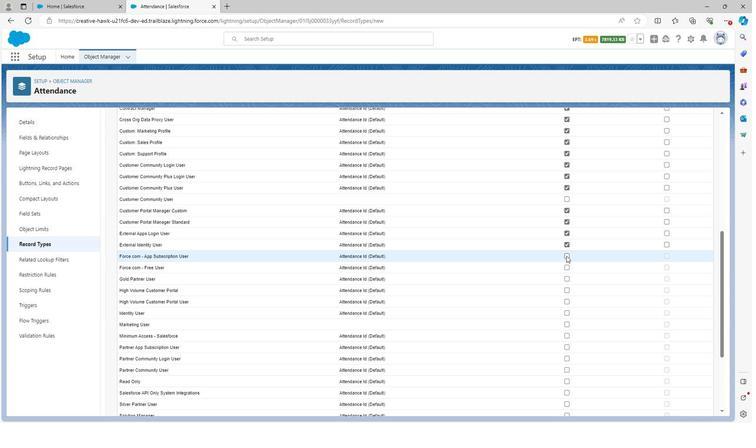 
Action: Mouse moved to (565, 266)
Screenshot: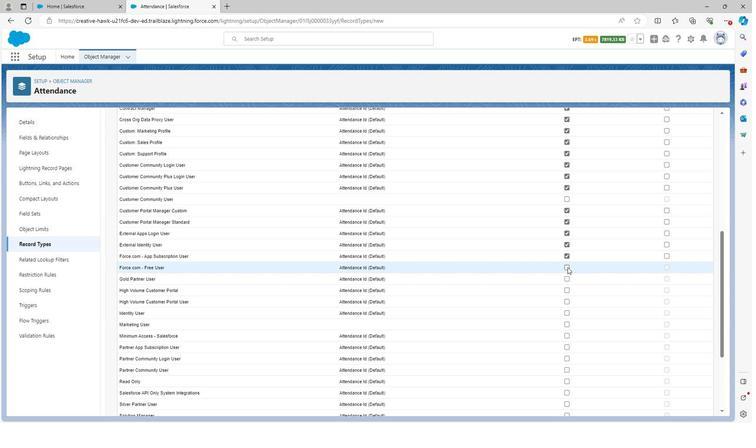 
Action: Mouse pressed left at (565, 266)
Screenshot: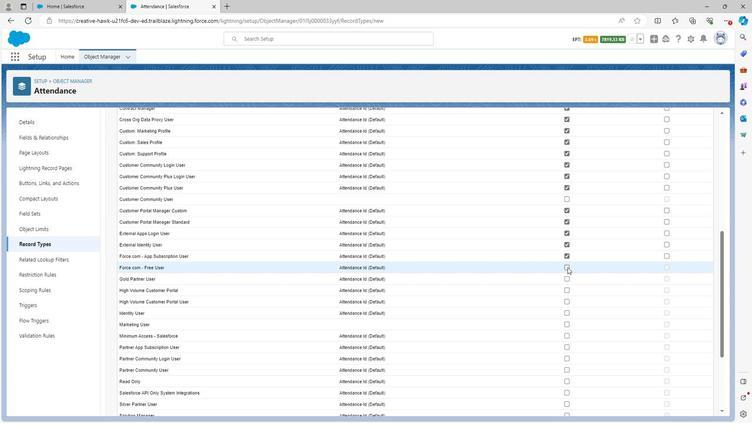 
Action: Mouse moved to (564, 279)
Screenshot: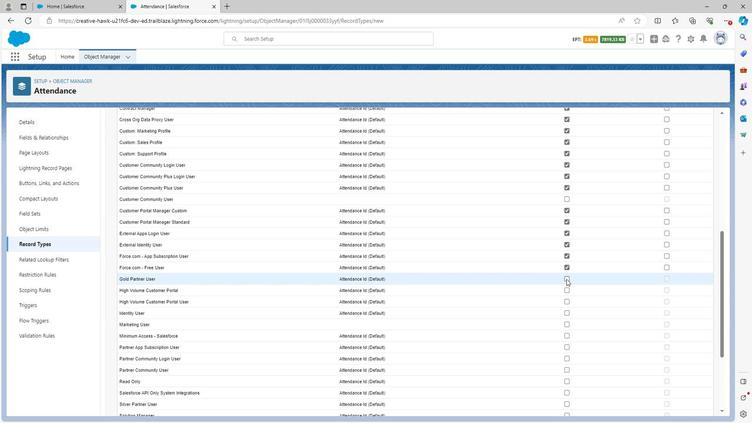 
Action: Mouse pressed left at (564, 279)
Screenshot: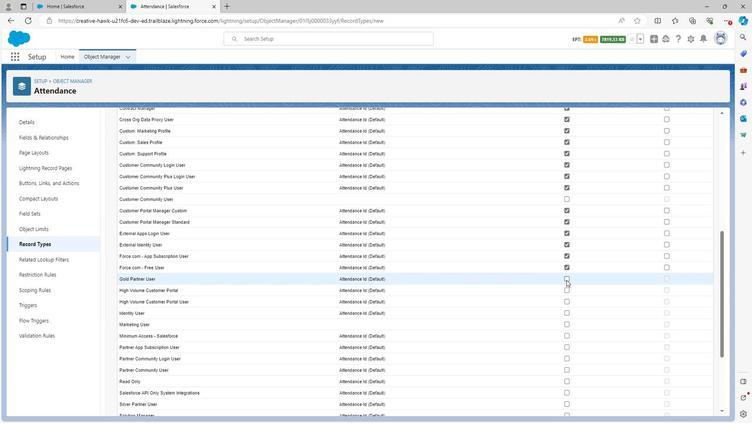 
Action: Mouse moved to (564, 290)
Screenshot: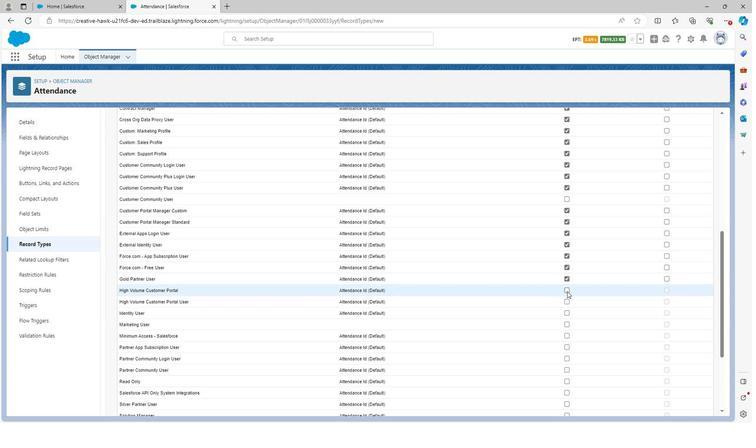 
Action: Mouse pressed left at (564, 290)
Screenshot: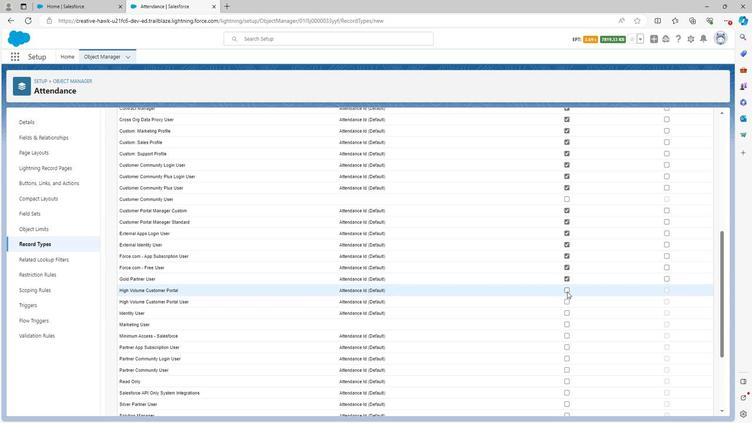 
Action: Mouse moved to (564, 300)
Screenshot: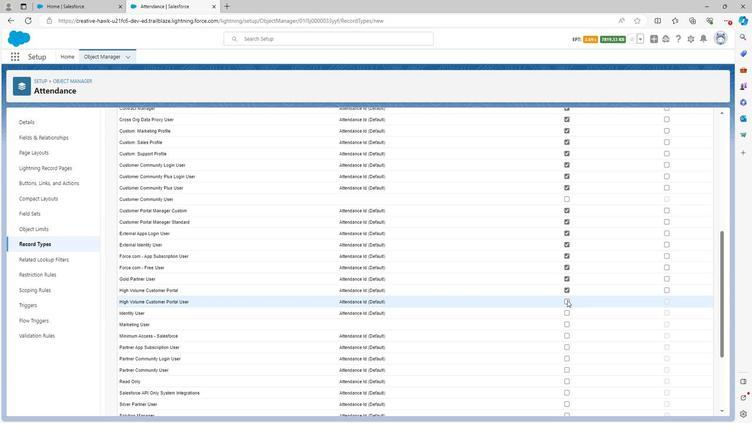 
Action: Mouse pressed left at (564, 300)
Screenshot: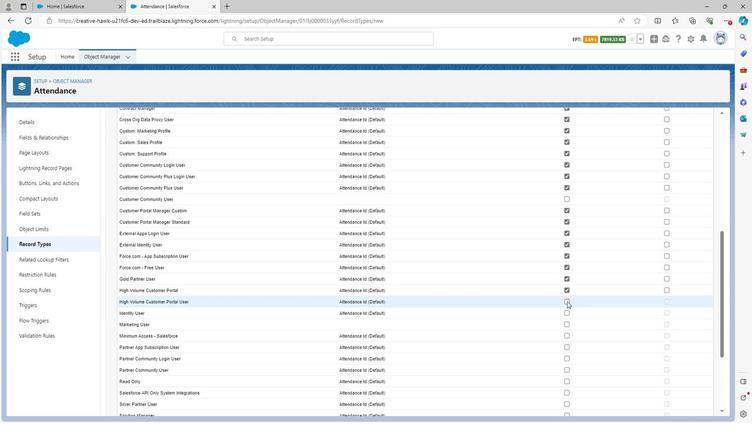 
Action: Mouse moved to (564, 311)
Screenshot: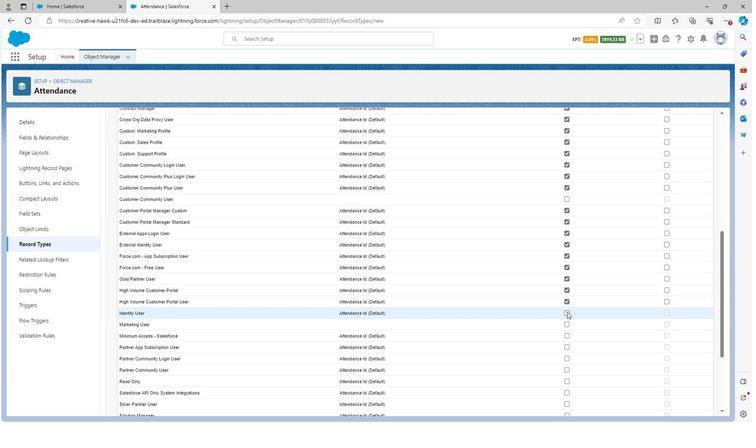 
Action: Mouse pressed left at (564, 311)
Screenshot: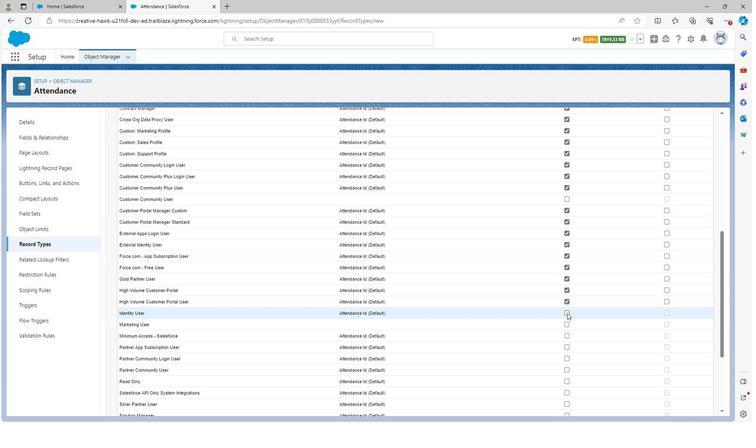 
Action: Mouse moved to (564, 316)
Screenshot: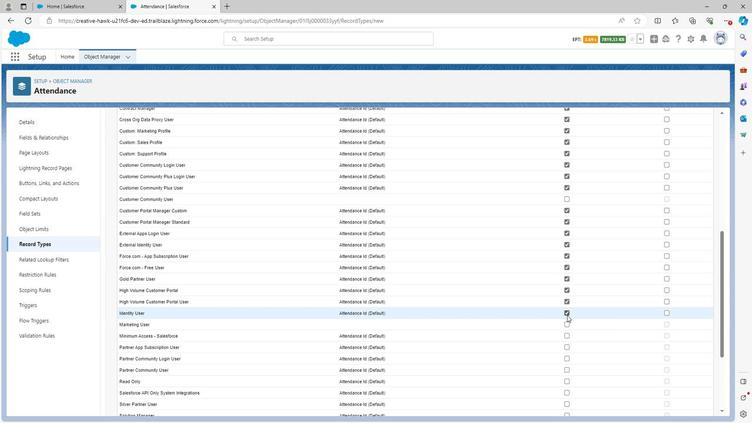 
Action: Mouse scrolled (564, 315) with delta (0, 0)
Screenshot: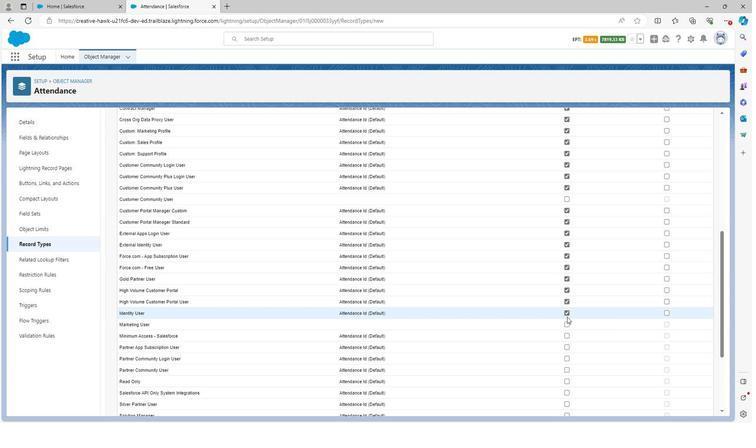 
Action: Mouse scrolled (564, 315) with delta (0, 0)
Screenshot: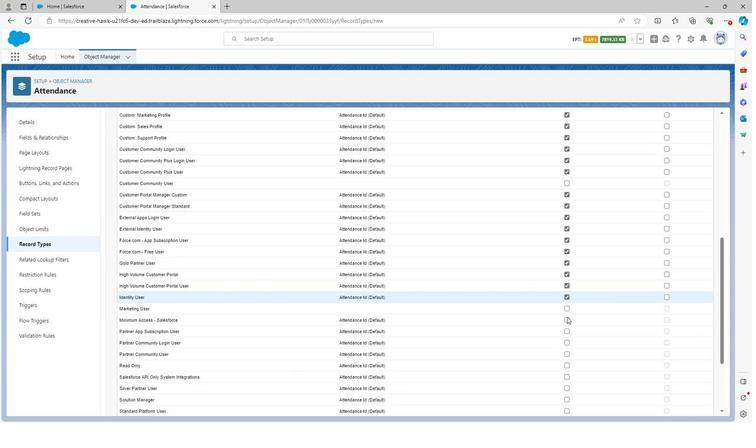 
Action: Mouse moved to (564, 242)
Screenshot: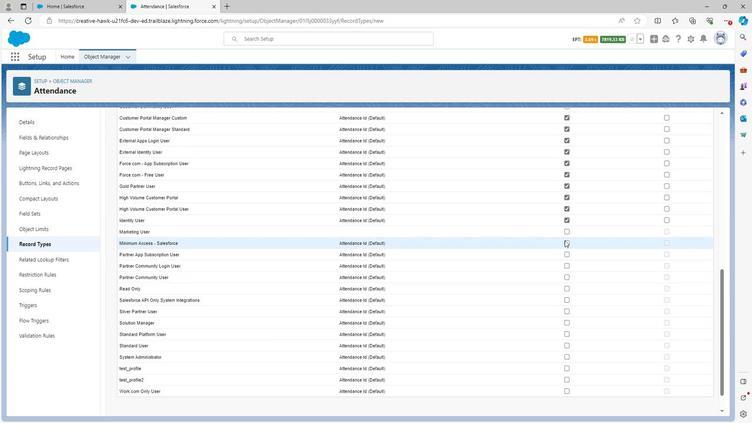 
Action: Mouse pressed left at (564, 242)
Screenshot: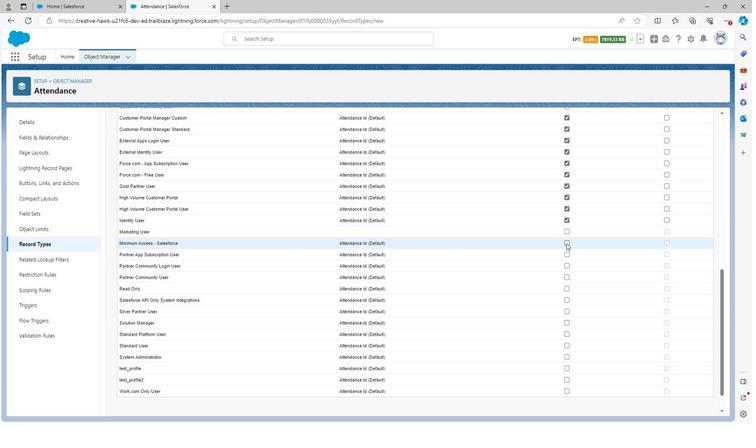 
Action: Mouse moved to (565, 254)
Screenshot: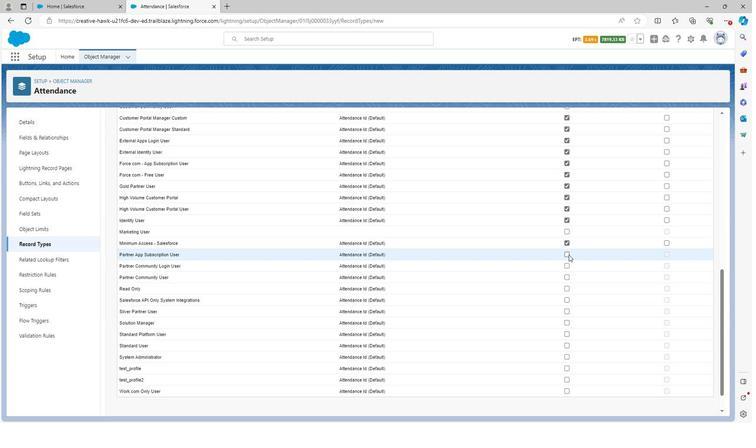 
Action: Mouse pressed left at (565, 254)
Screenshot: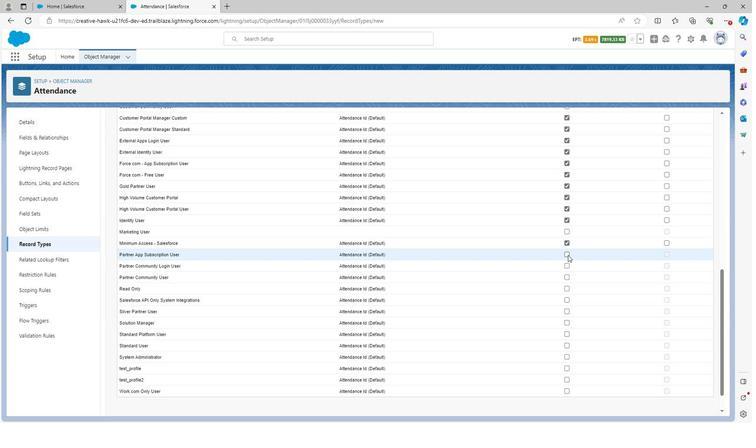 
Action: Mouse moved to (564, 264)
Screenshot: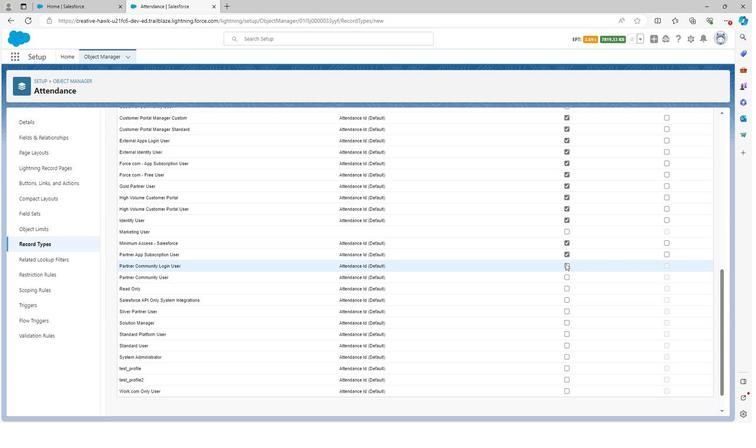 
Action: Mouse pressed left at (564, 264)
Screenshot: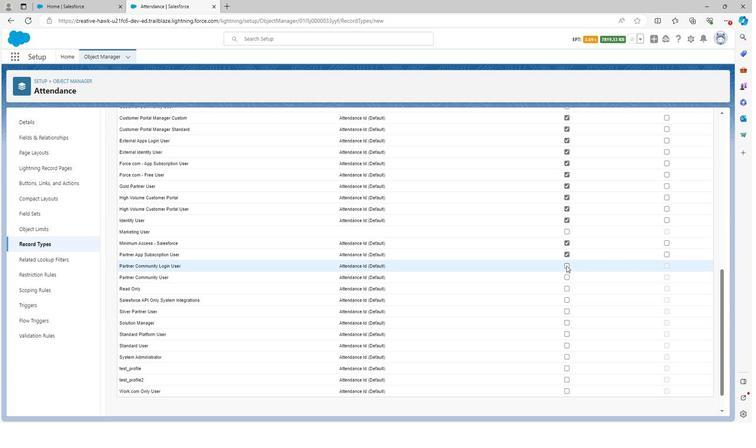 
Action: Mouse moved to (563, 276)
Screenshot: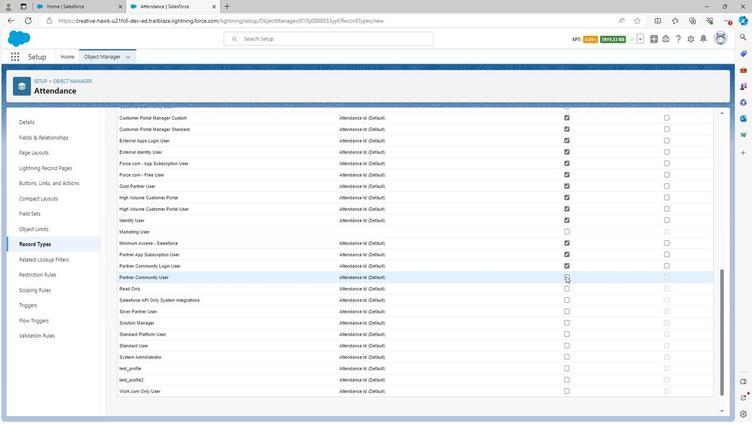 
Action: Mouse pressed left at (563, 276)
Screenshot: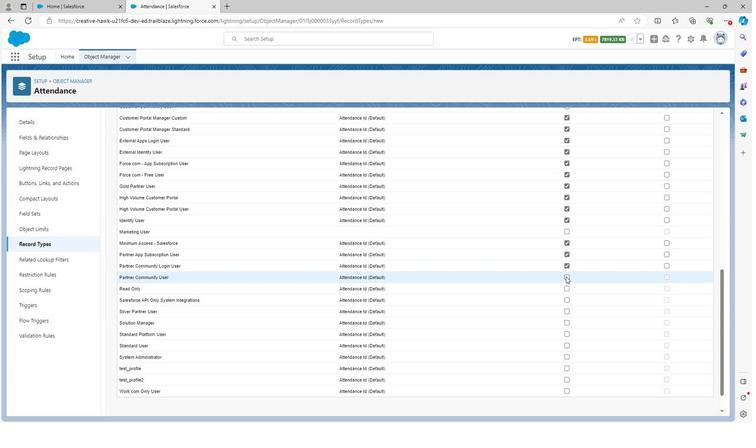 
Action: Mouse moved to (563, 287)
Screenshot: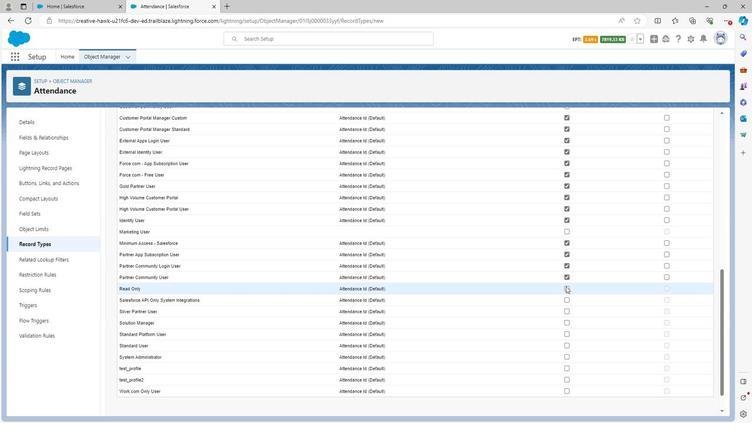
Action: Mouse pressed left at (563, 287)
Screenshot: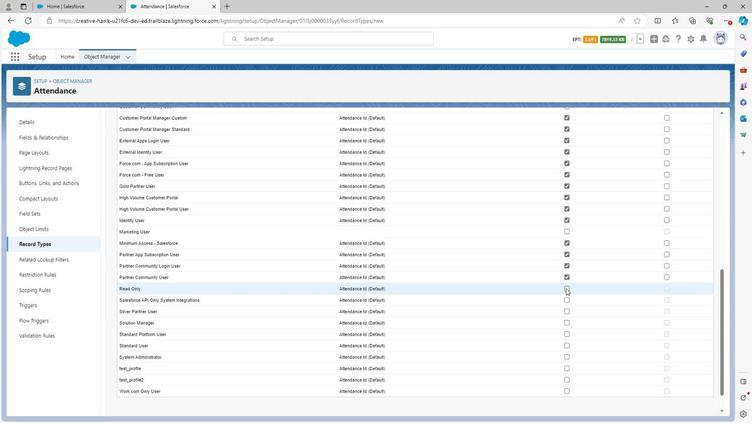 
Action: Mouse moved to (564, 297)
Screenshot: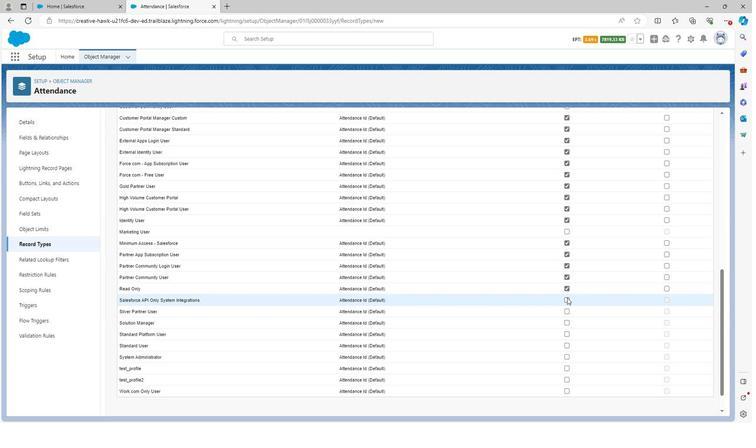 
Action: Mouse pressed left at (564, 297)
Screenshot: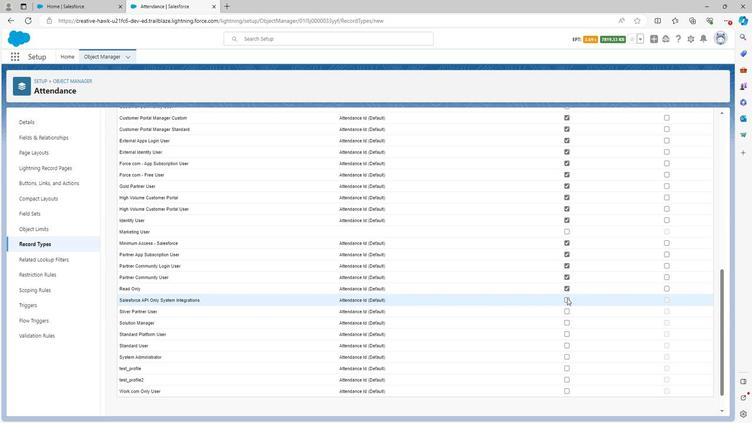 
Action: Mouse moved to (564, 309)
Screenshot: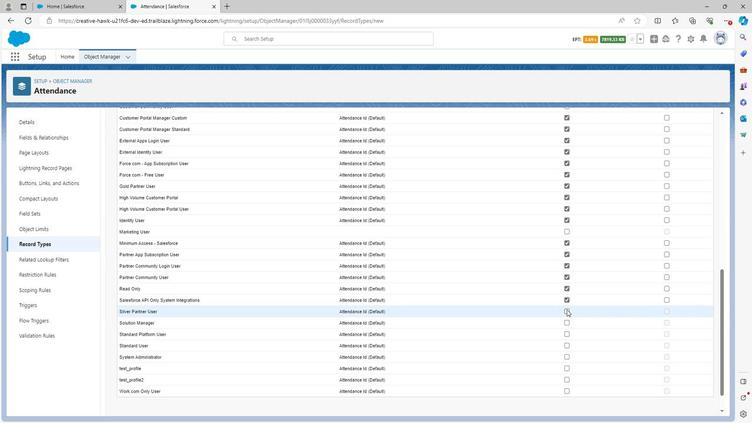 
Action: Mouse pressed left at (564, 309)
Screenshot: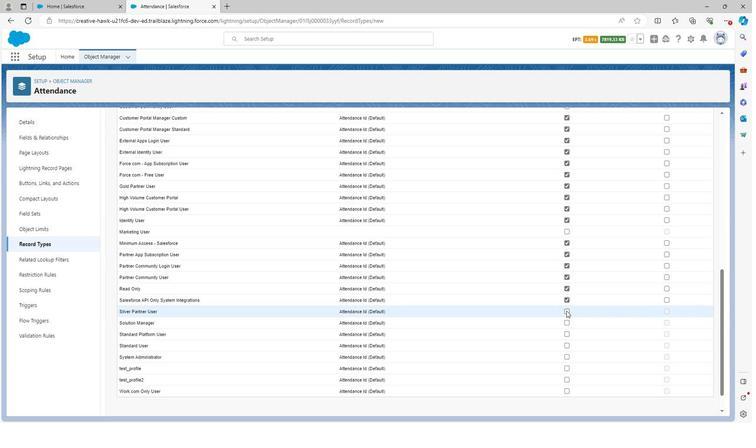 
Action: Mouse moved to (563, 321)
Screenshot: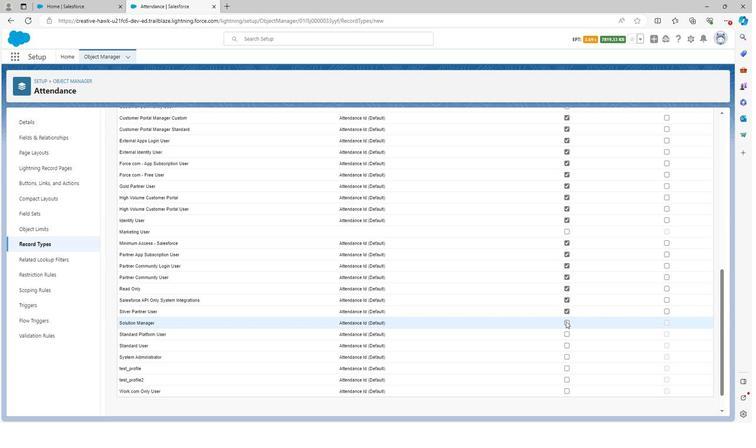
Action: Mouse pressed left at (563, 321)
Screenshot: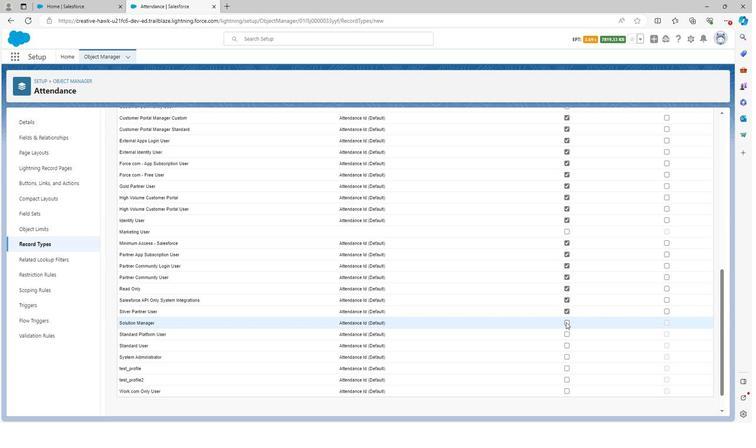 
Action: Mouse moved to (564, 333)
Screenshot: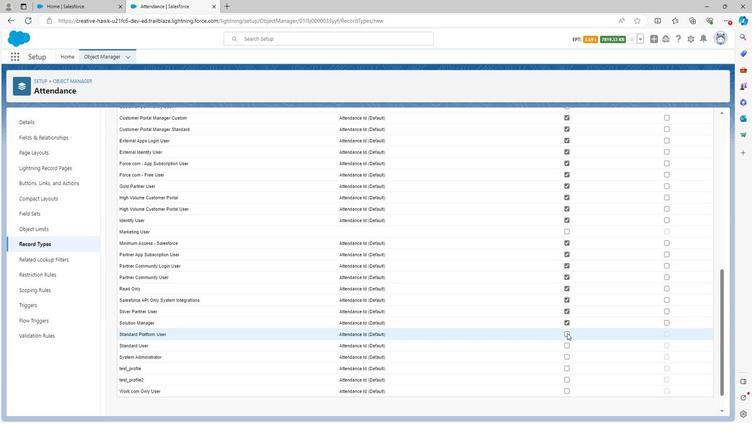
Action: Mouse pressed left at (564, 333)
Screenshot: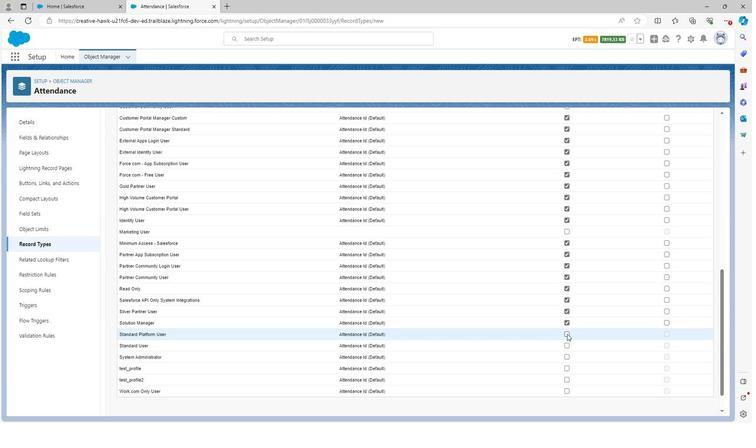 
Action: Mouse moved to (564, 344)
Screenshot: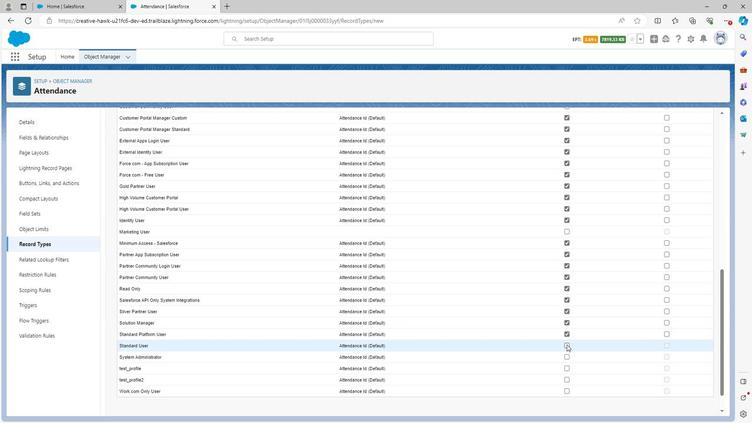 
Action: Mouse pressed left at (564, 344)
Screenshot: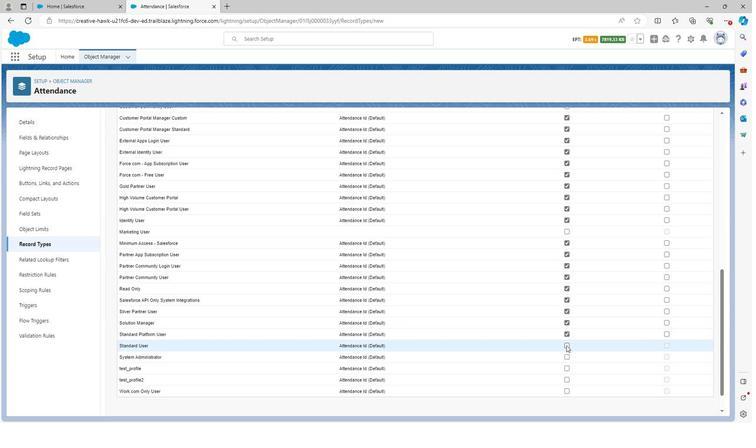 
Action: Mouse moved to (564, 354)
Screenshot: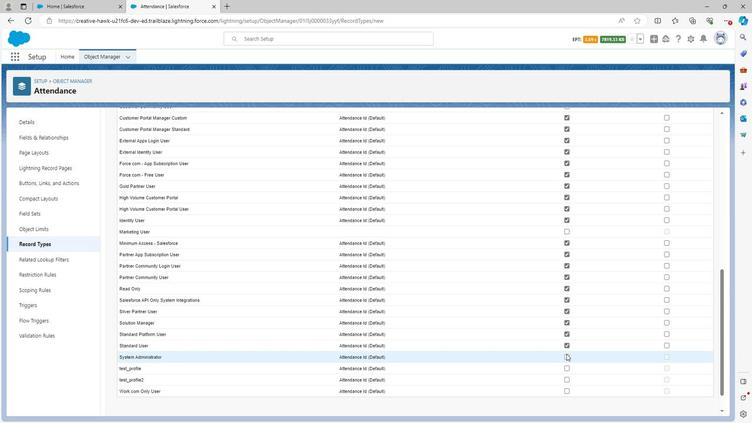 
Action: Mouse pressed left at (564, 354)
Screenshot: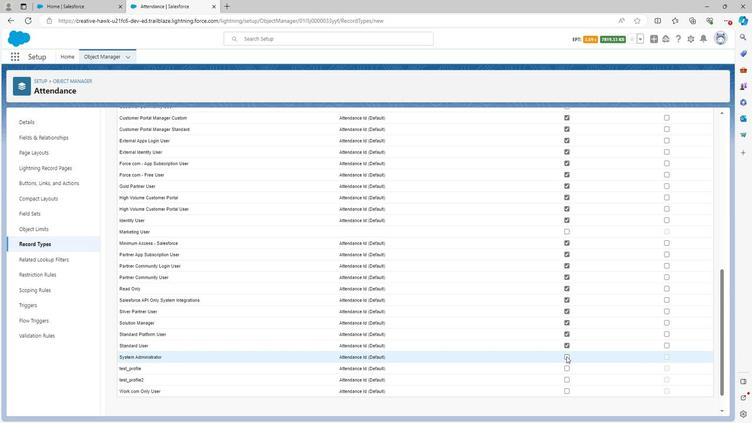 
Action: Mouse moved to (566, 365)
Screenshot: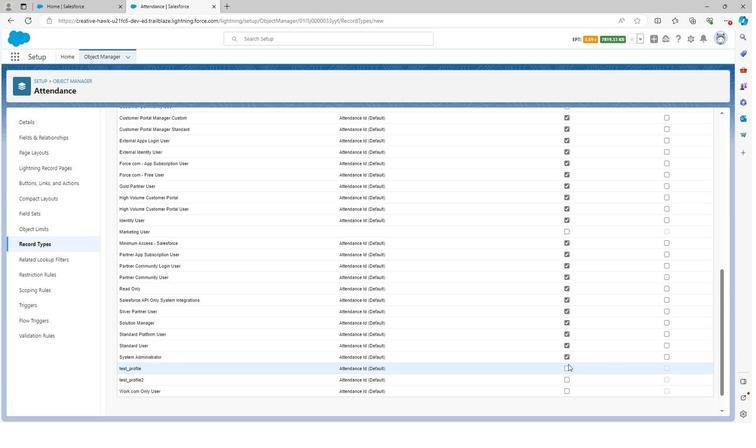 
Action: Mouse pressed left at (566, 365)
Screenshot: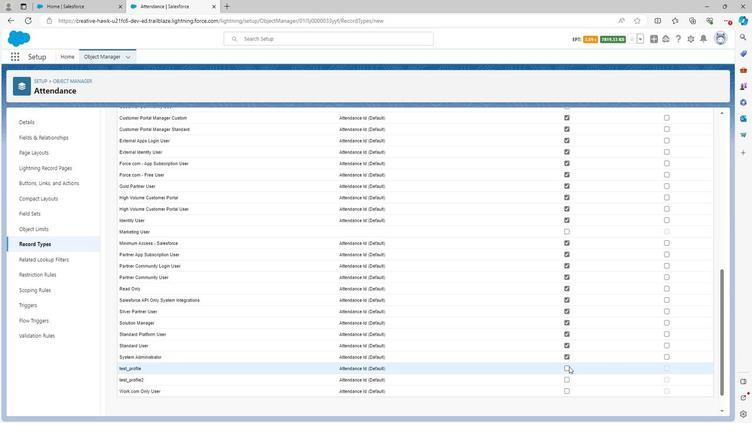 
Action: Mouse moved to (565, 376)
Screenshot: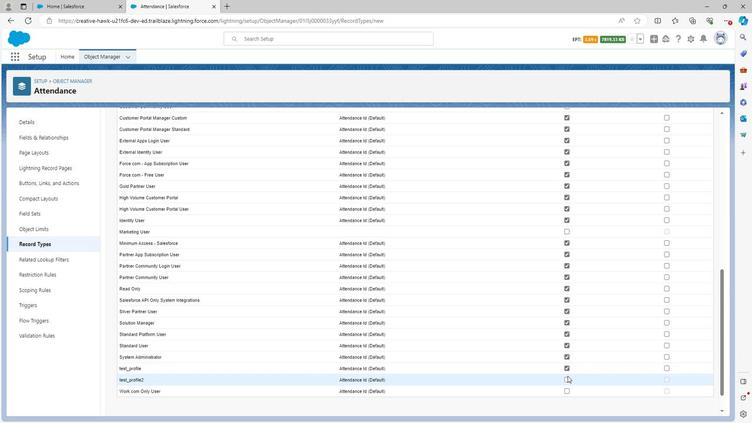 
Action: Mouse pressed left at (565, 376)
Screenshot: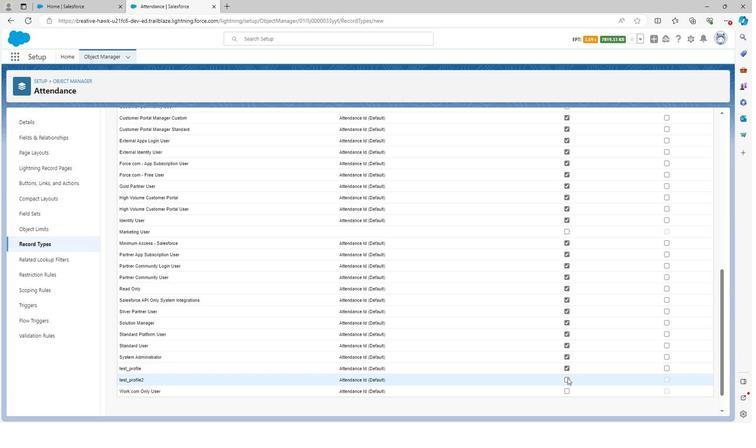
Action: Mouse moved to (565, 388)
Screenshot: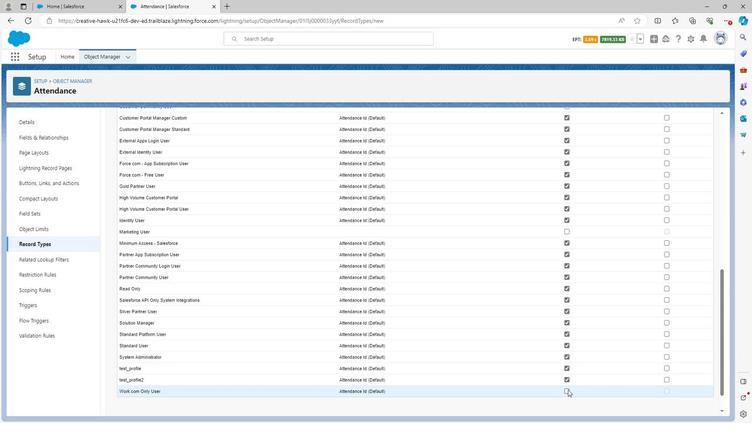 
Action: Mouse pressed left at (565, 388)
Screenshot: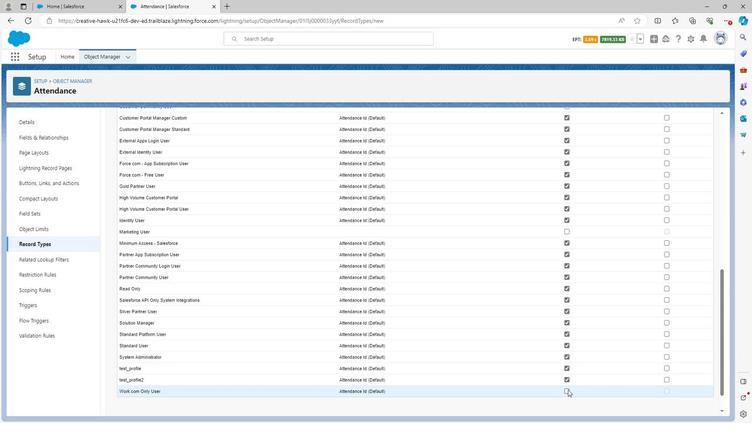 
Action: Mouse moved to (689, 338)
